 Task: Search one way flight ticket for 4 adults, 2 children, 2 infants in seat and 1 infant on lap in premium economy from Arcata/eureka: California Redwood Coast-humboldt County Airport to Rockford: Chicago Rockford International Airport(was Northwest Chicagoland Regional Airport At Rockford) on 5-1-2023. Choice of flights is United. Number of bags: 2 checked bags. Price is upto 74000. Outbound departure time preference is 20:30.
Action: Mouse moved to (228, 182)
Screenshot: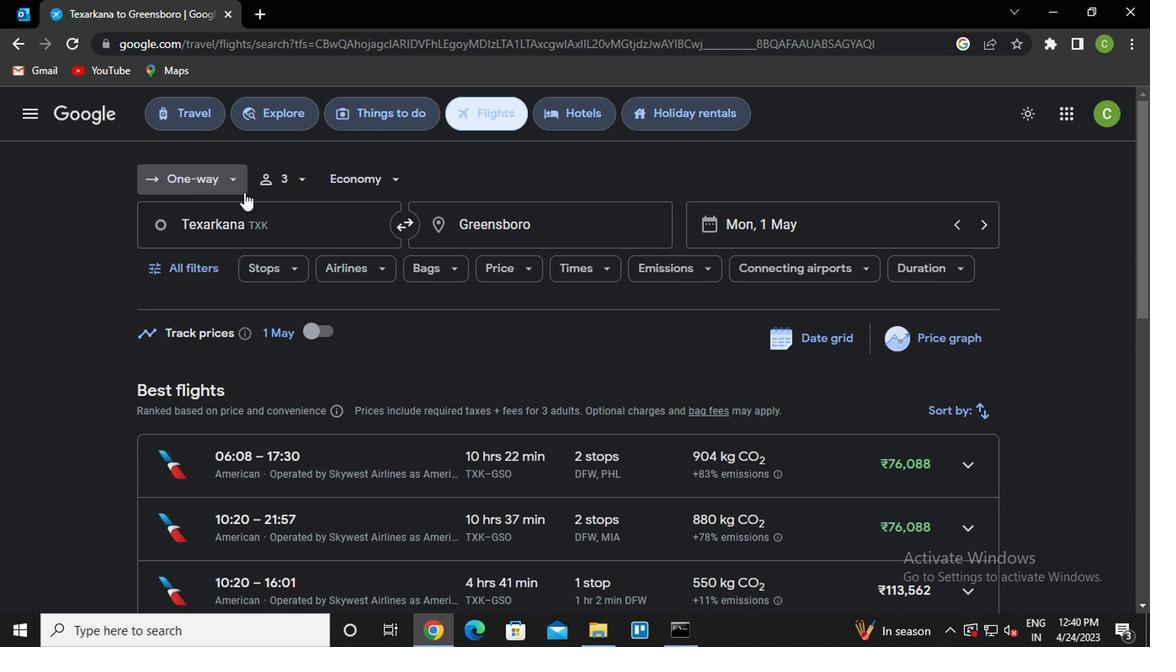 
Action: Mouse pressed left at (228, 182)
Screenshot: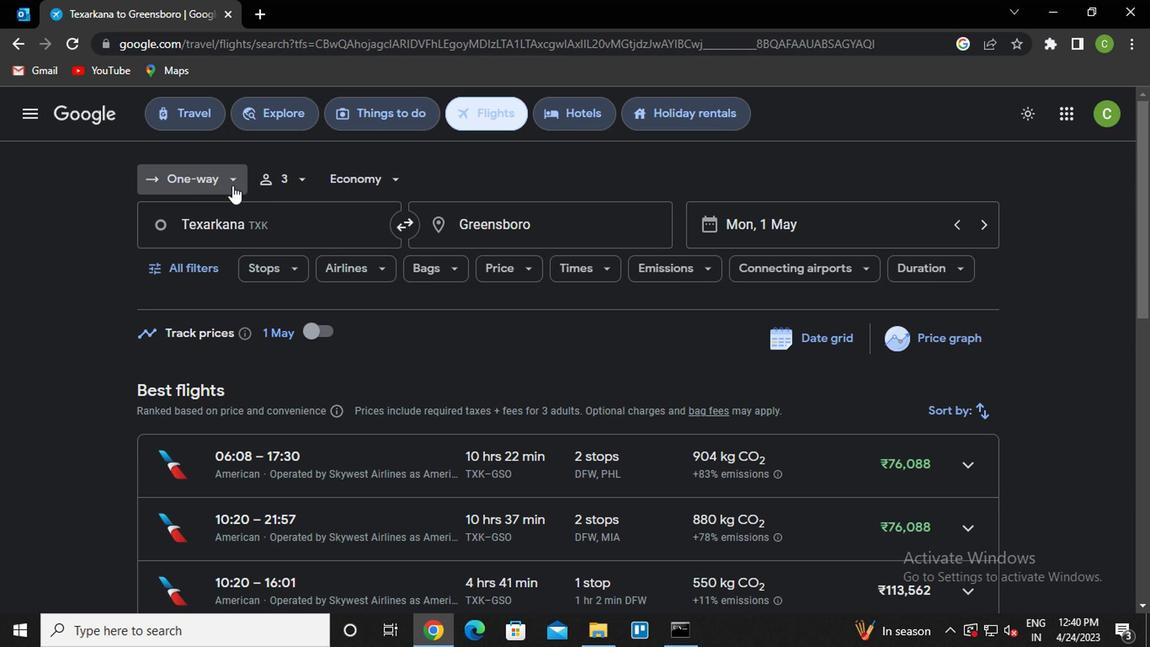 
Action: Mouse moved to (224, 249)
Screenshot: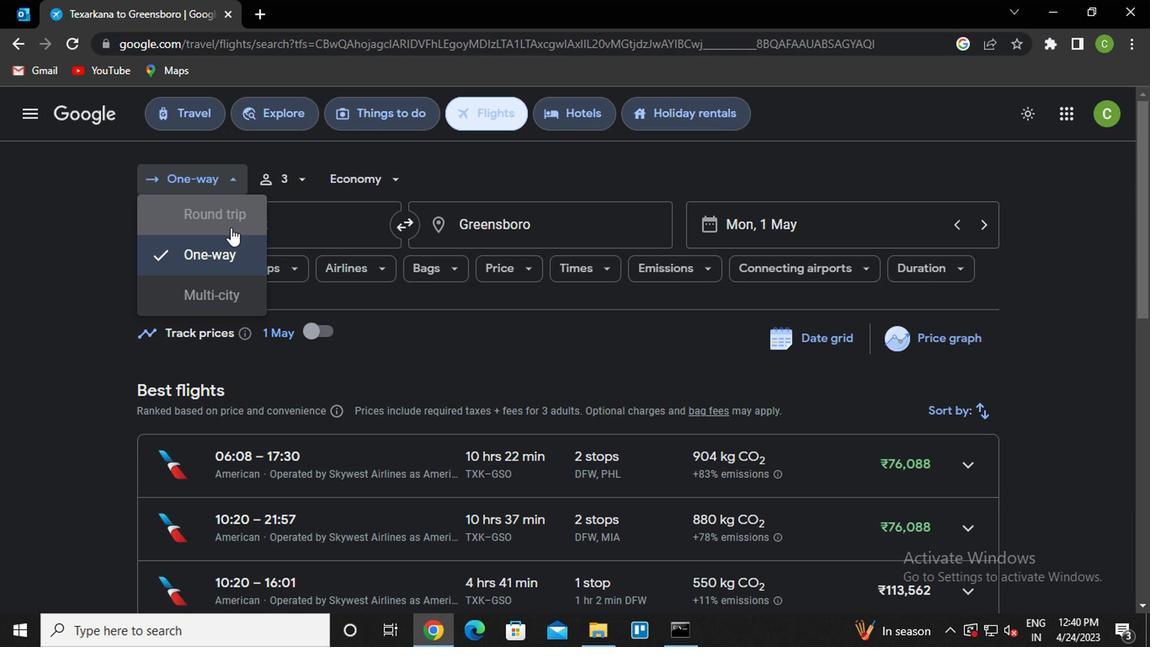 
Action: Mouse pressed left at (224, 249)
Screenshot: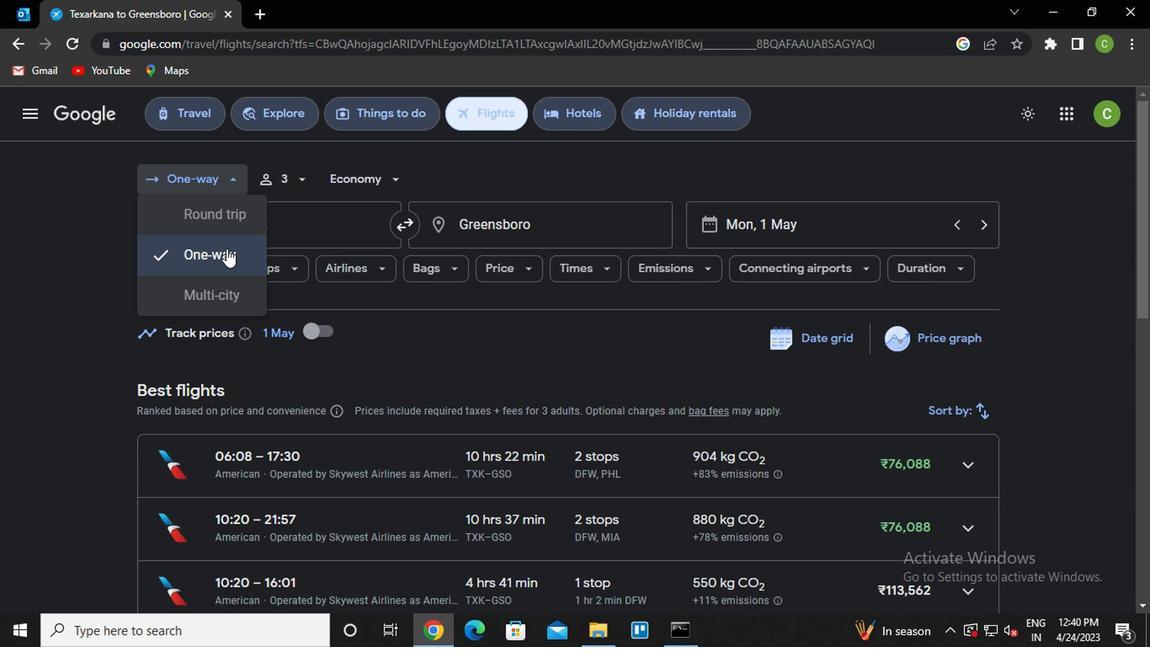 
Action: Mouse moved to (297, 186)
Screenshot: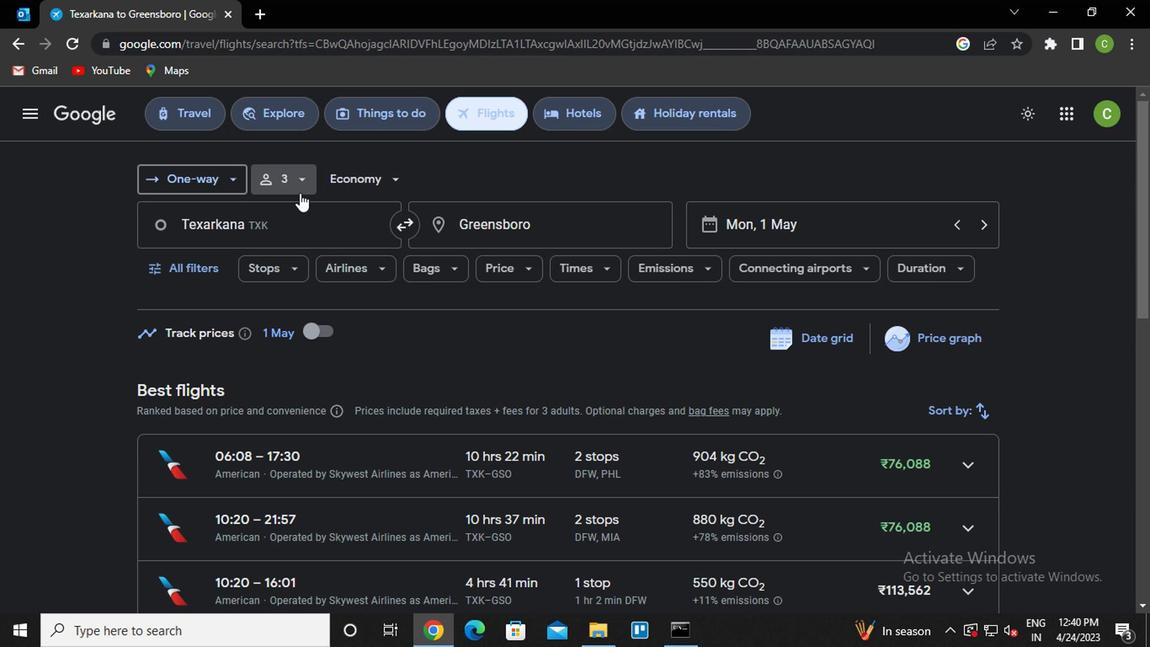 
Action: Mouse pressed left at (297, 186)
Screenshot: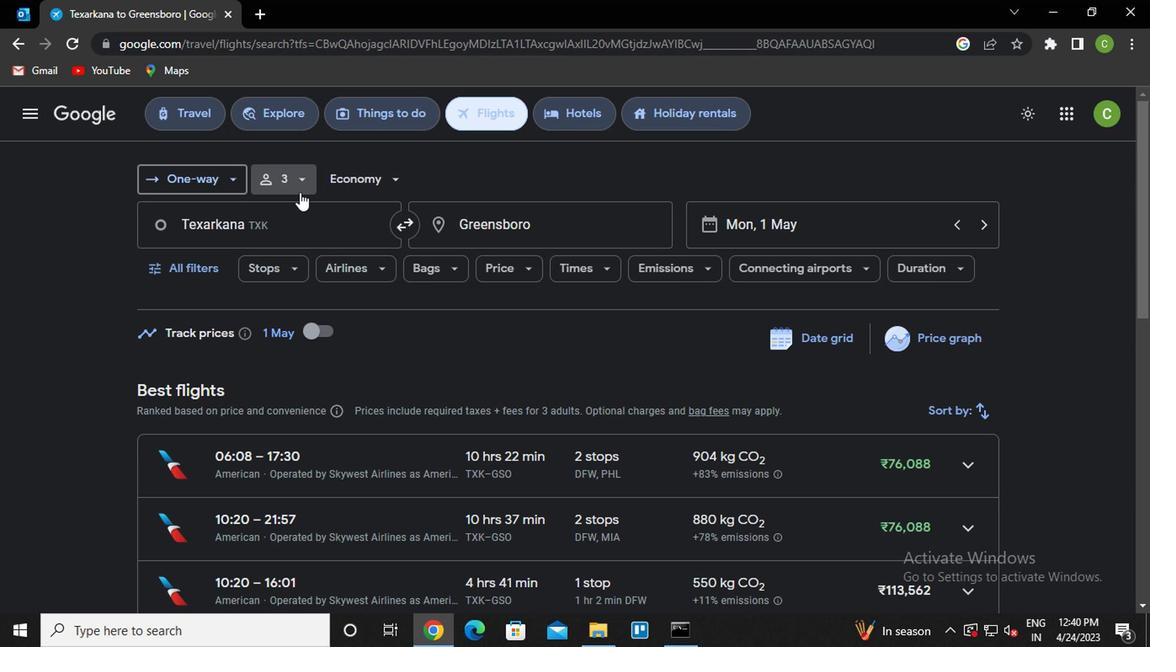 
Action: Mouse moved to (419, 229)
Screenshot: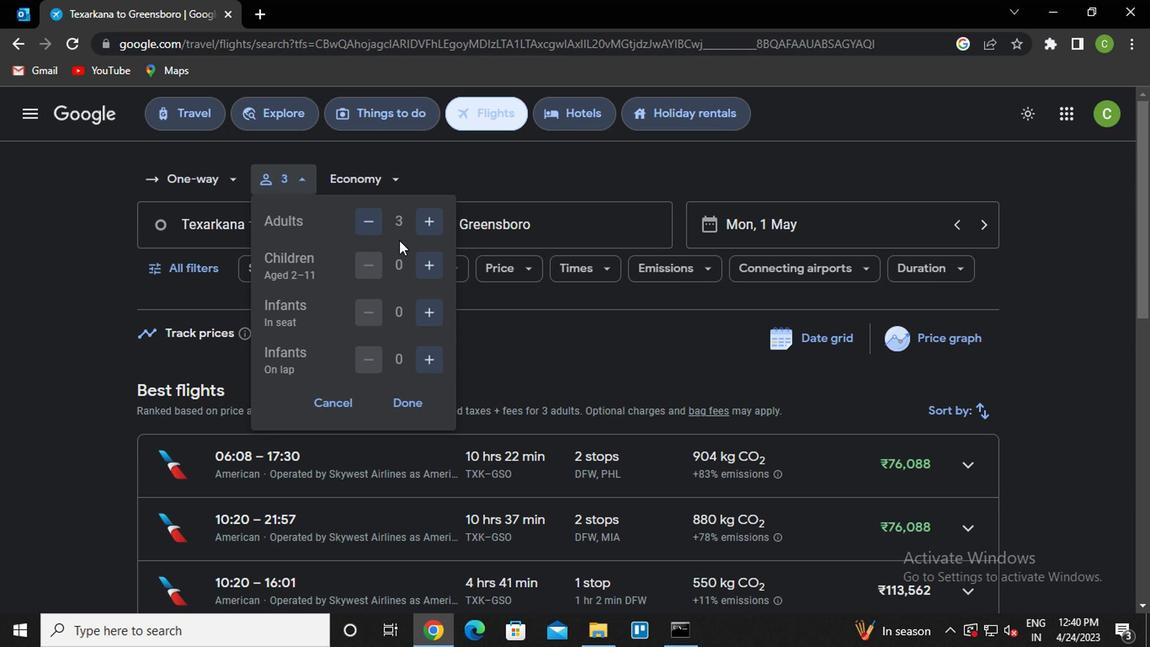 
Action: Mouse pressed left at (419, 229)
Screenshot: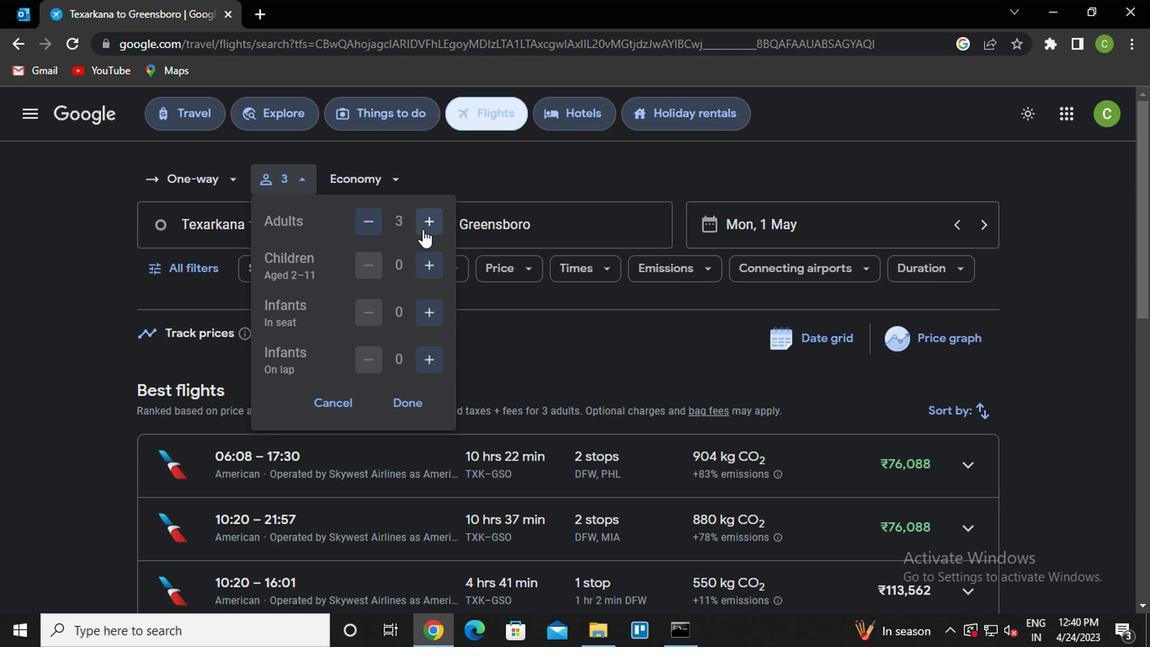 
Action: Mouse moved to (430, 265)
Screenshot: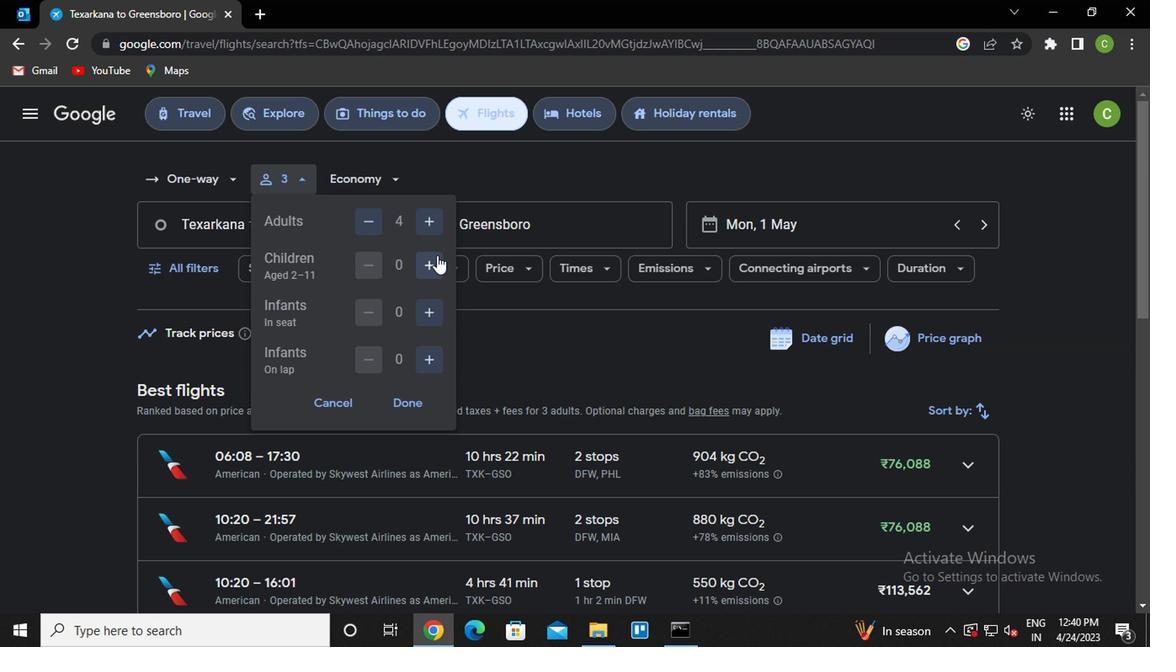 
Action: Mouse pressed left at (430, 265)
Screenshot: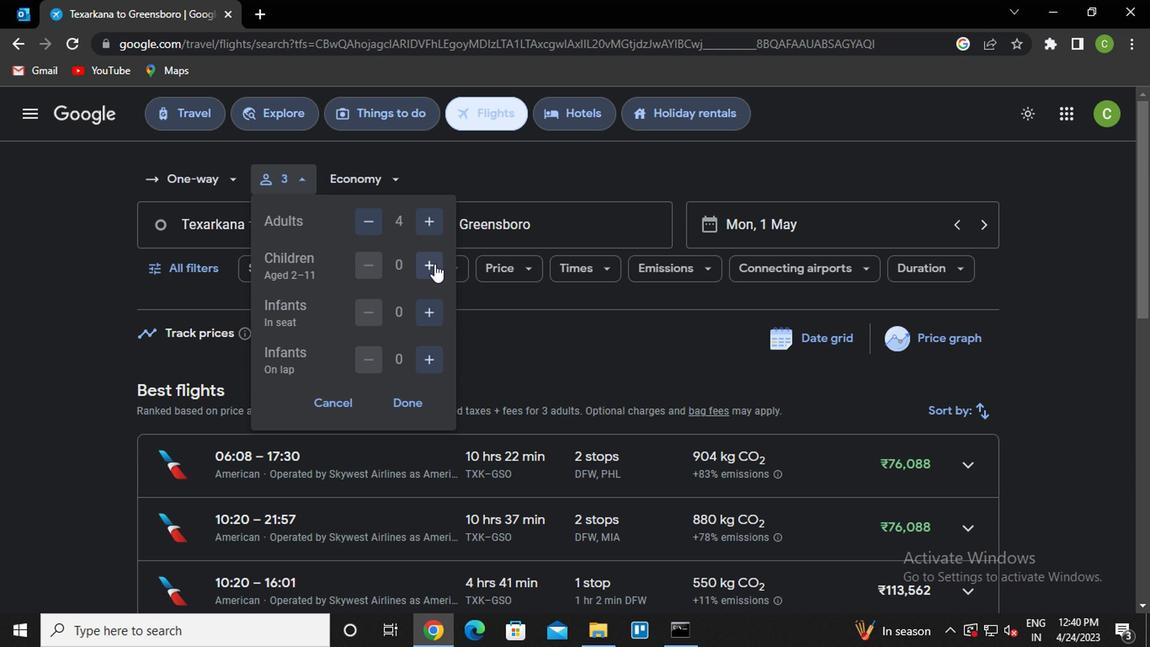 
Action: Mouse pressed left at (430, 265)
Screenshot: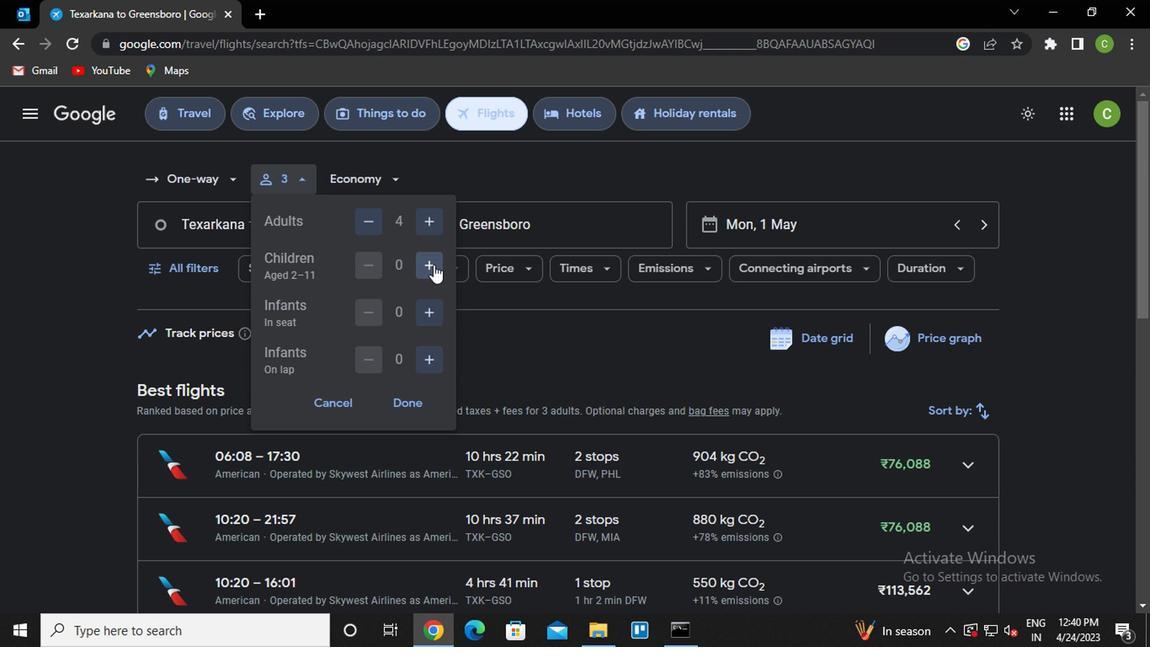 
Action: Mouse moved to (427, 311)
Screenshot: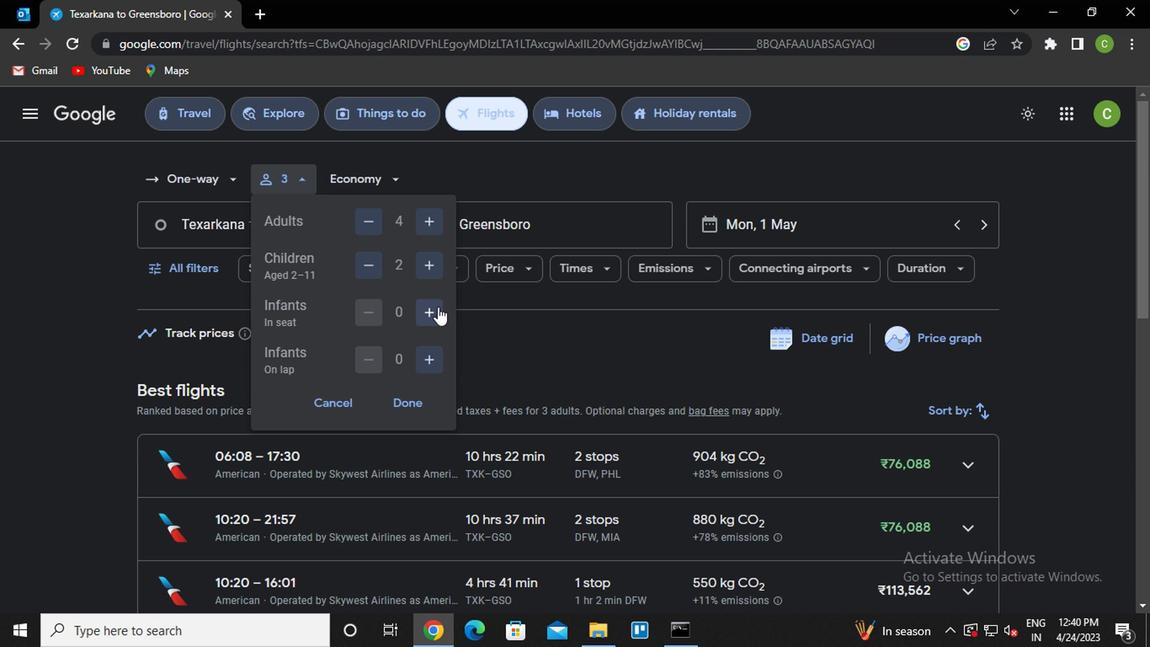 
Action: Mouse pressed left at (427, 311)
Screenshot: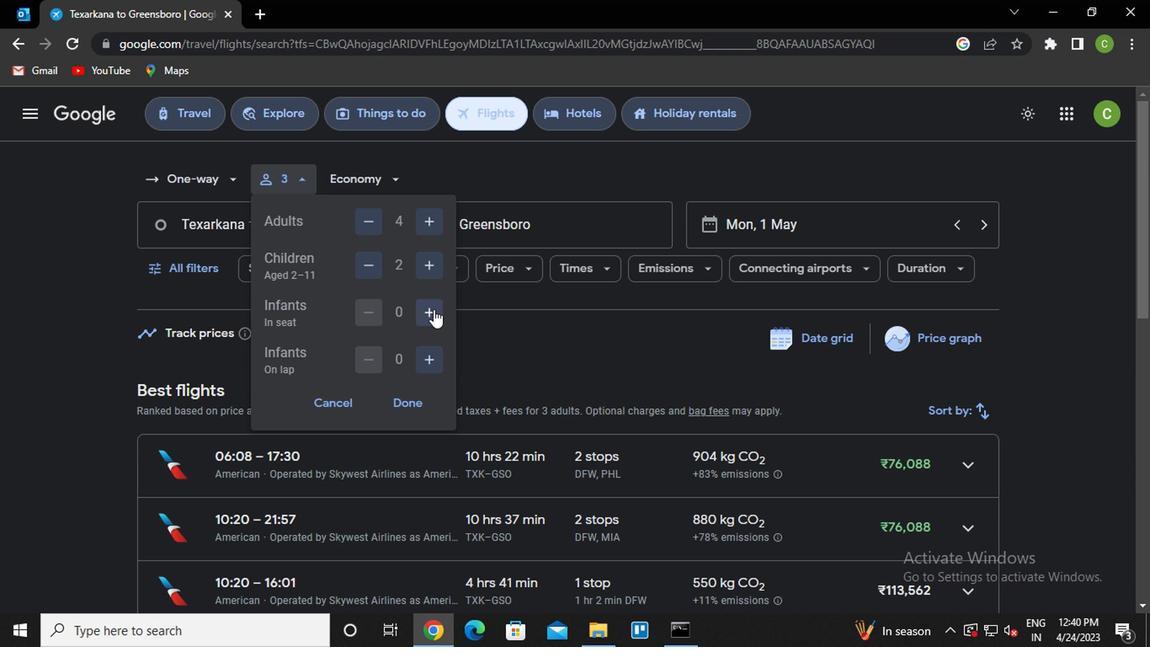 
Action: Mouse pressed left at (427, 311)
Screenshot: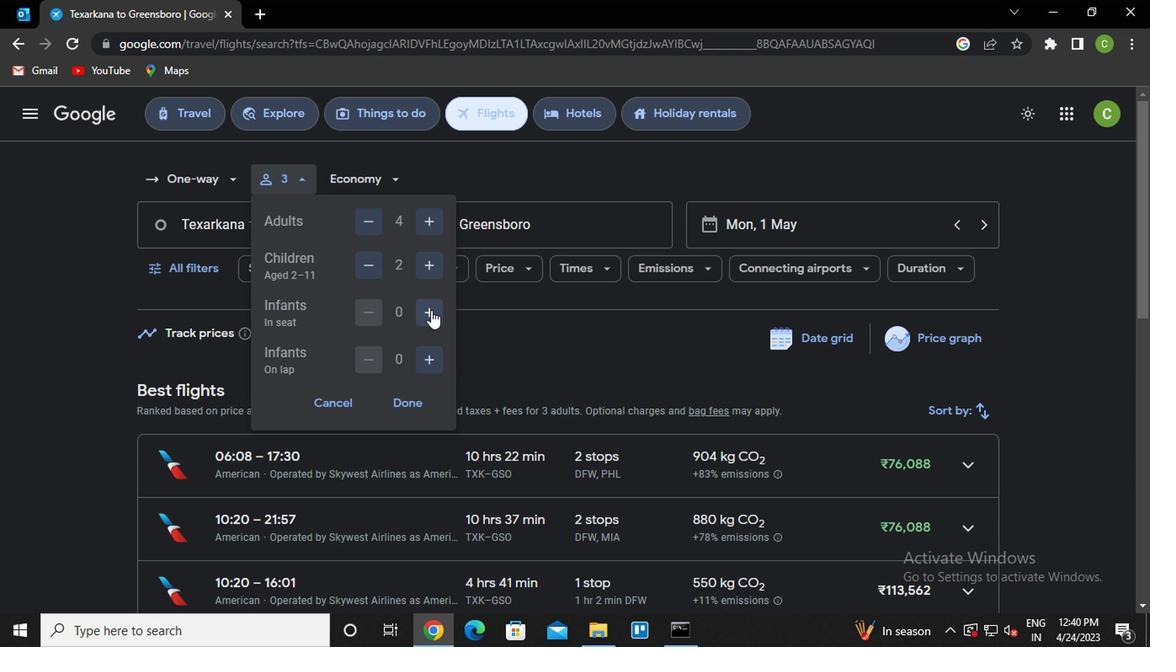 
Action: Mouse moved to (423, 355)
Screenshot: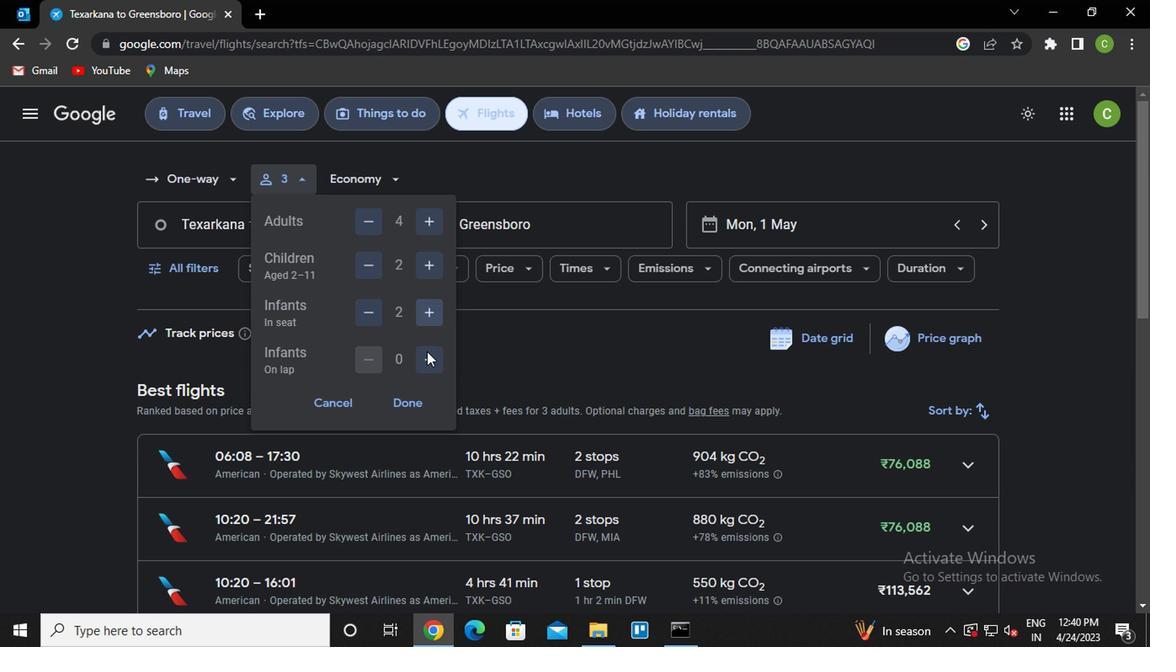 
Action: Mouse pressed left at (423, 355)
Screenshot: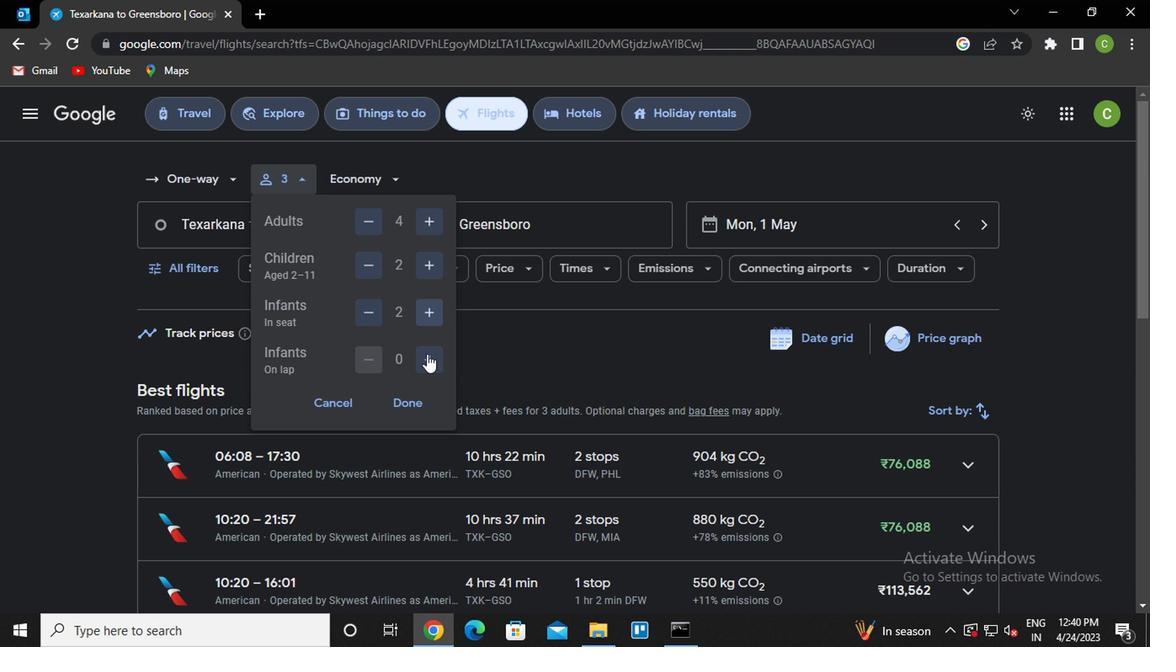 
Action: Mouse moved to (411, 405)
Screenshot: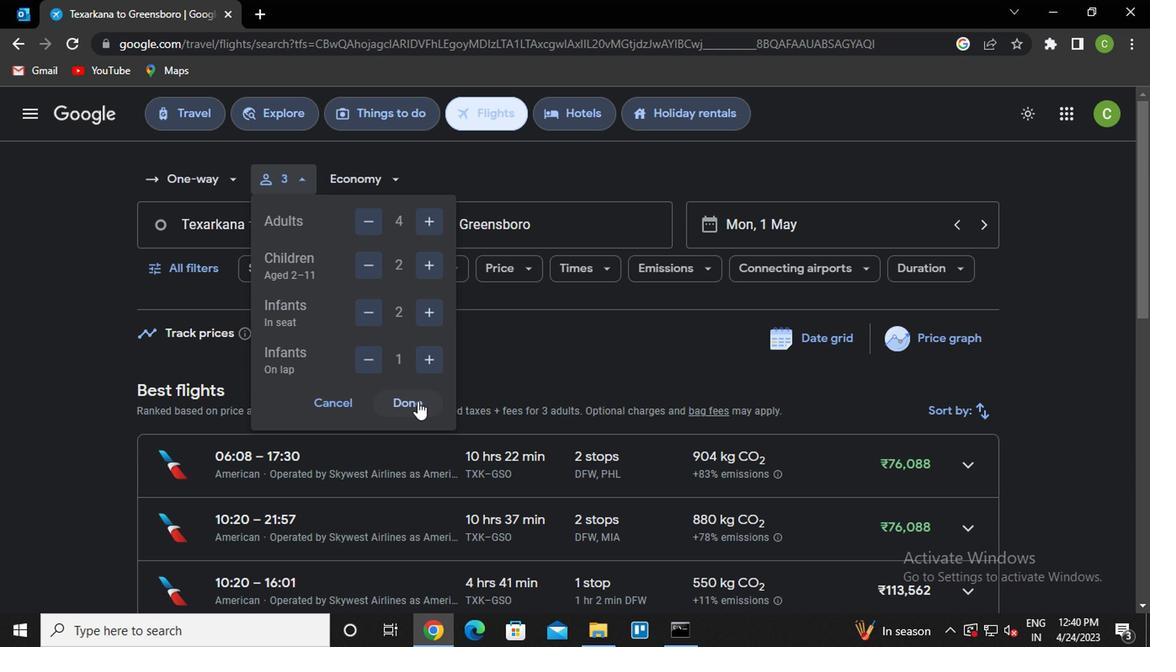 
Action: Mouse pressed left at (411, 405)
Screenshot: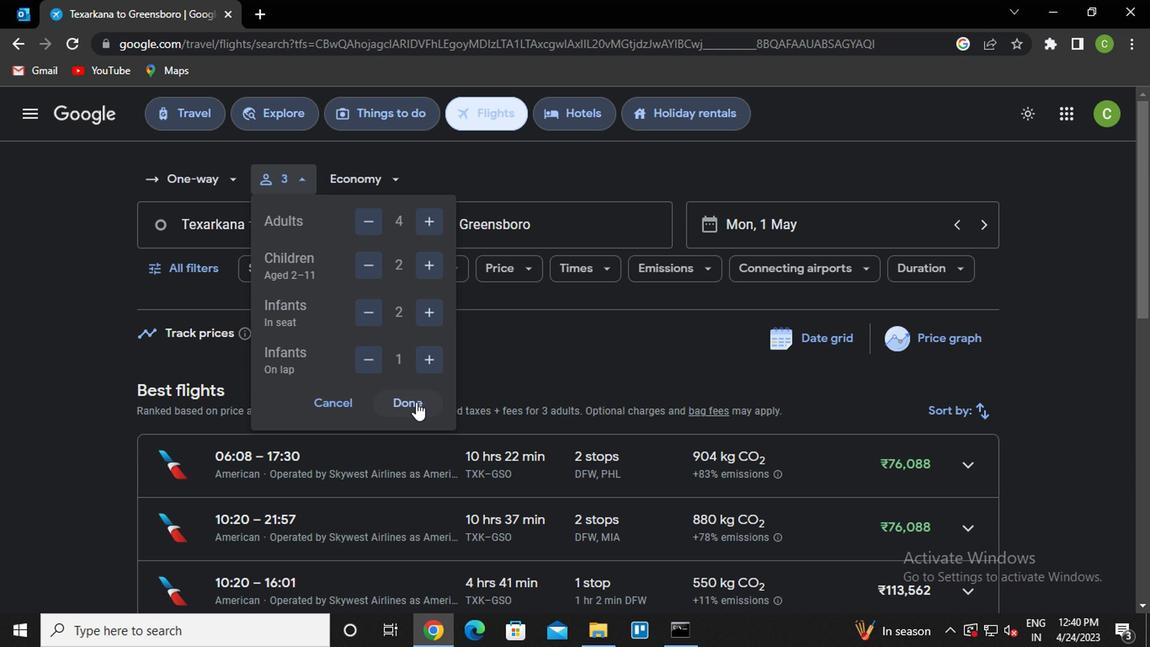
Action: Mouse moved to (379, 192)
Screenshot: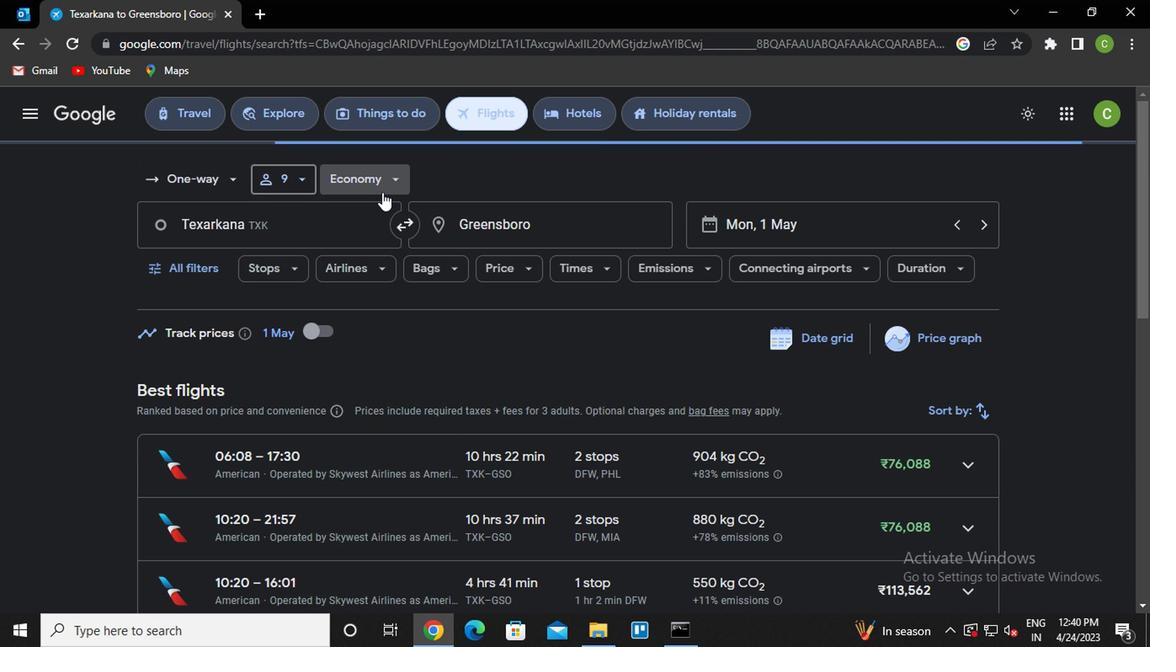
Action: Mouse pressed left at (379, 192)
Screenshot: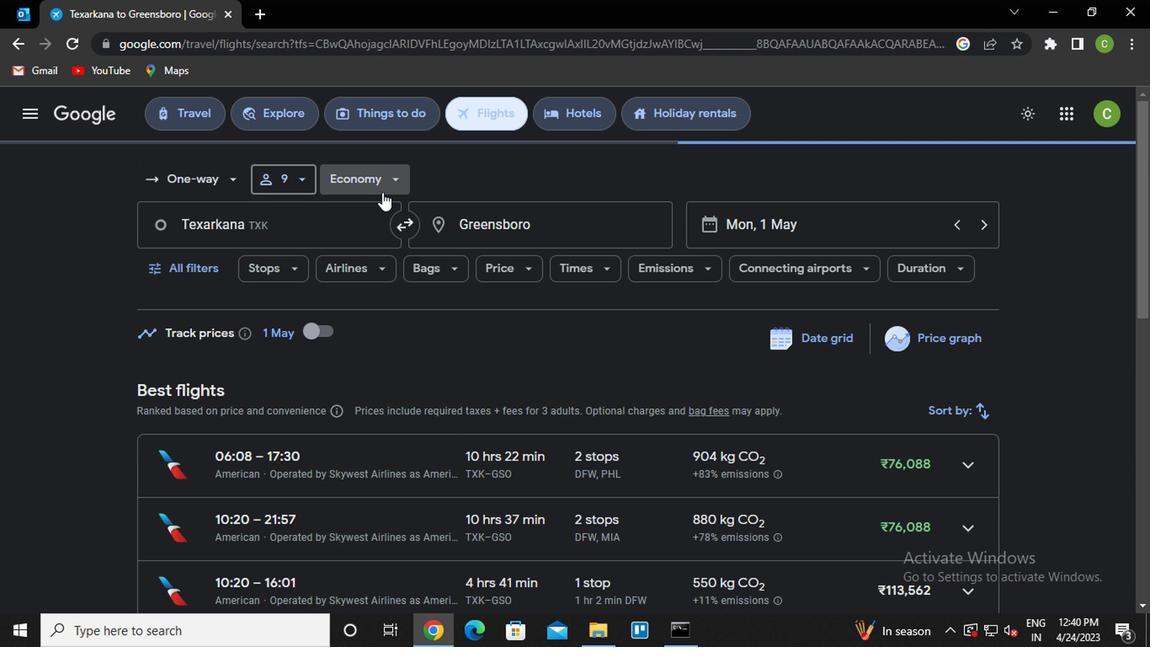 
Action: Mouse moved to (415, 257)
Screenshot: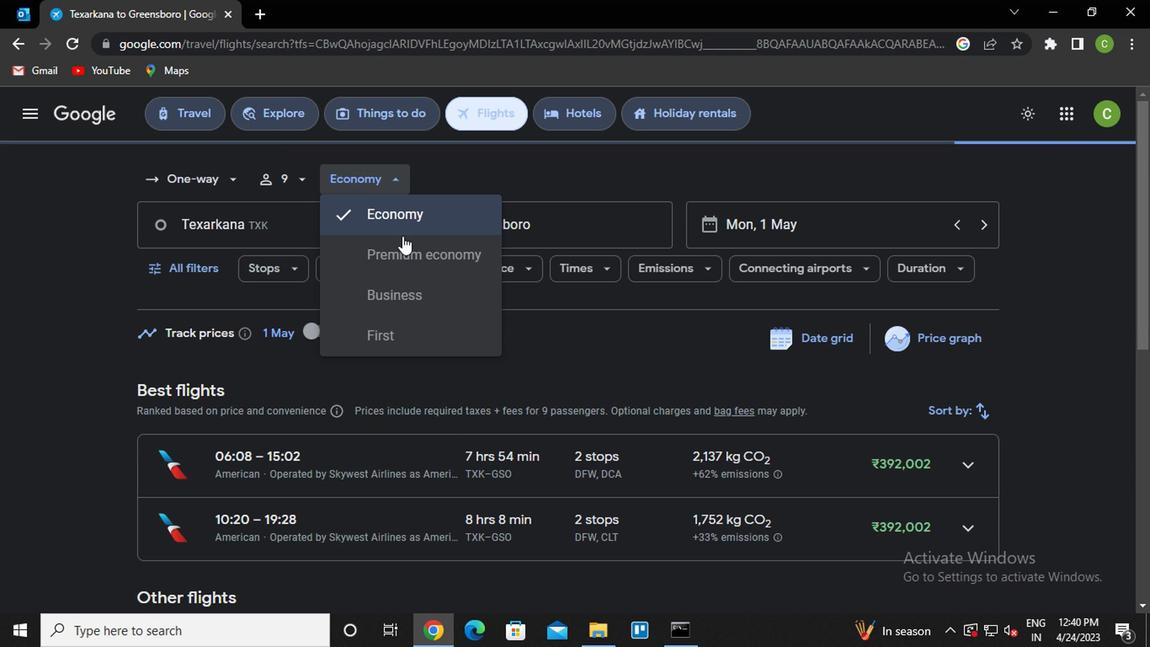 
Action: Mouse pressed left at (415, 257)
Screenshot: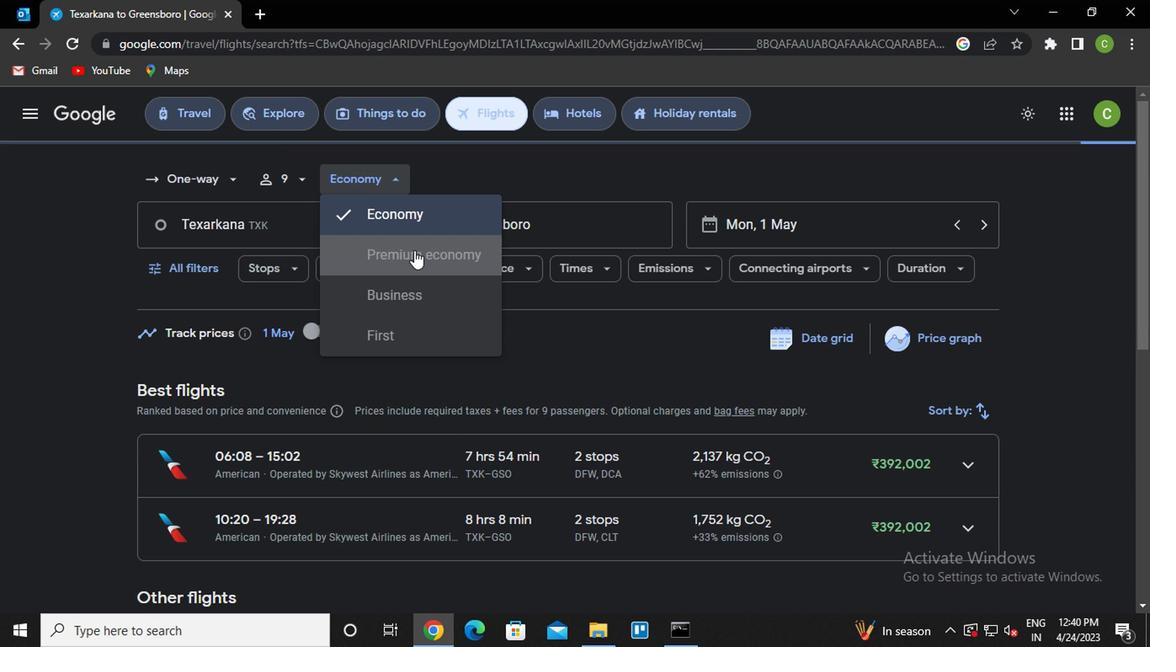 
Action: Mouse moved to (296, 220)
Screenshot: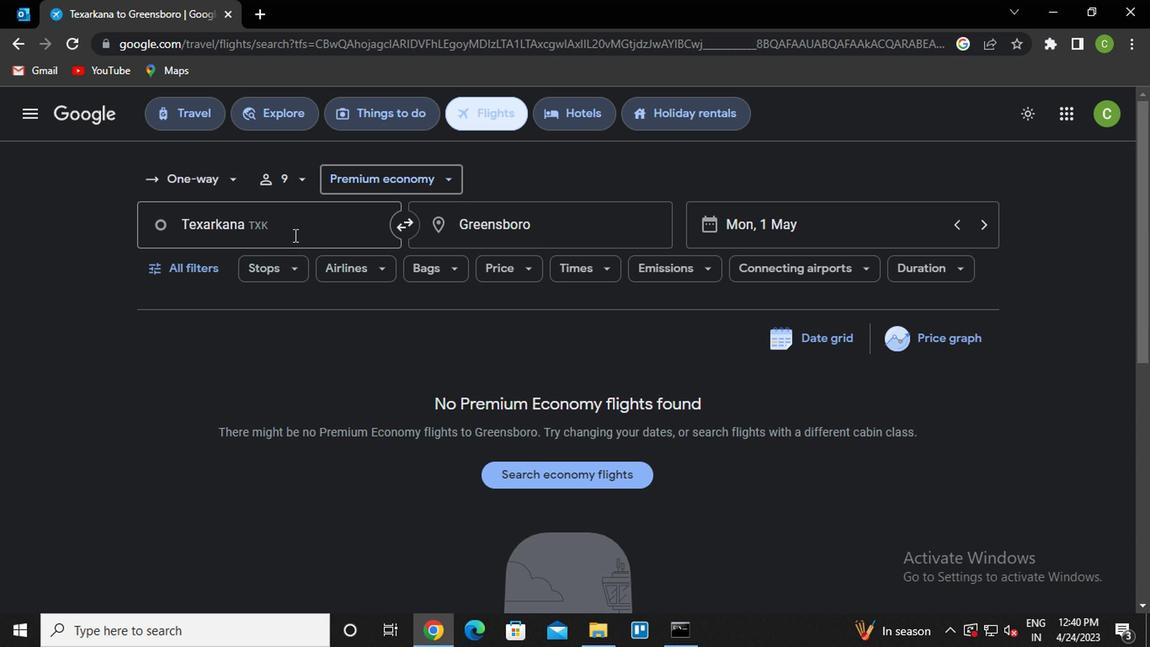 
Action: Mouse pressed left at (296, 220)
Screenshot: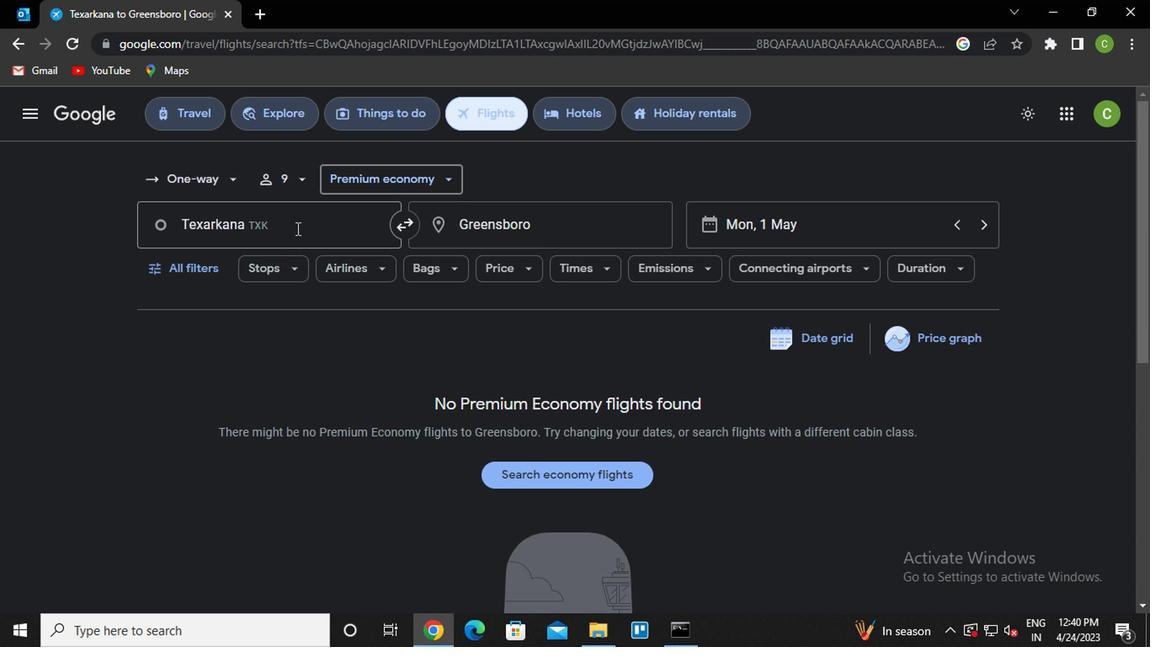 
Action: Mouse moved to (294, 219)
Screenshot: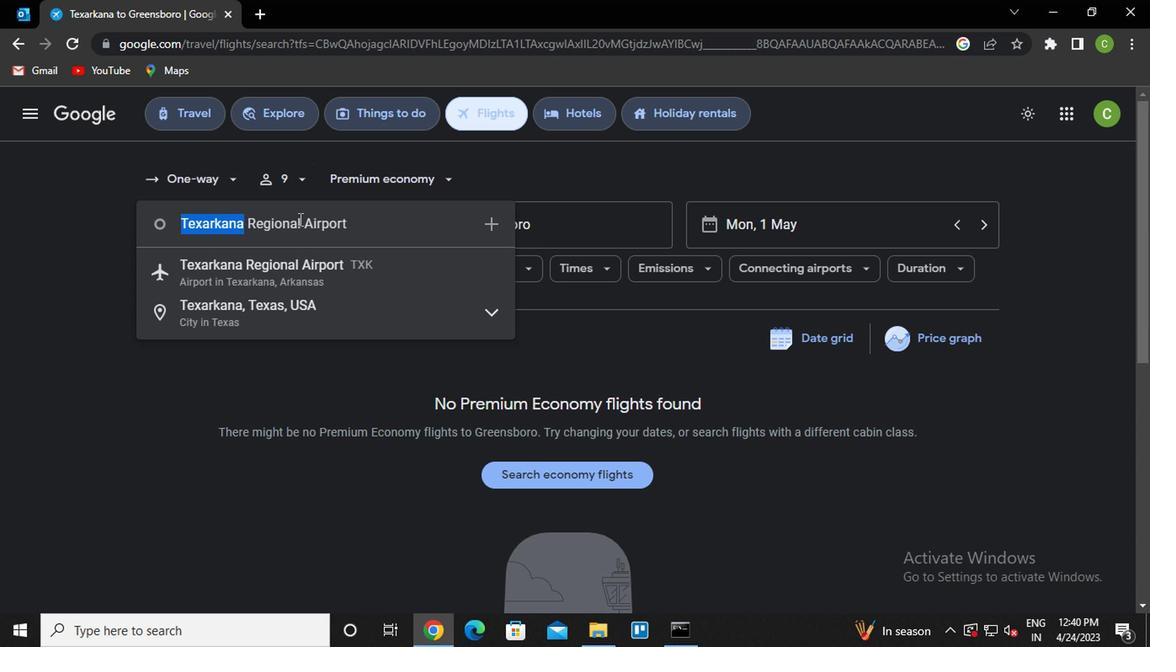 
Action: Key pressed a<Key.caps_lock>rcata<Key.down><Key.down><Key.enter>
Screenshot: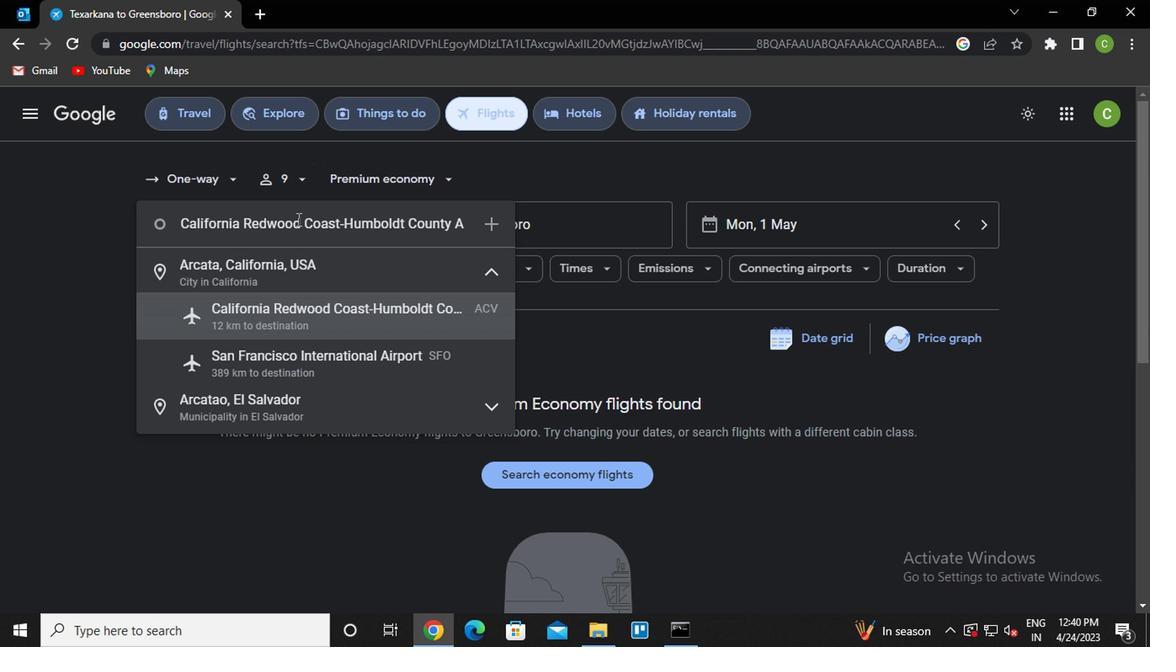 
Action: Mouse moved to (577, 222)
Screenshot: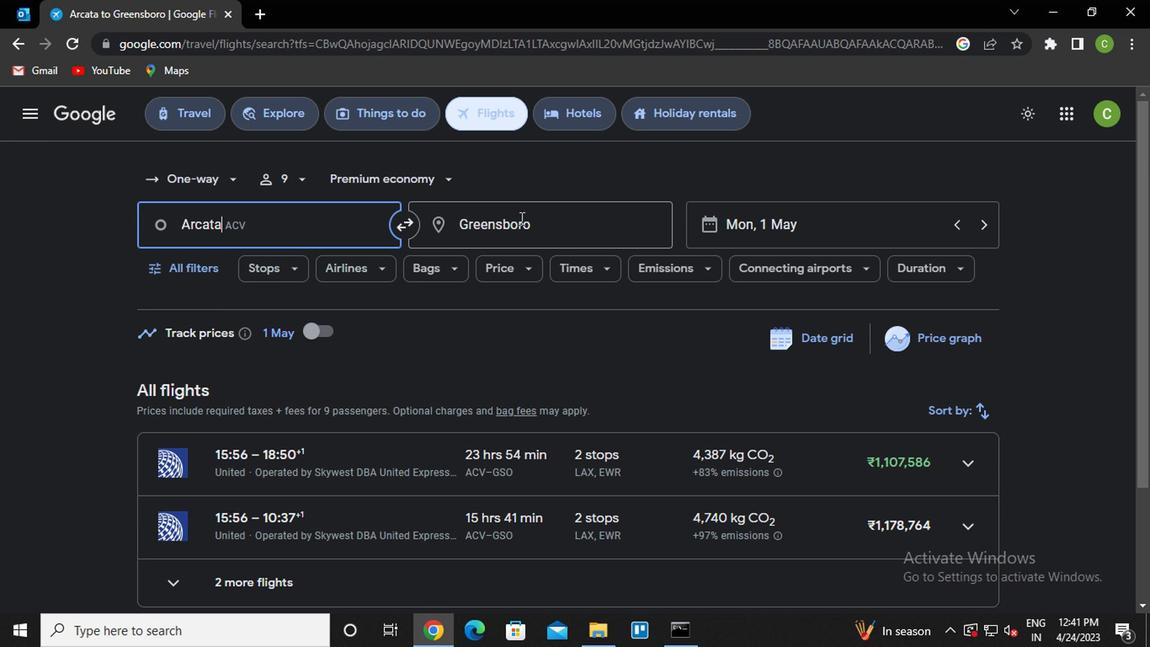 
Action: Mouse pressed left at (577, 222)
Screenshot: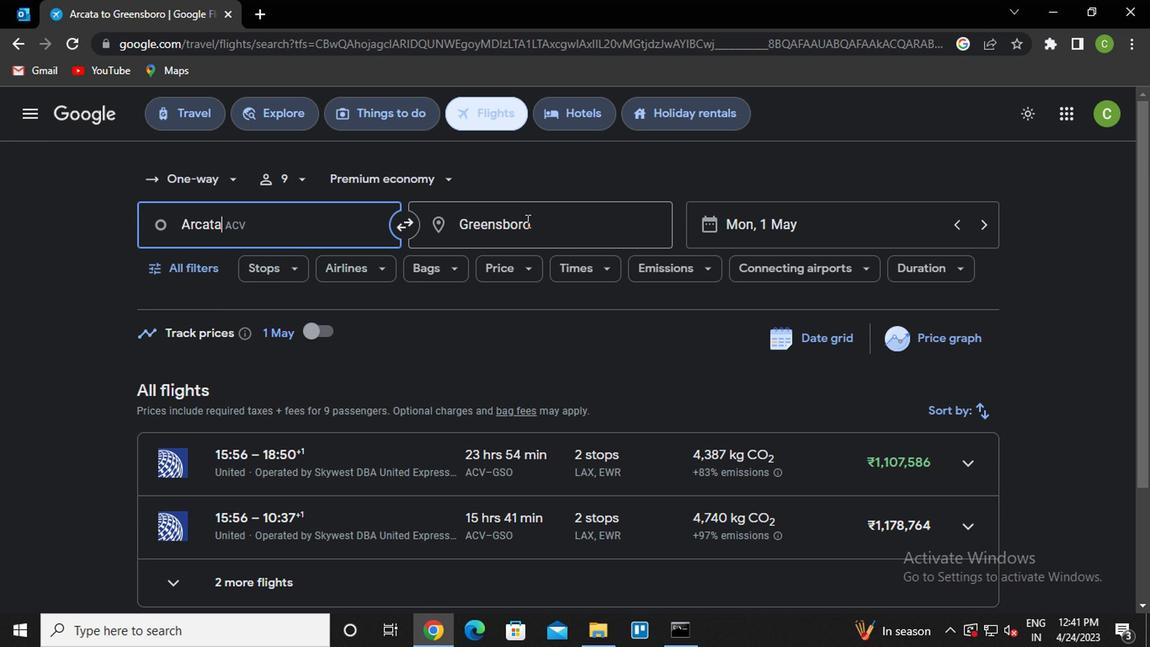 
Action: Key pressed <Key.caps_lock>r<Key.caps_lock>ockford
Screenshot: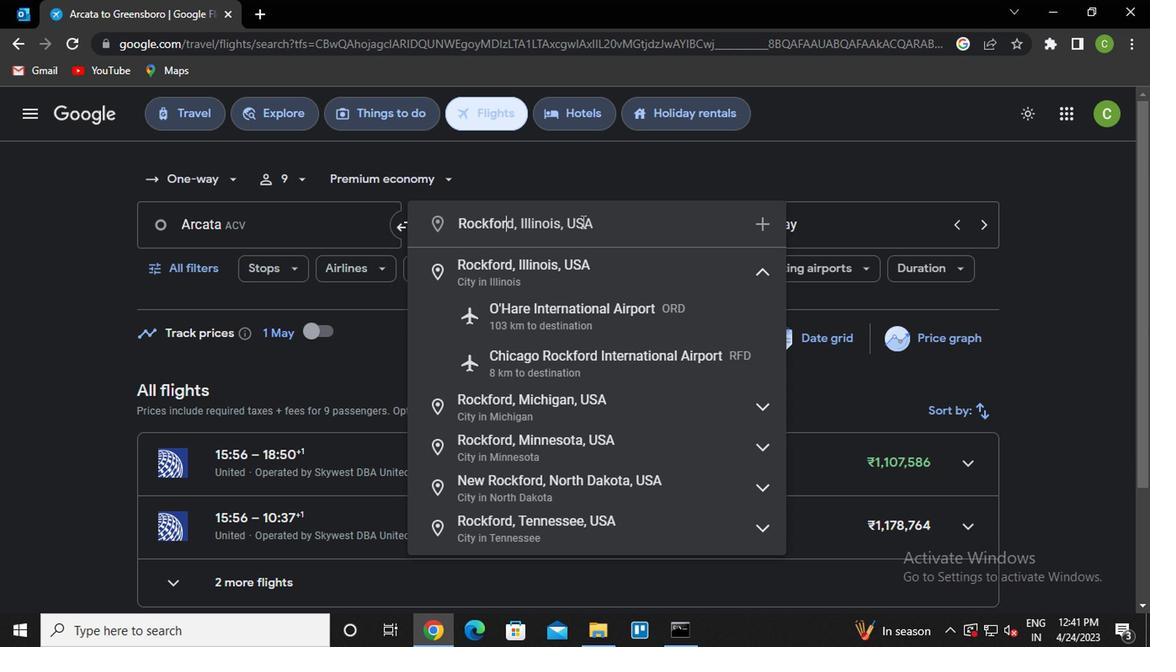 
Action: Mouse moved to (595, 377)
Screenshot: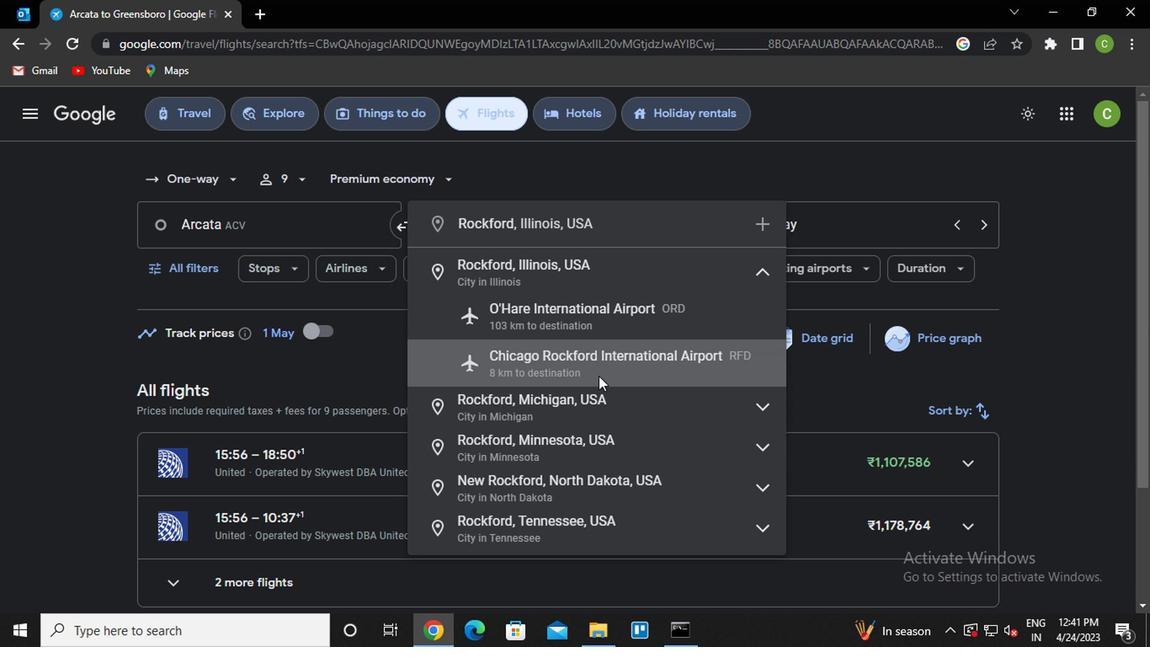 
Action: Mouse pressed left at (595, 377)
Screenshot: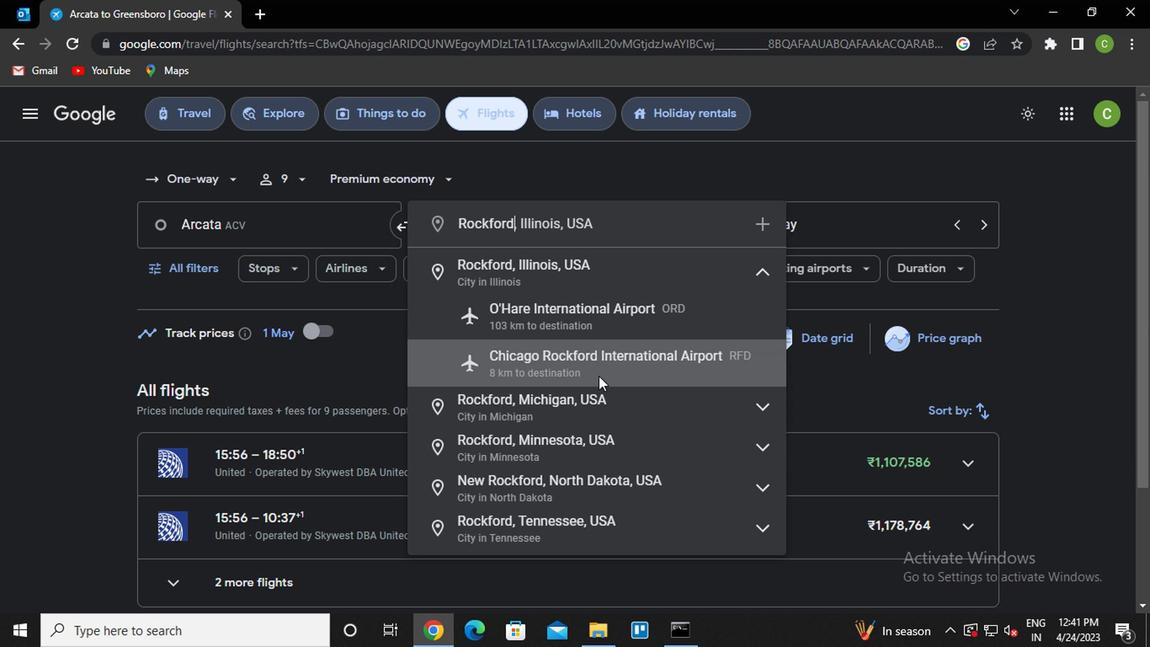 
Action: Mouse moved to (814, 216)
Screenshot: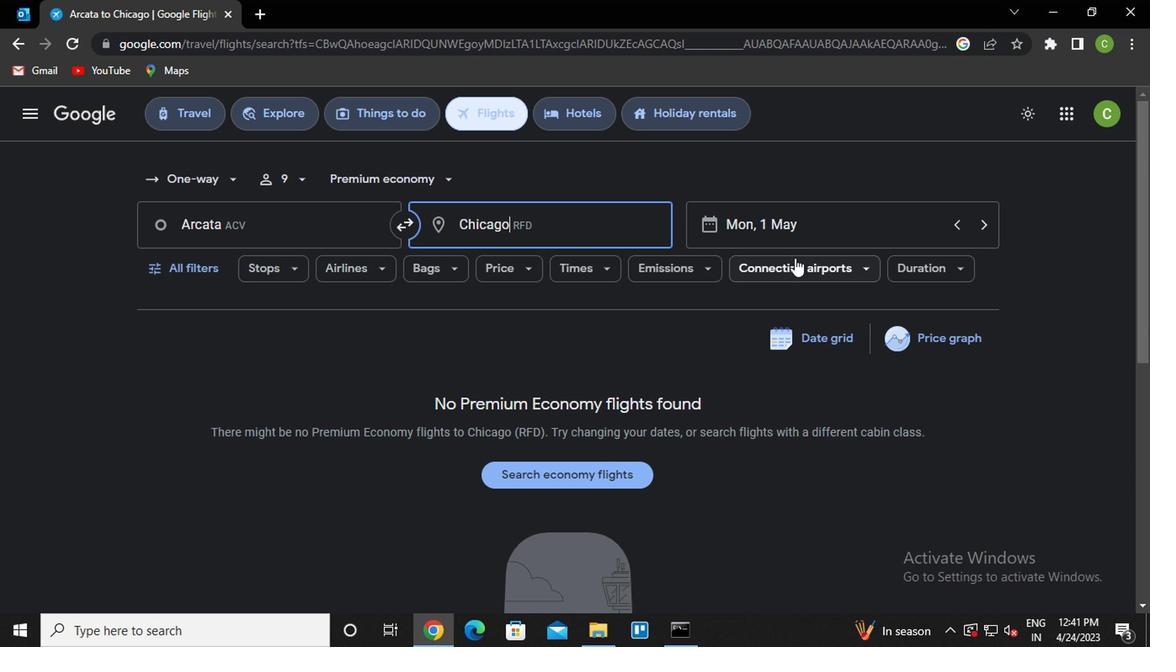 
Action: Mouse pressed left at (814, 216)
Screenshot: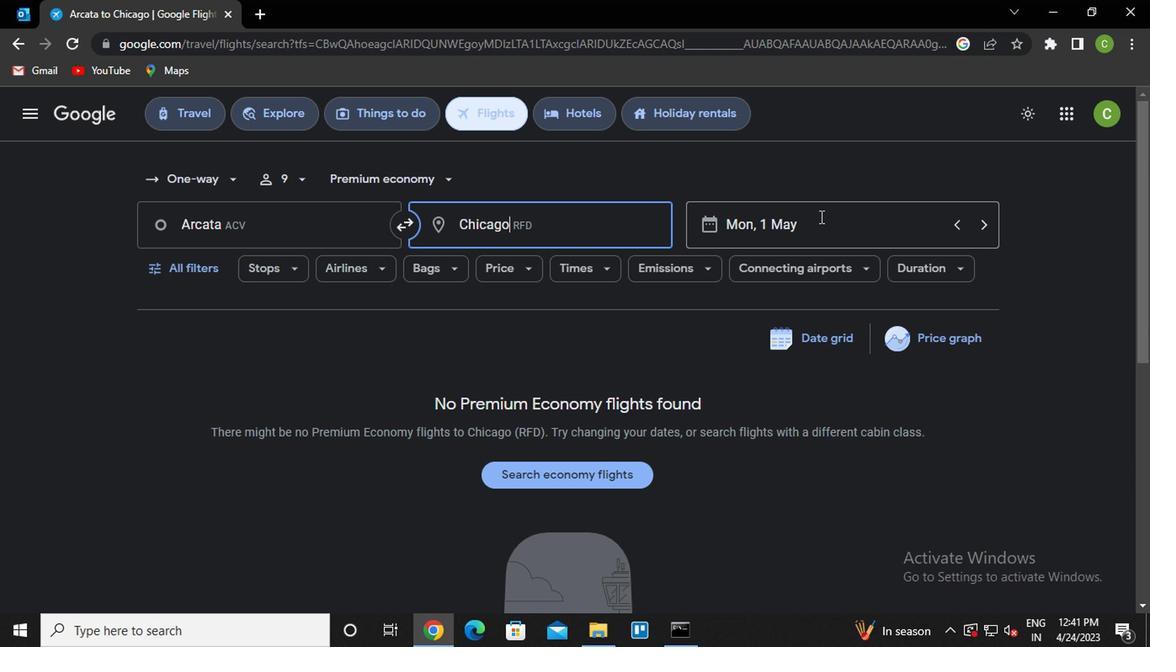 
Action: Mouse moved to (753, 292)
Screenshot: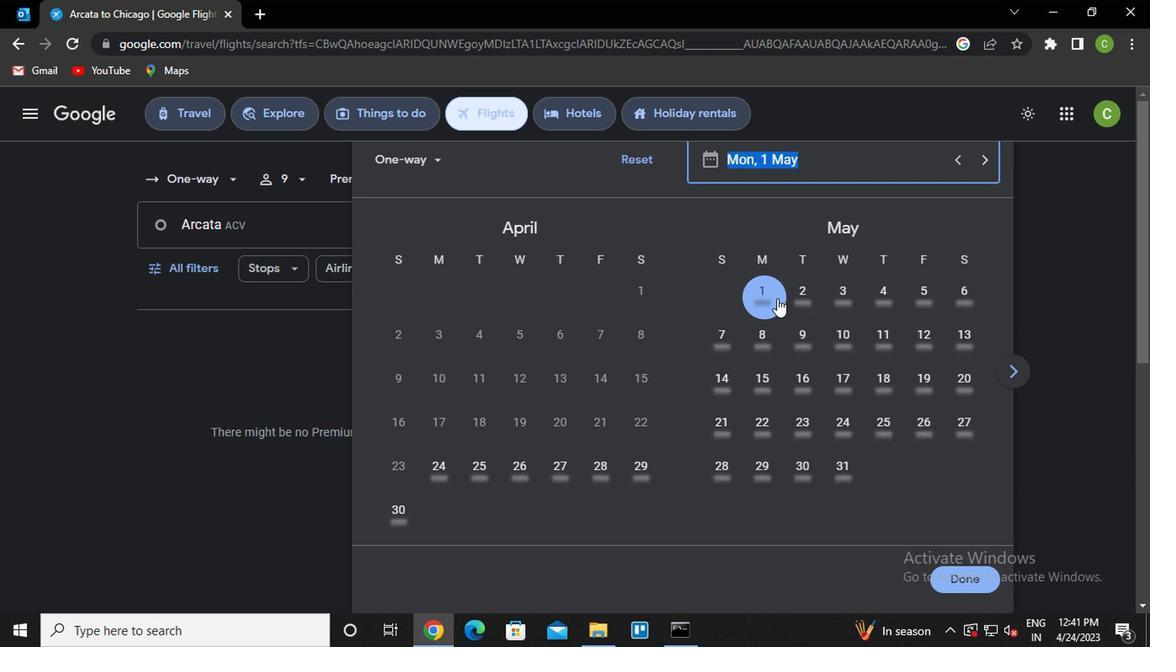
Action: Mouse pressed left at (753, 292)
Screenshot: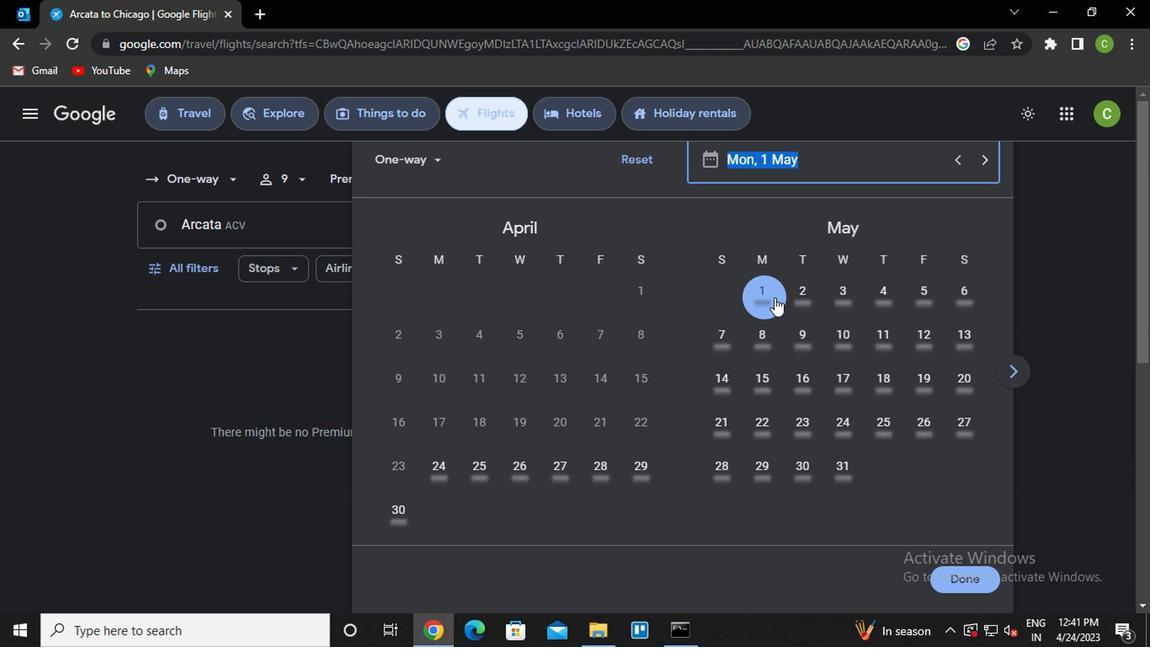 
Action: Mouse moved to (950, 585)
Screenshot: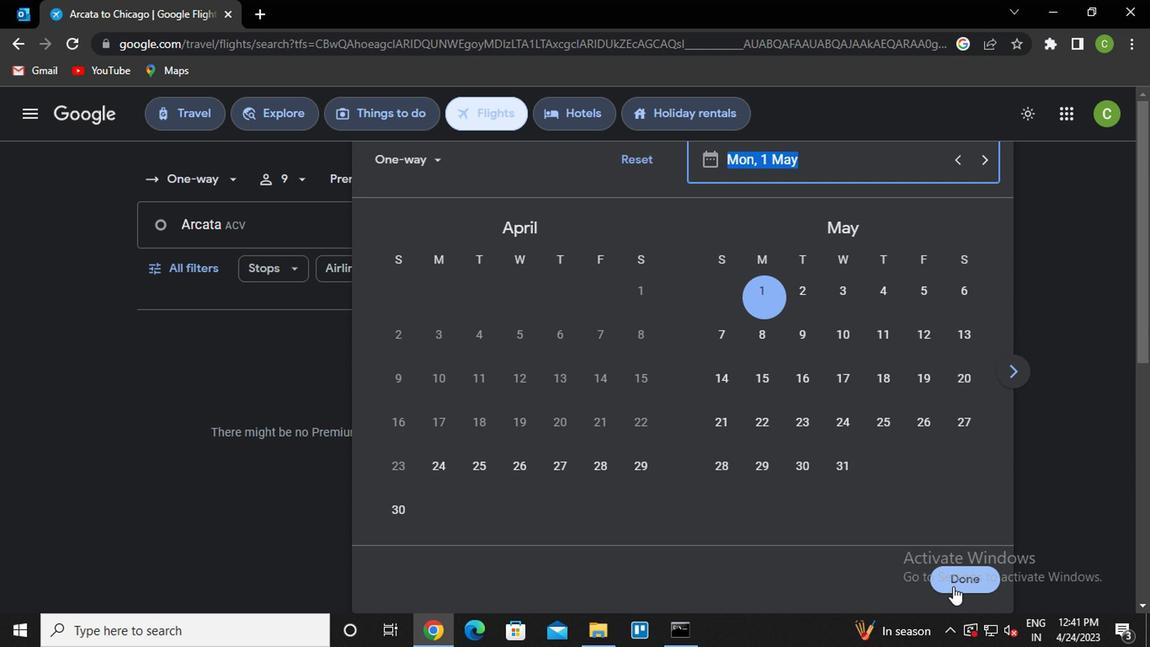 
Action: Mouse pressed left at (950, 585)
Screenshot: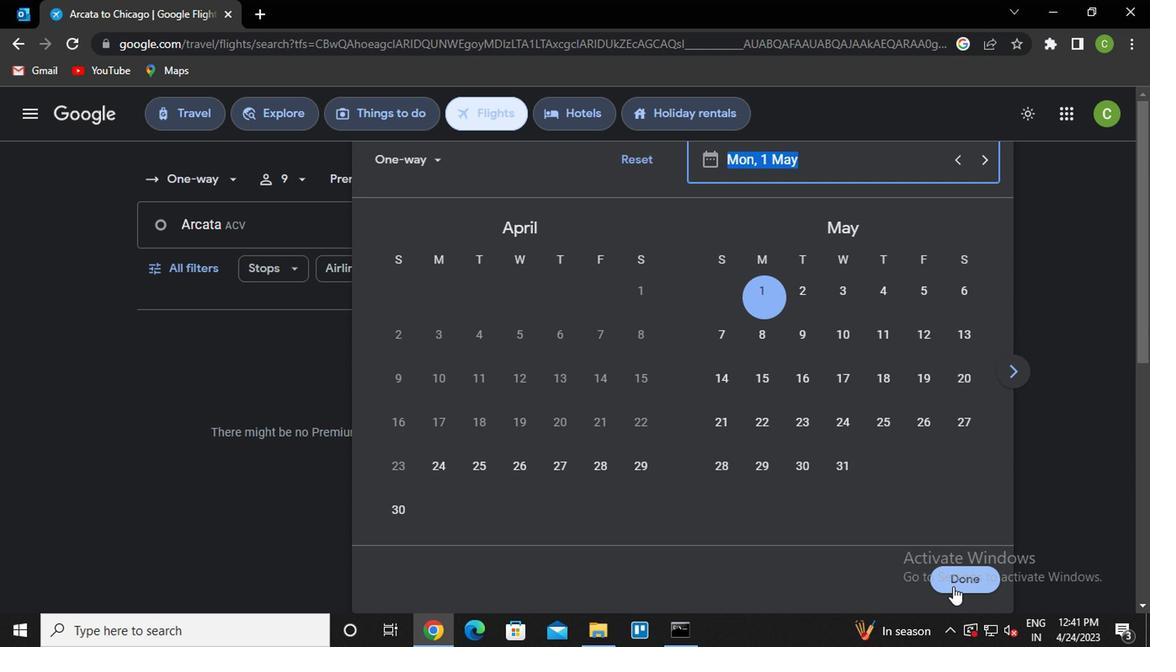 
Action: Mouse moved to (191, 265)
Screenshot: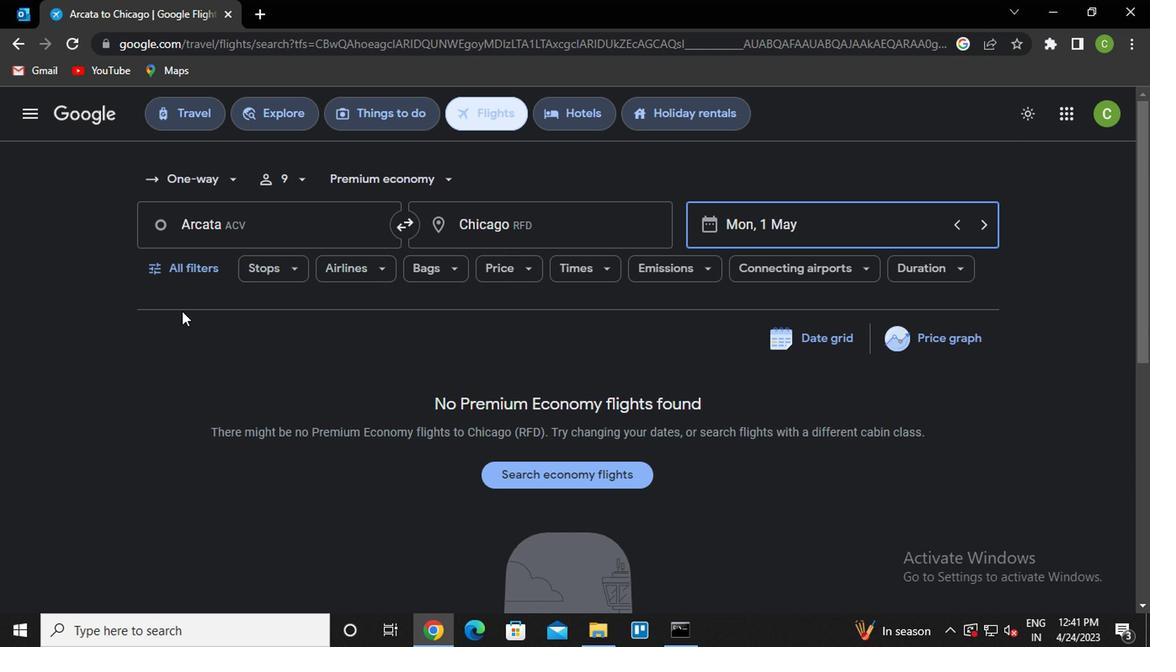 
Action: Mouse pressed left at (191, 265)
Screenshot: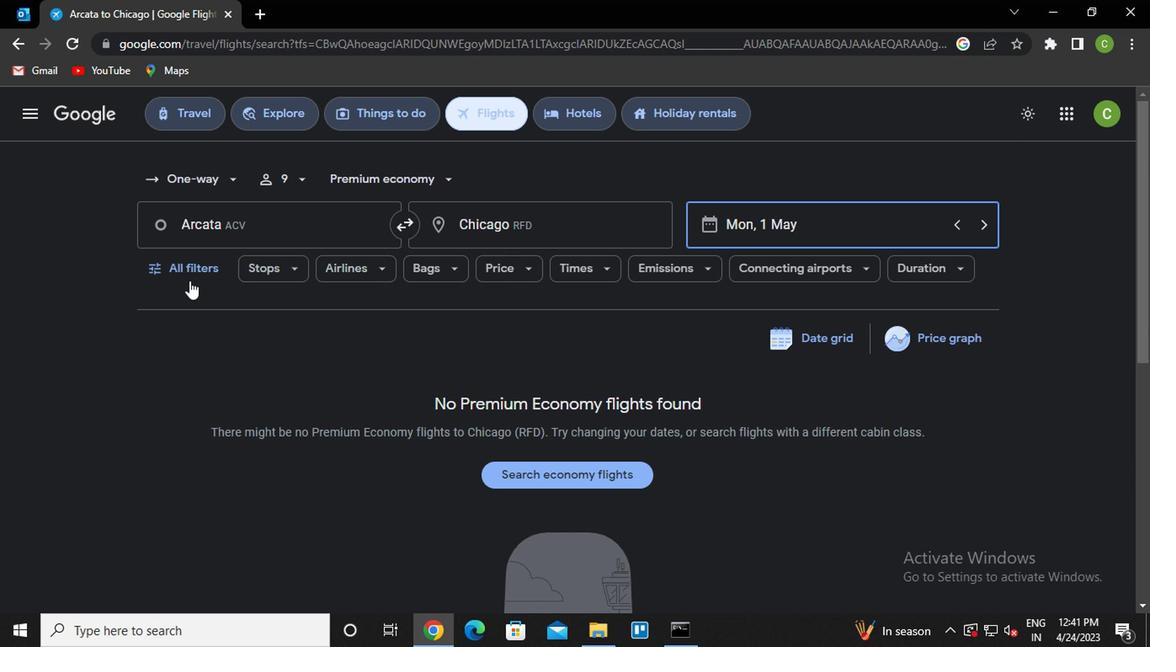 
Action: Mouse moved to (288, 450)
Screenshot: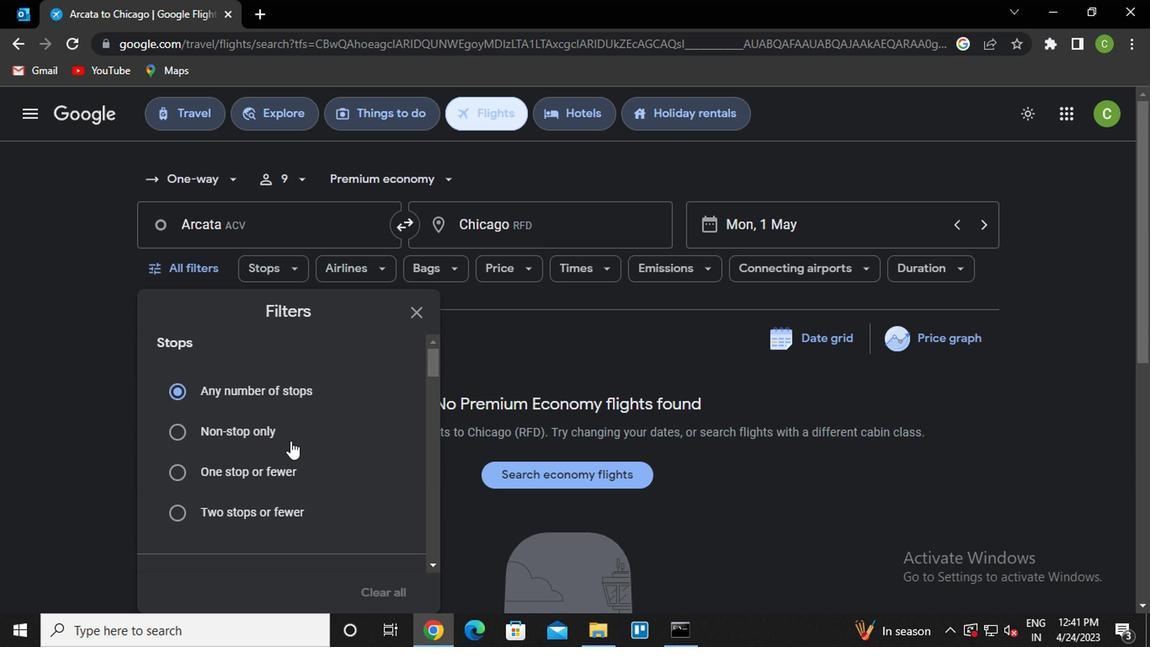 
Action: Mouse scrolled (288, 449) with delta (0, -1)
Screenshot: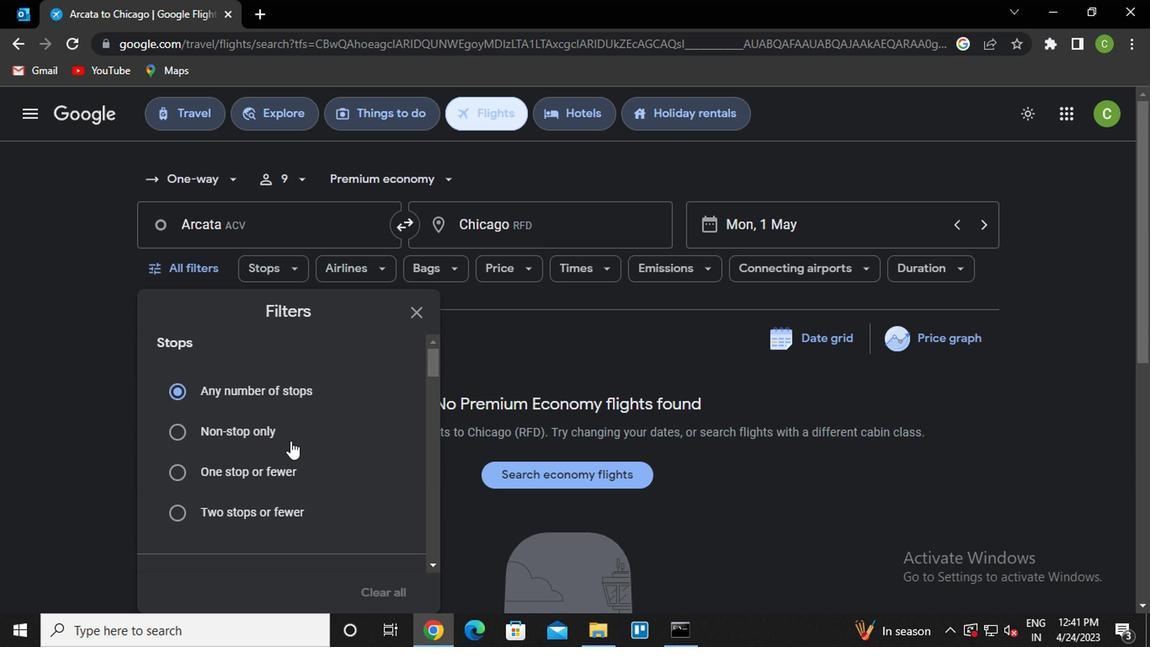 
Action: Mouse moved to (288, 455)
Screenshot: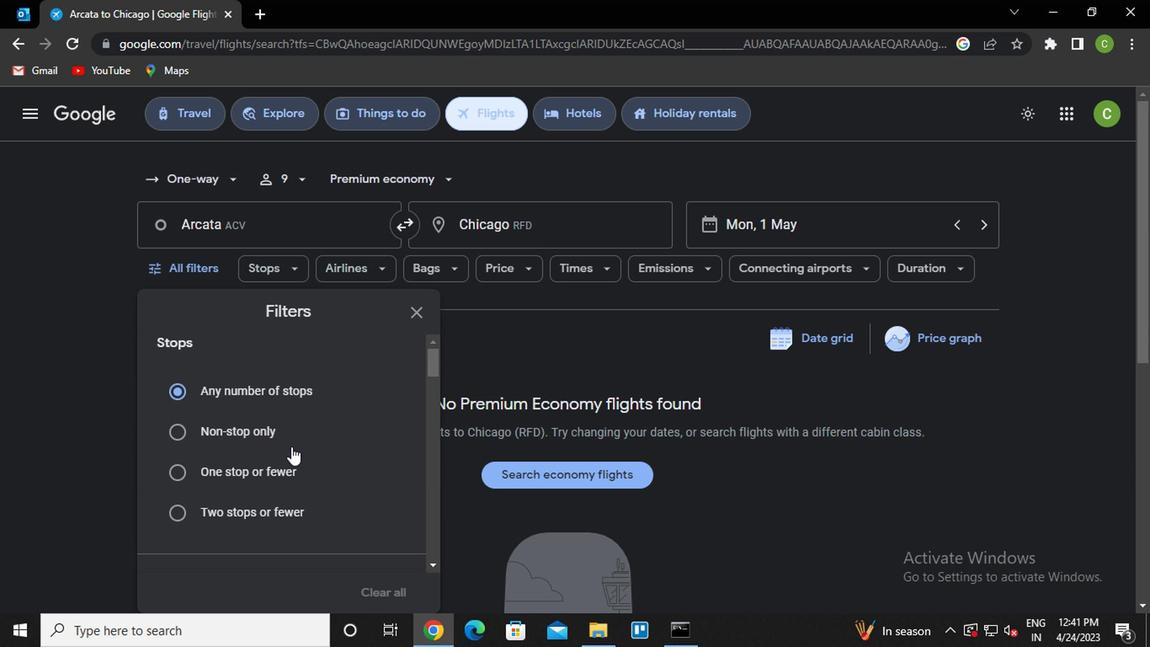 
Action: Mouse scrolled (288, 454) with delta (0, 0)
Screenshot: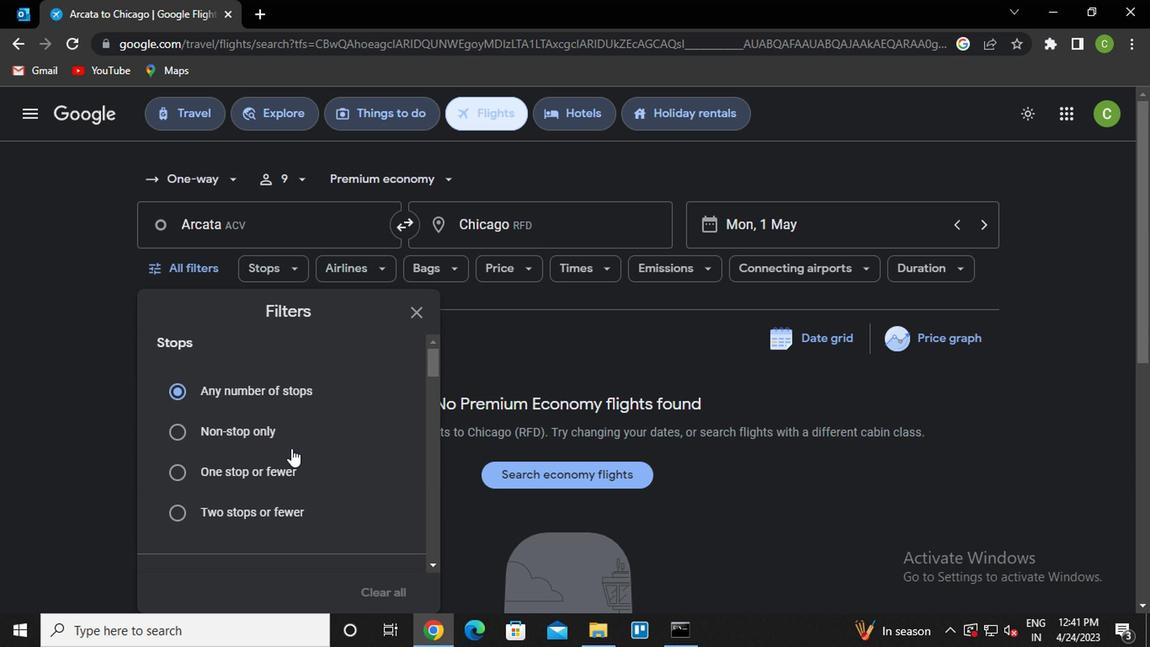 
Action: Mouse moved to (288, 459)
Screenshot: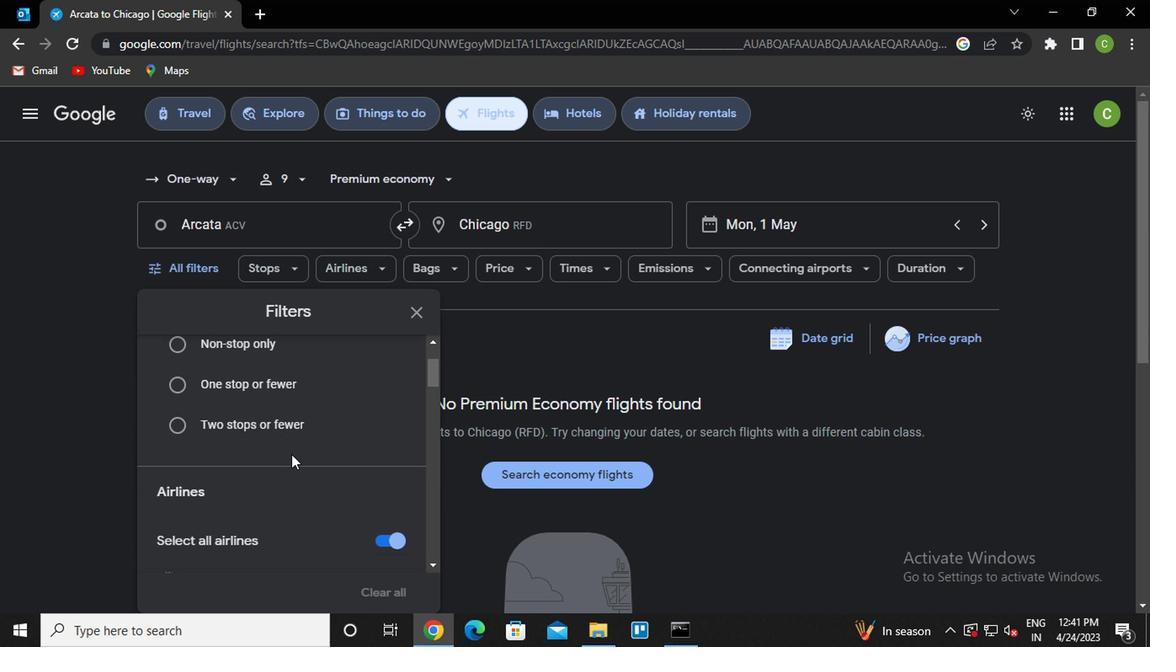 
Action: Mouse scrolled (288, 459) with delta (0, 0)
Screenshot: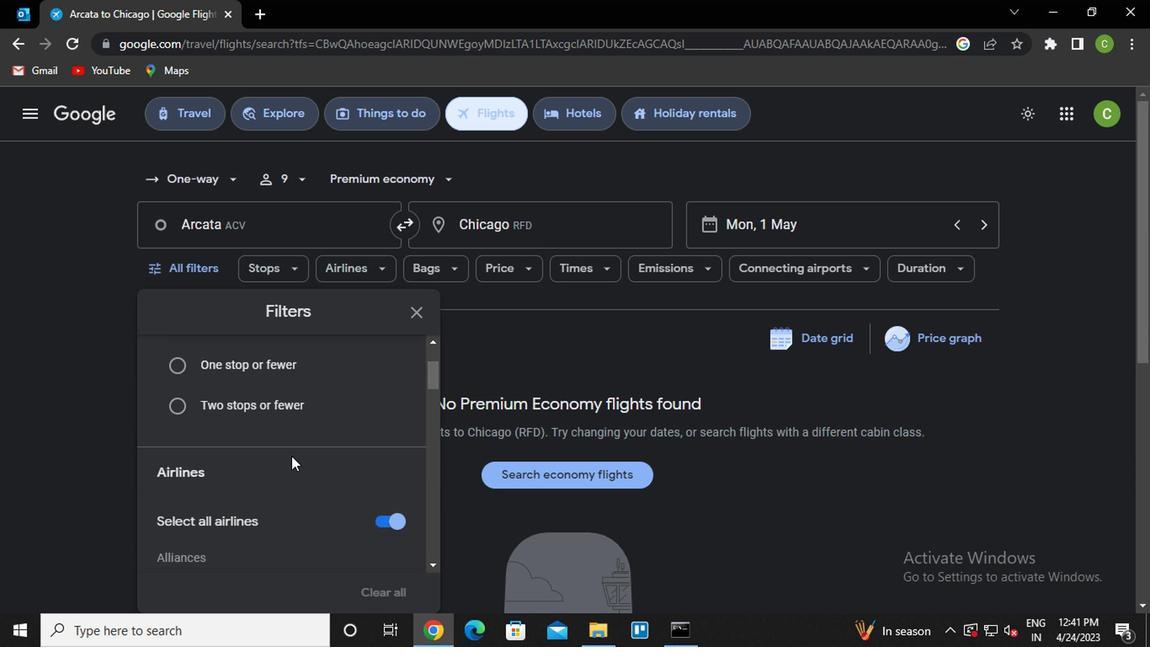 
Action: Mouse scrolled (288, 459) with delta (0, 0)
Screenshot: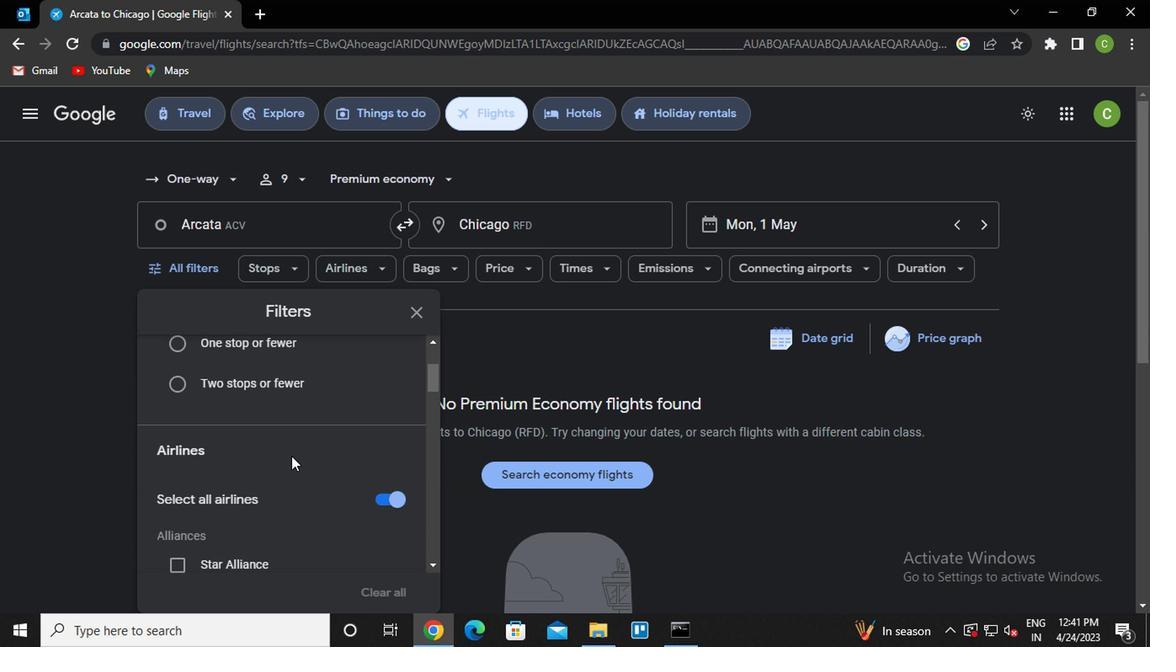
Action: Mouse scrolled (288, 459) with delta (0, 0)
Screenshot: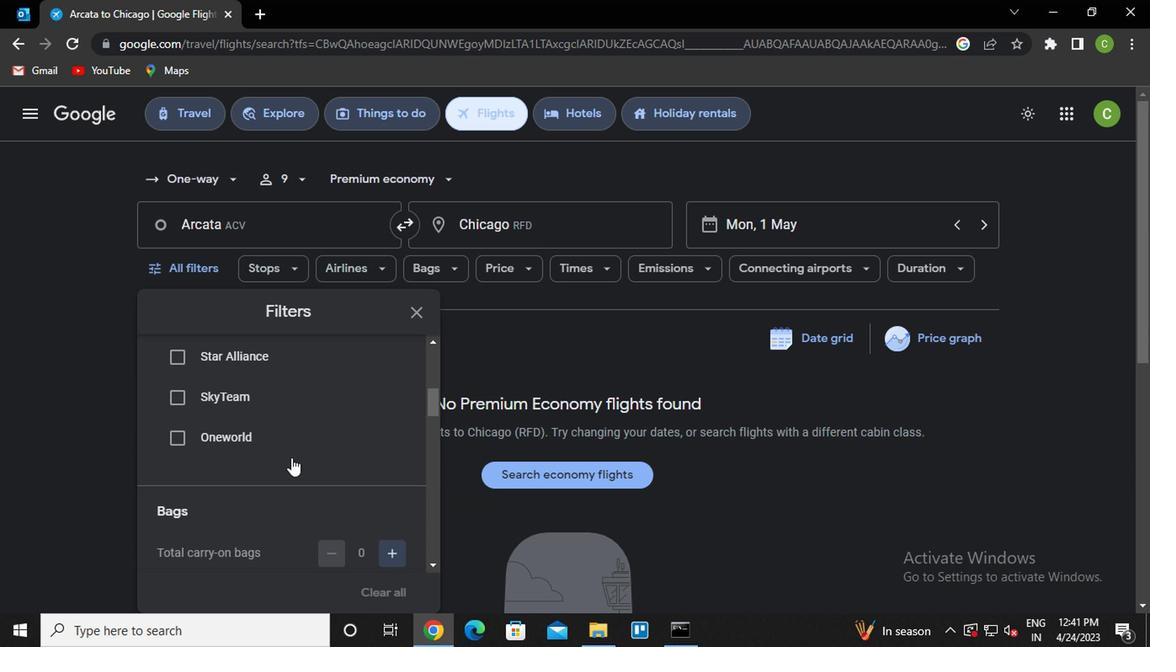 
Action: Mouse scrolled (288, 459) with delta (0, 0)
Screenshot: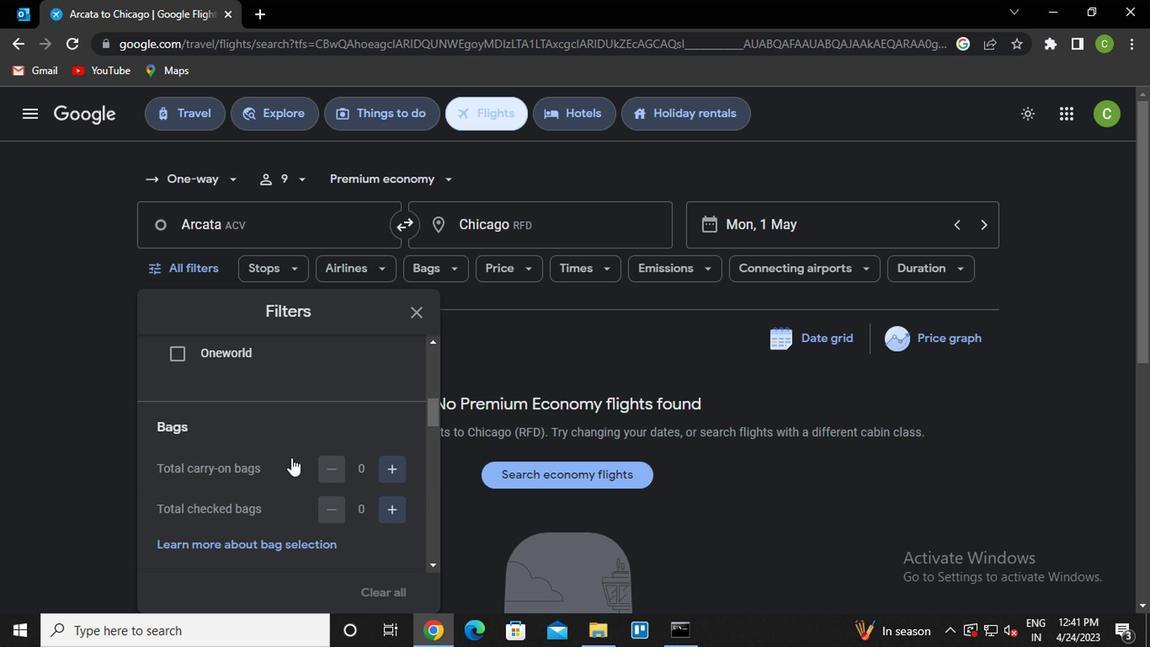 
Action: Mouse scrolled (288, 459) with delta (0, 0)
Screenshot: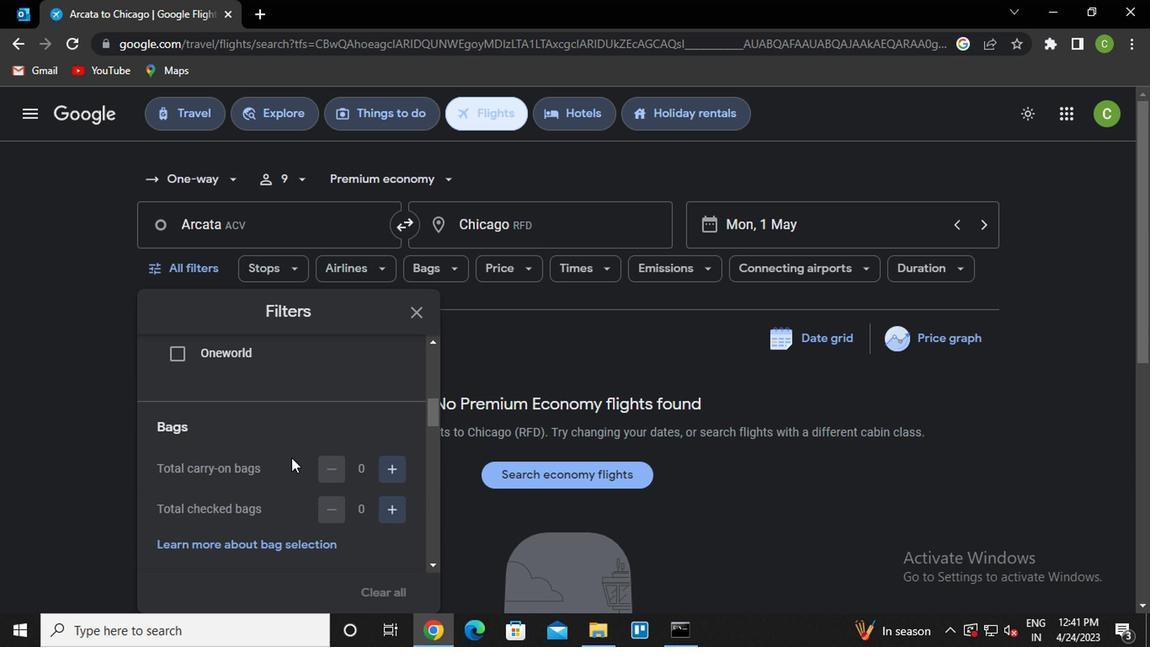 
Action: Mouse scrolled (288, 459) with delta (0, 0)
Screenshot: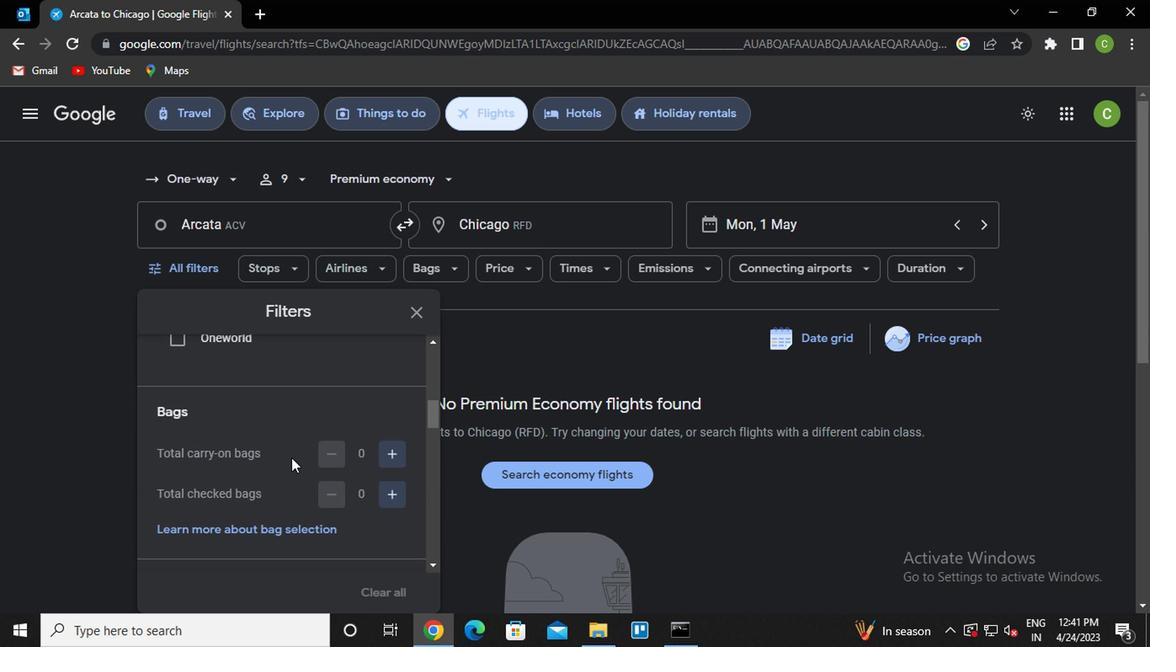 
Action: Mouse scrolled (288, 460) with delta (0, 1)
Screenshot: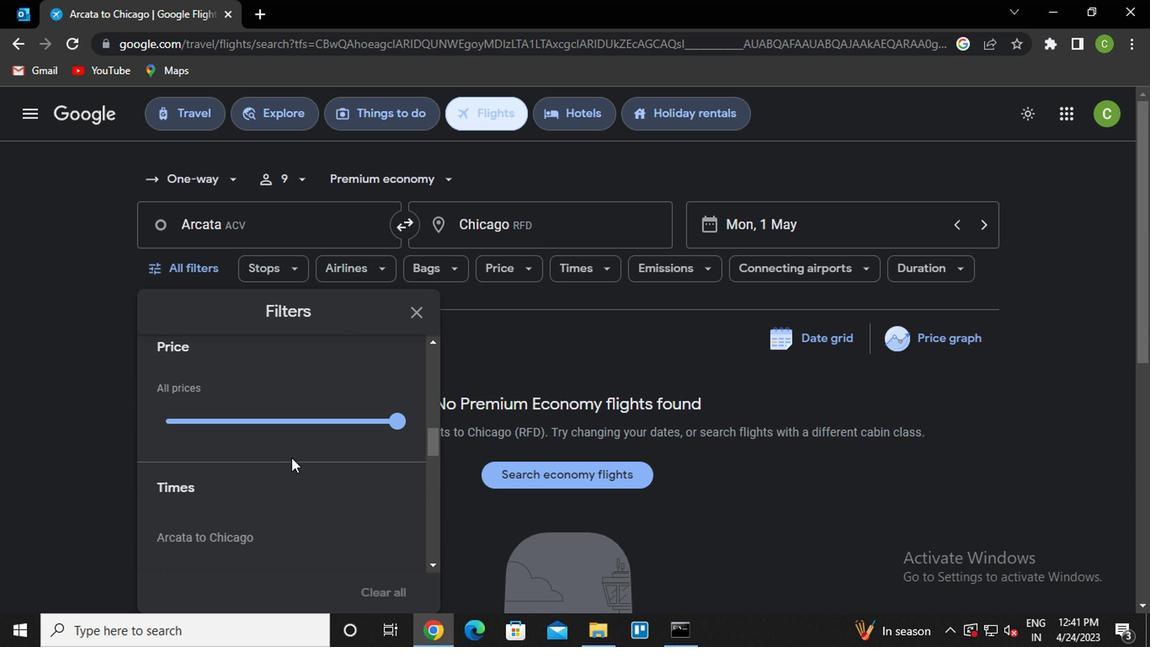 
Action: Mouse scrolled (288, 460) with delta (0, 1)
Screenshot: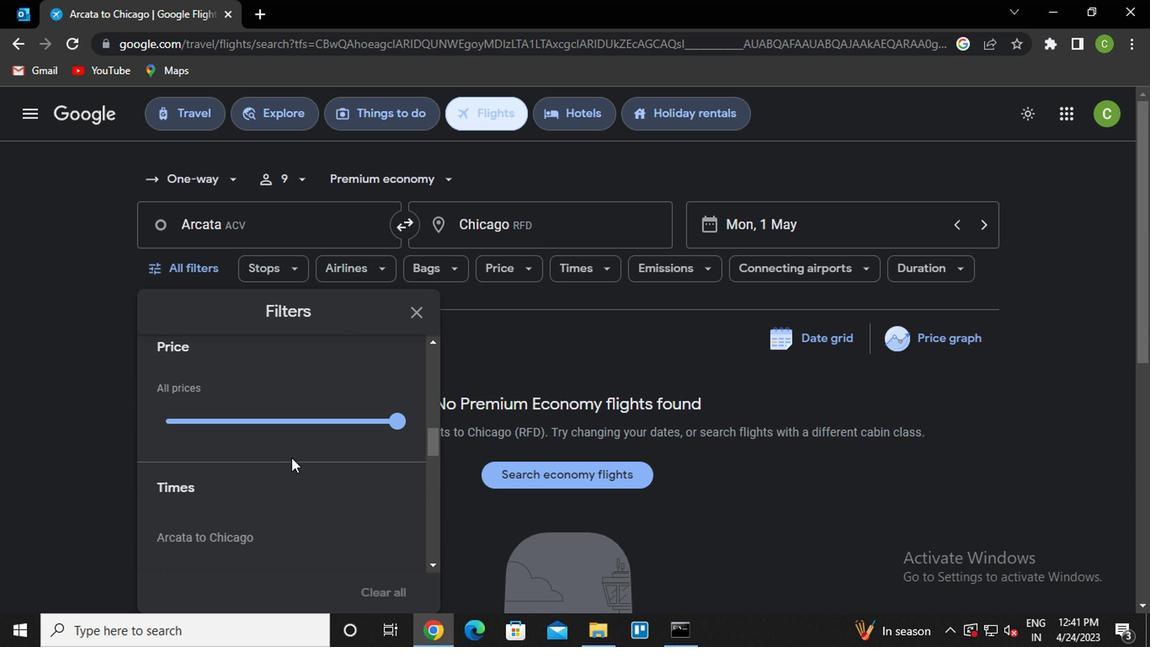
Action: Mouse scrolled (288, 460) with delta (0, 1)
Screenshot: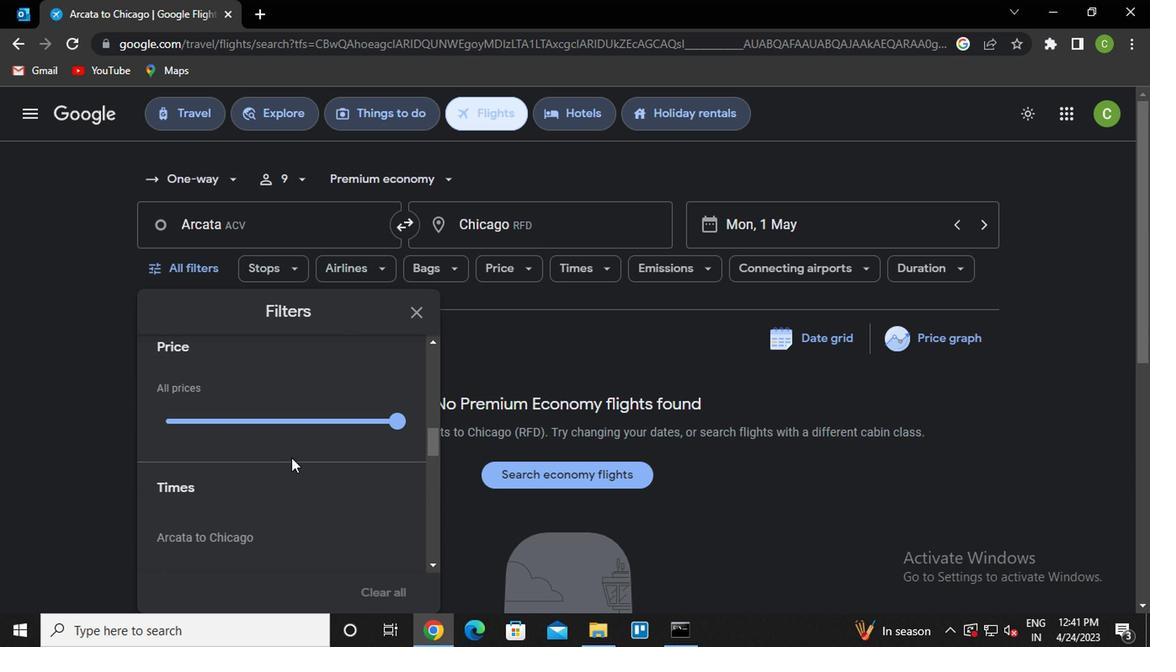 
Action: Mouse scrolled (288, 460) with delta (0, 1)
Screenshot: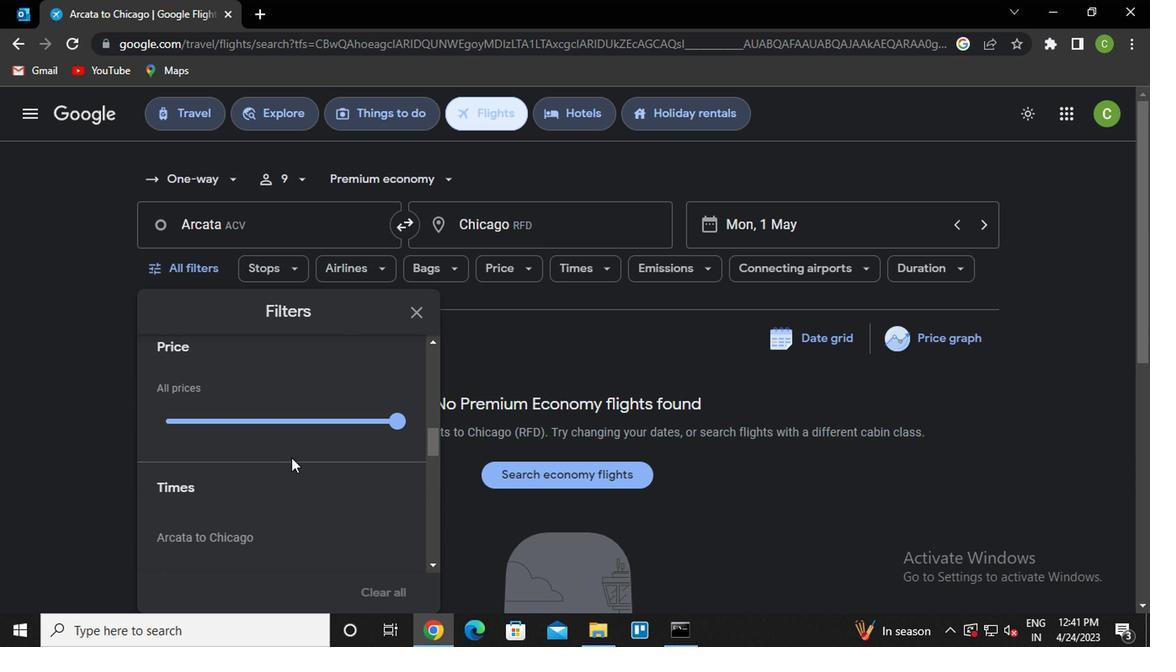
Action: Mouse scrolled (288, 460) with delta (0, 1)
Screenshot: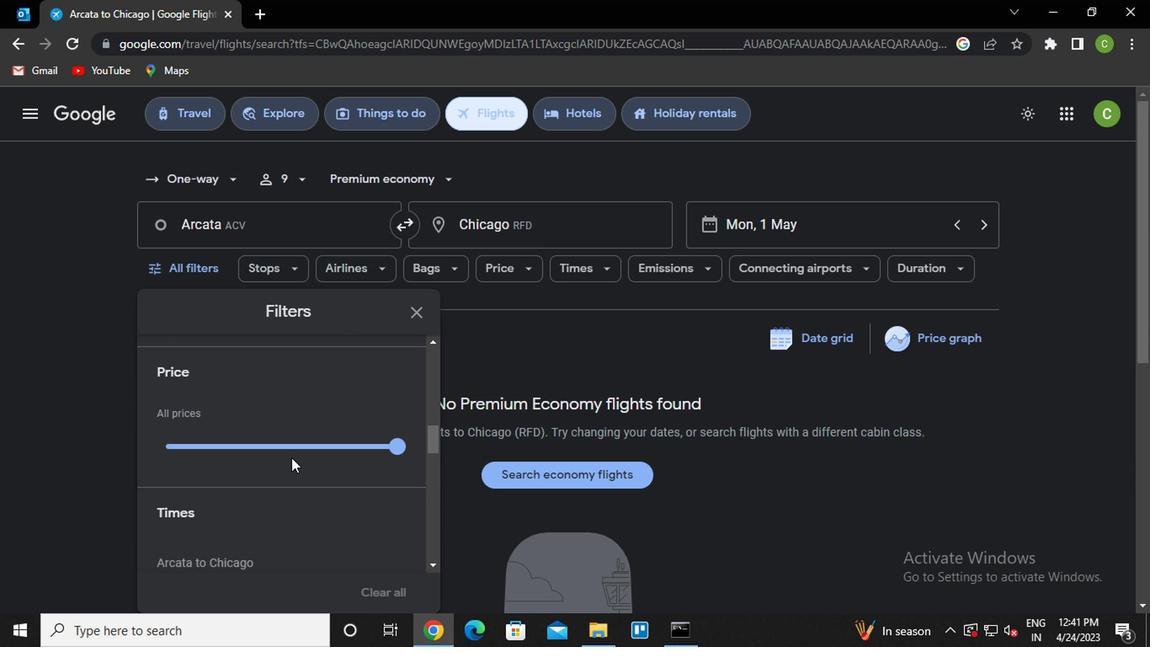 
Action: Mouse scrolled (288, 460) with delta (0, 1)
Screenshot: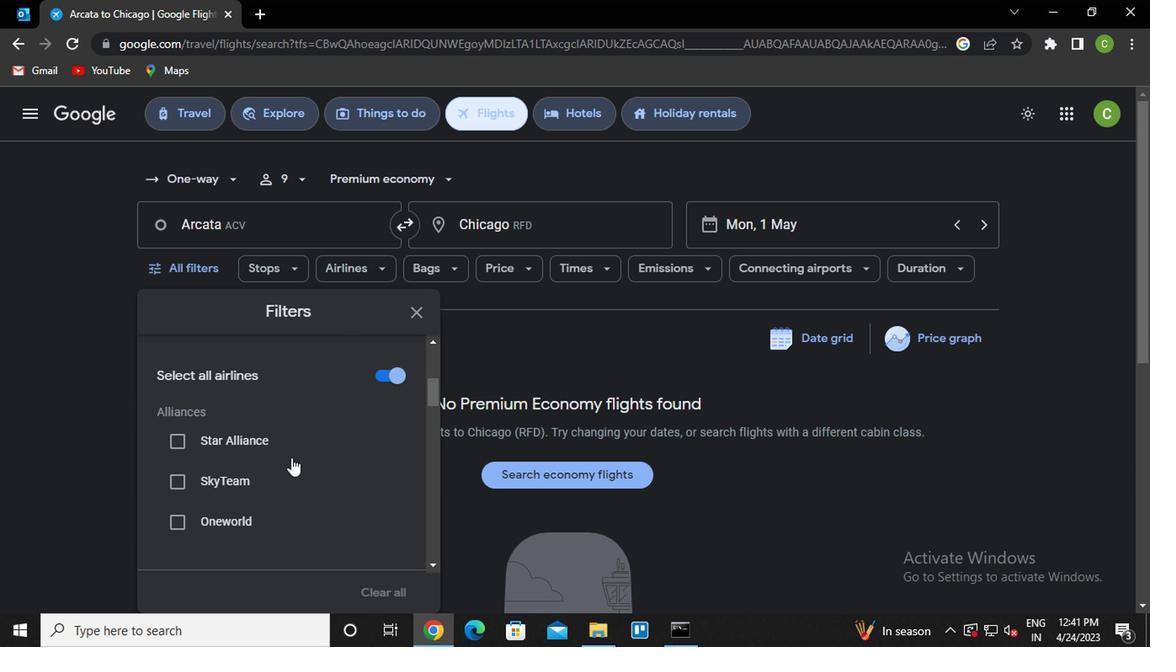 
Action: Mouse scrolled (288, 460) with delta (0, 1)
Screenshot: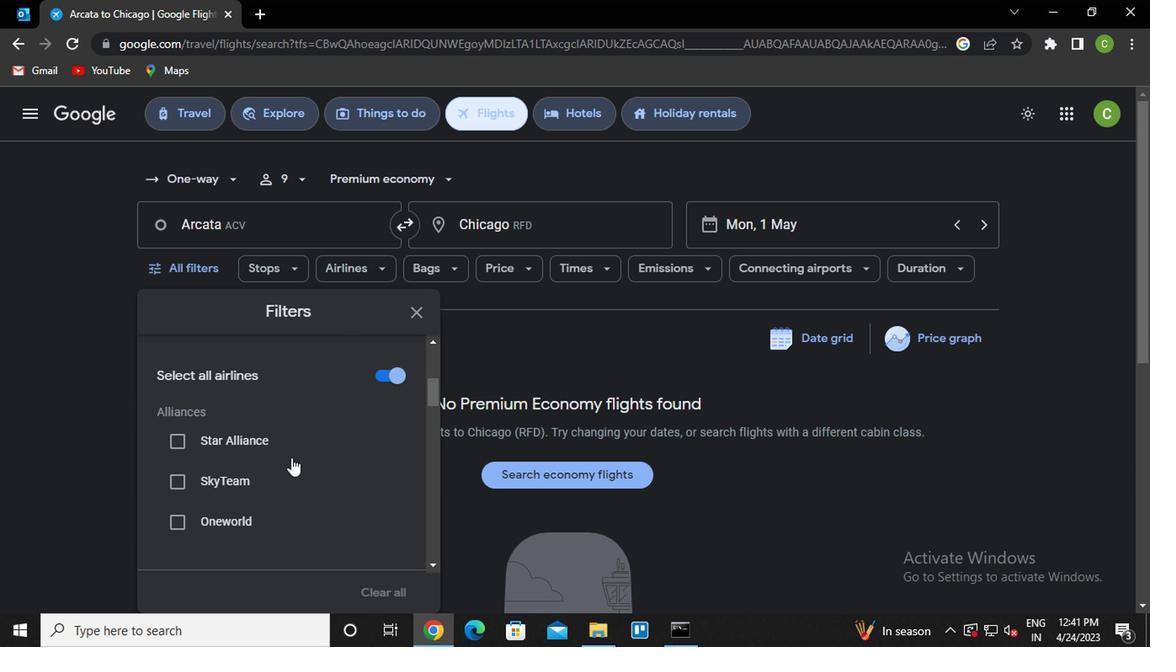 
Action: Mouse scrolled (288, 460) with delta (0, 1)
Screenshot: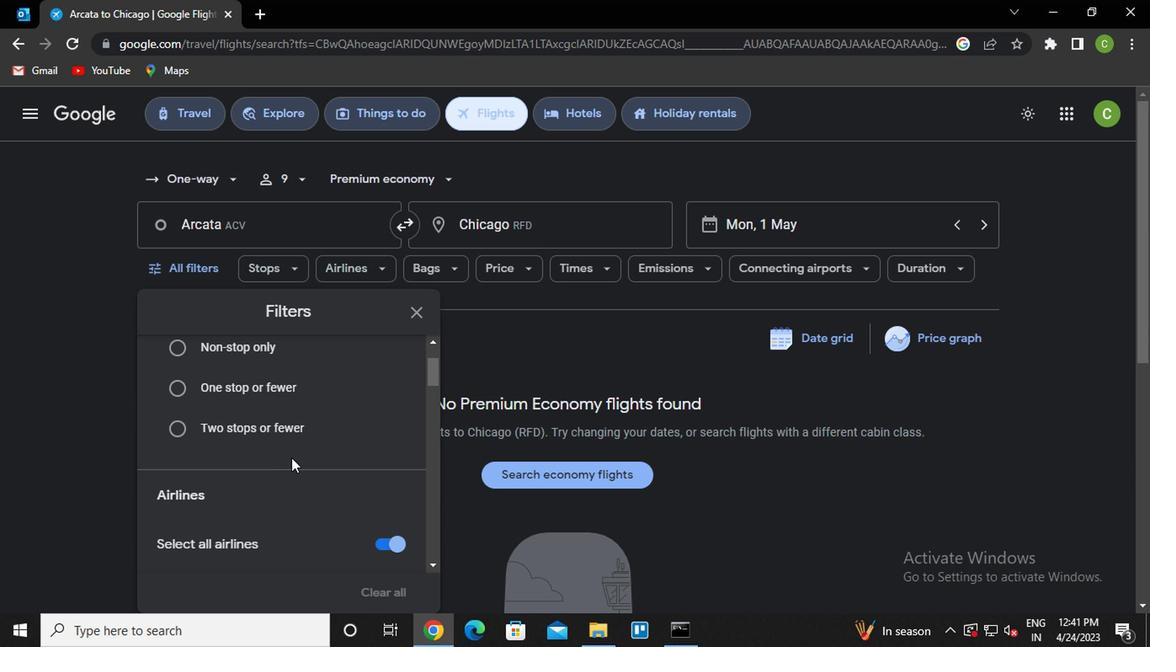 
Action: Mouse moved to (291, 471)
Screenshot: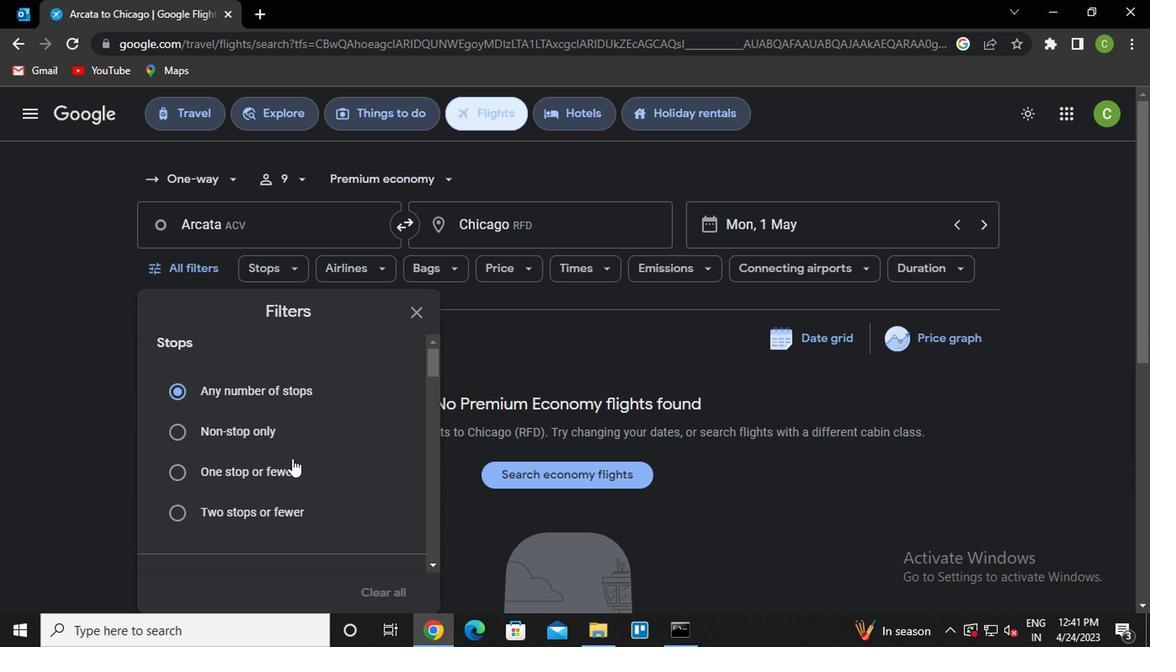 
Action: Mouse scrolled (291, 471) with delta (0, 0)
Screenshot: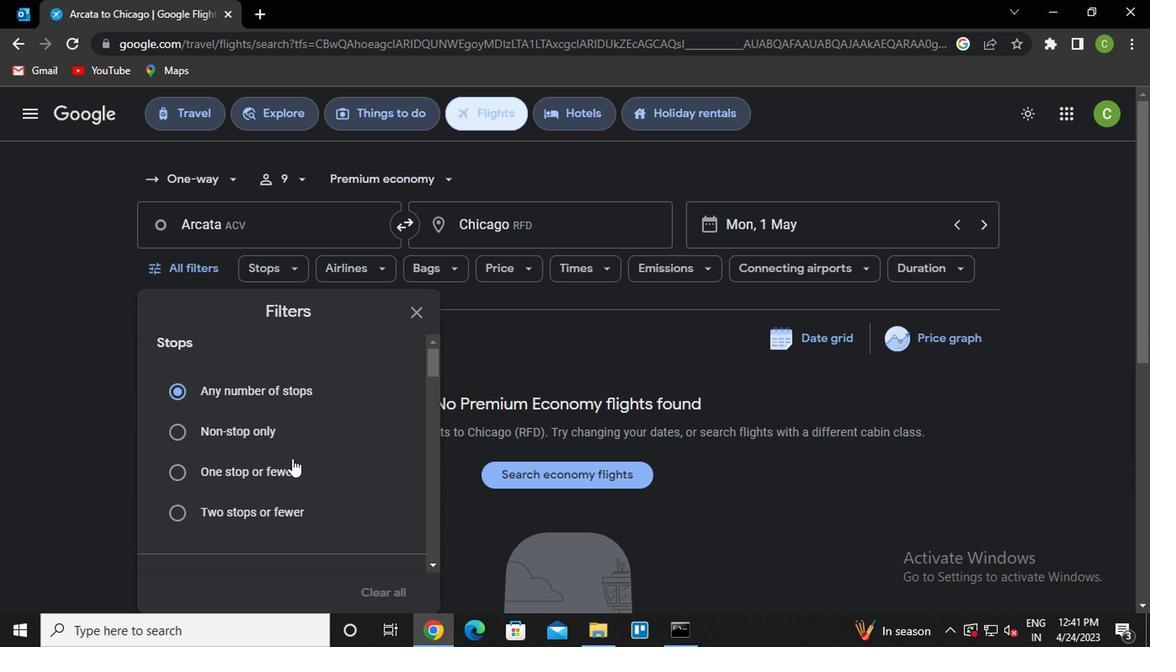 
Action: Mouse moved to (291, 484)
Screenshot: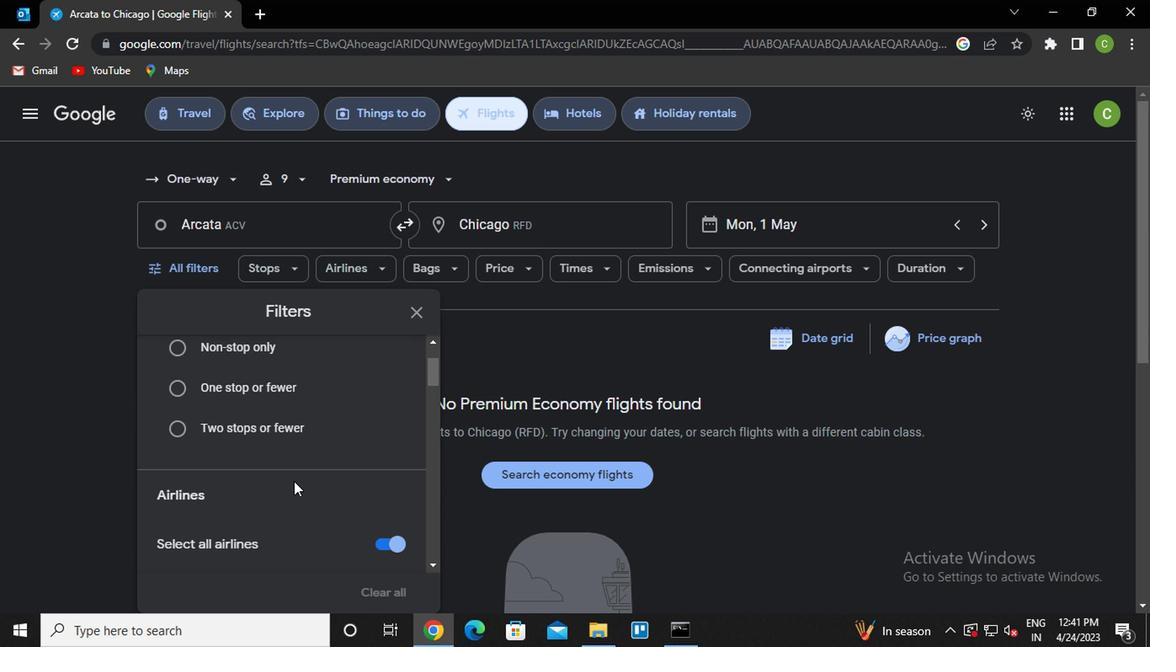 
Action: Mouse scrolled (291, 483) with delta (0, 0)
Screenshot: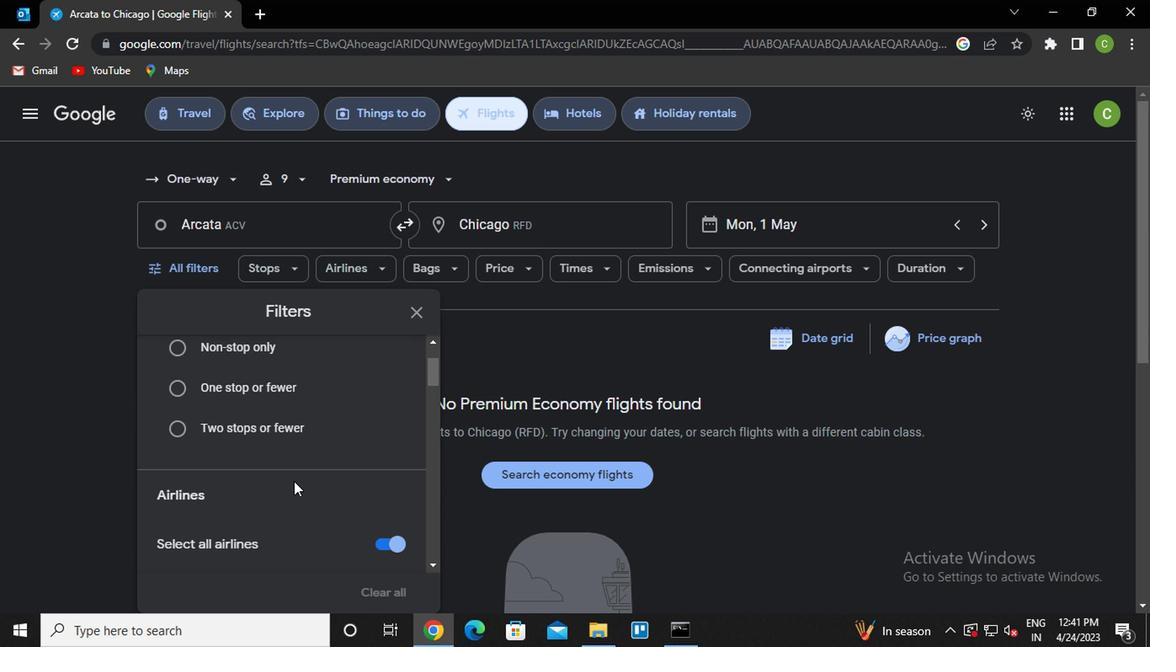 
Action: Mouse moved to (291, 484)
Screenshot: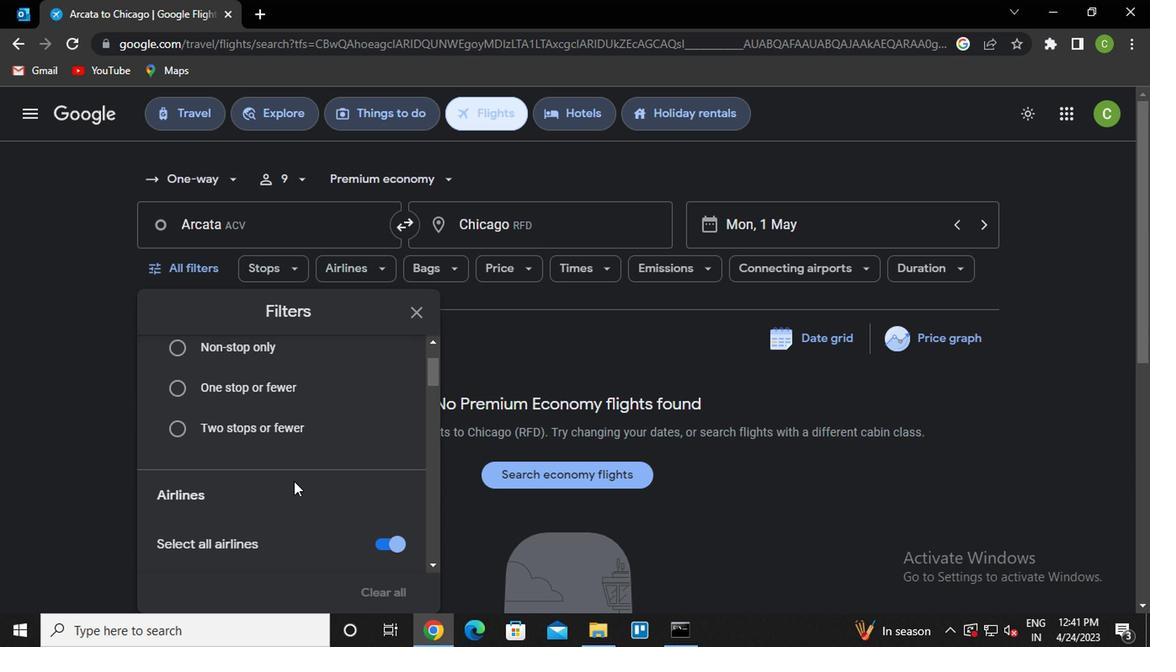 
Action: Mouse scrolled (291, 483) with delta (0, 0)
Screenshot: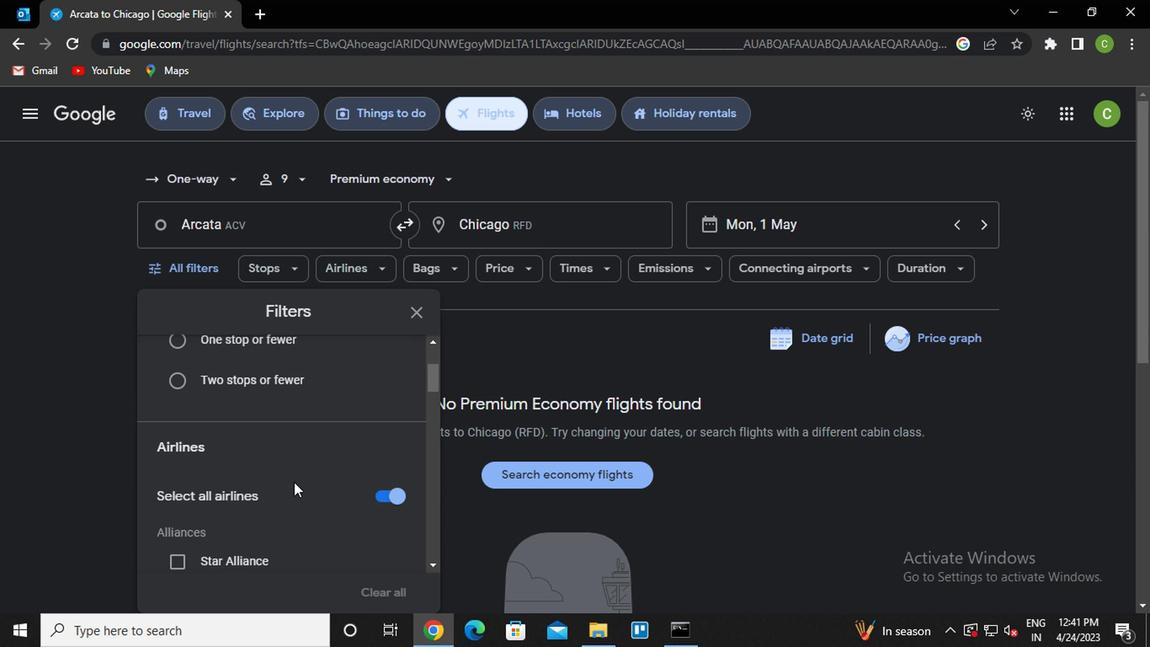 
Action: Mouse moved to (292, 493)
Screenshot: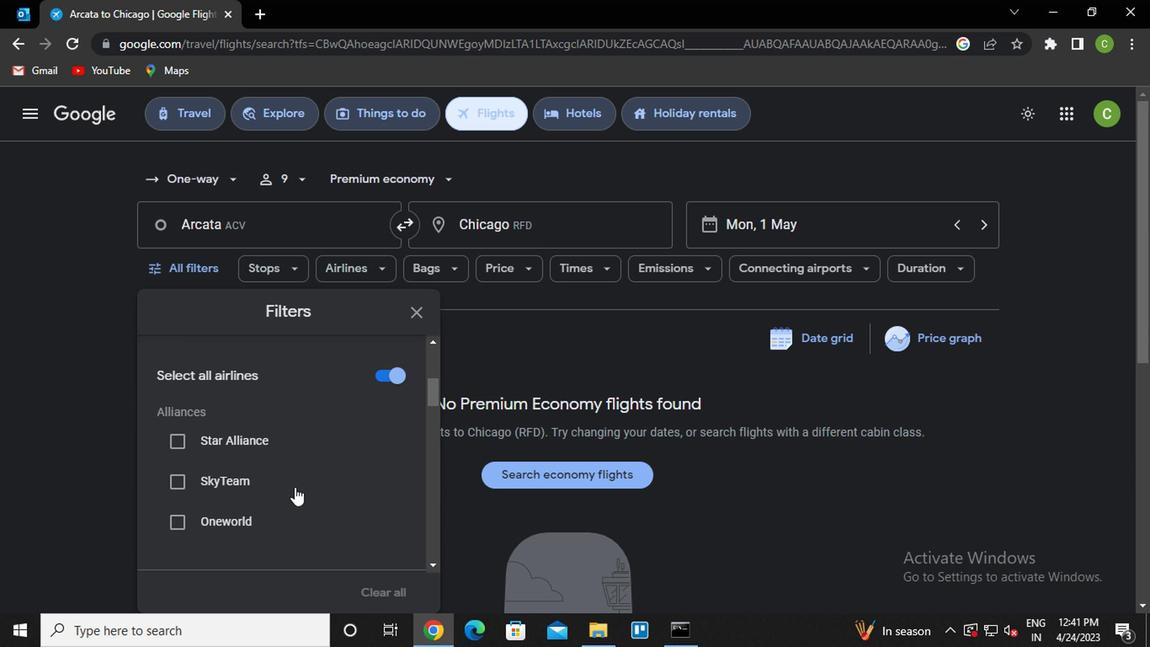 
Action: Mouse scrolled (292, 493) with delta (0, 0)
Screenshot: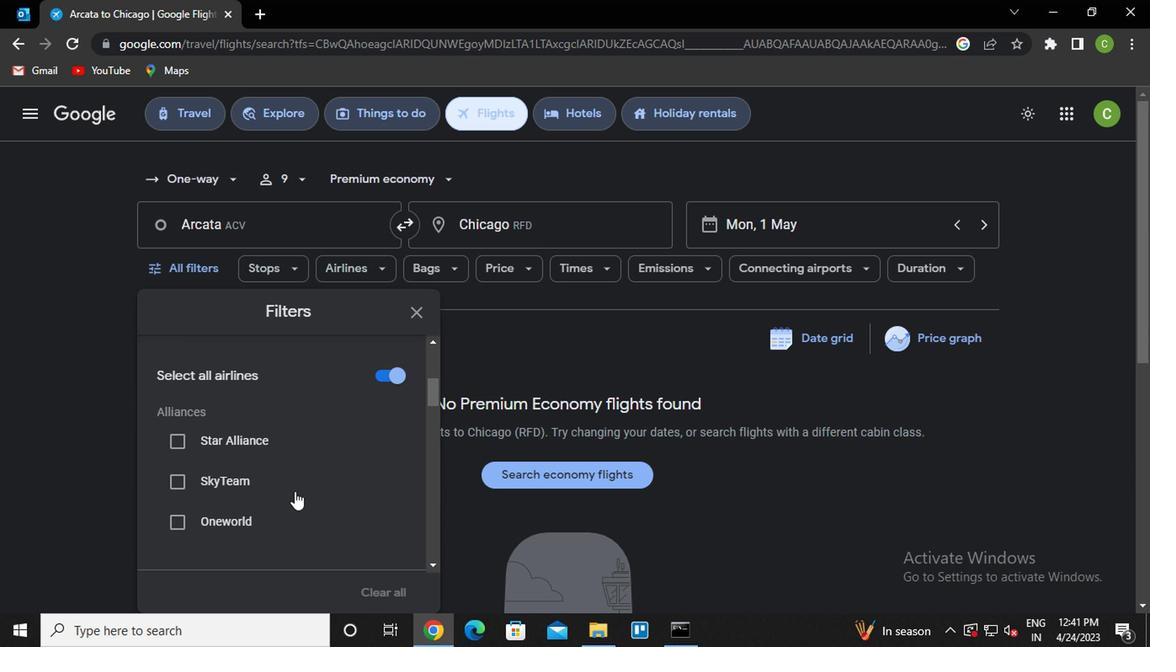 
Action: Mouse scrolled (292, 493) with delta (0, 0)
Screenshot: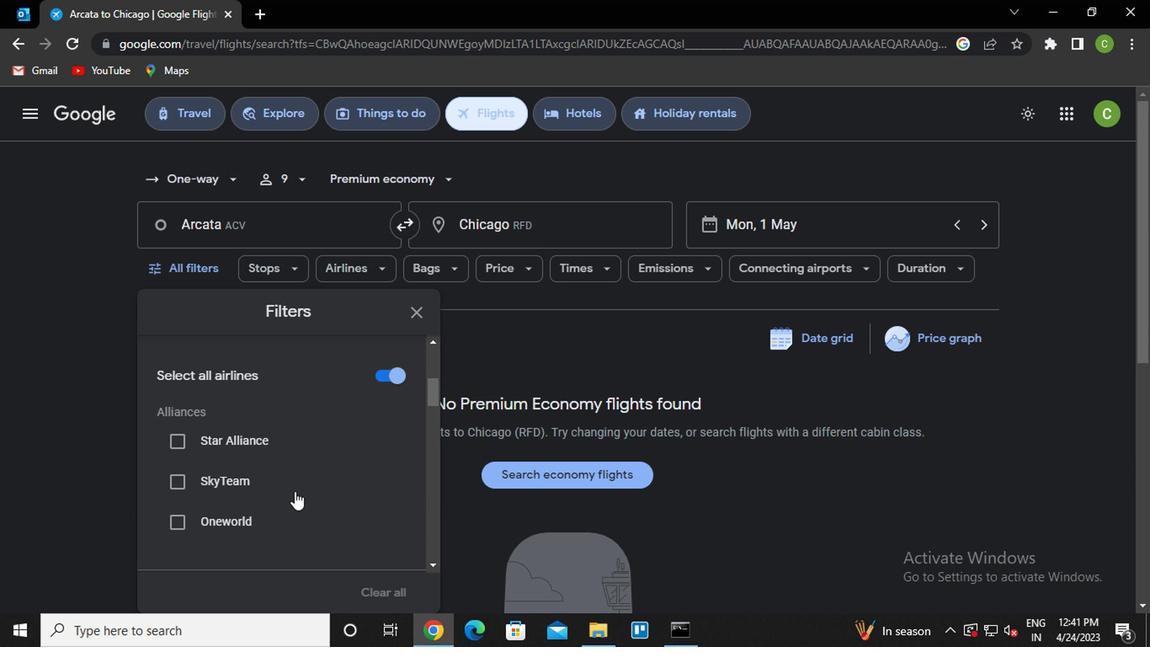 
Action: Mouse moved to (292, 494)
Screenshot: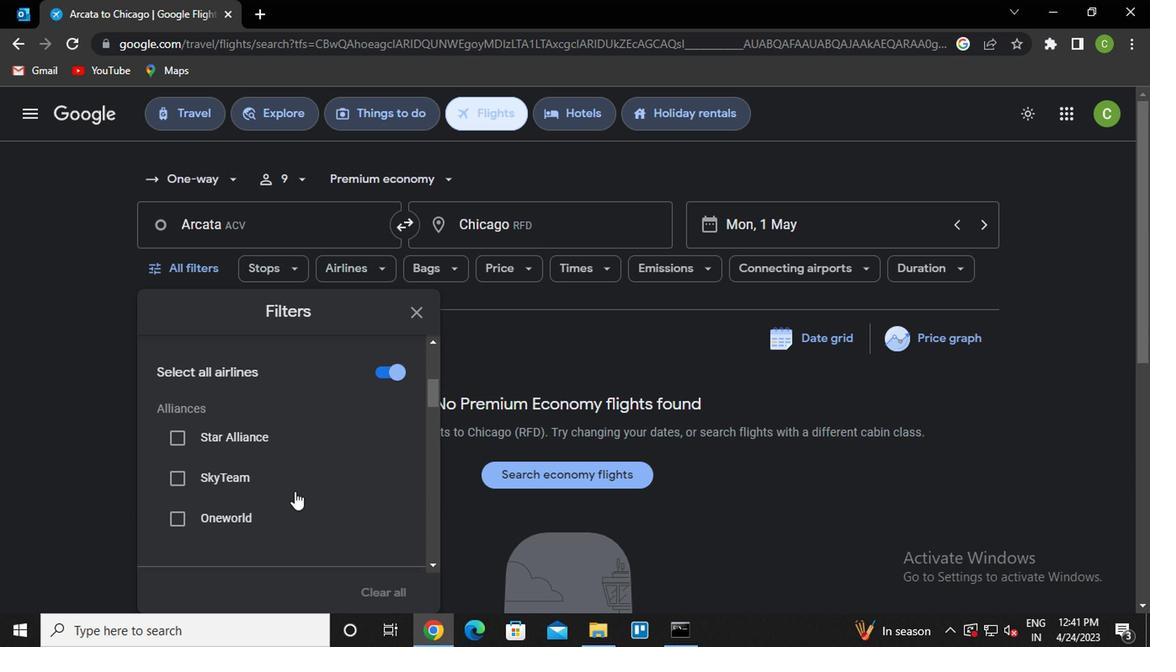 
Action: Mouse scrolled (292, 493) with delta (0, 0)
Screenshot: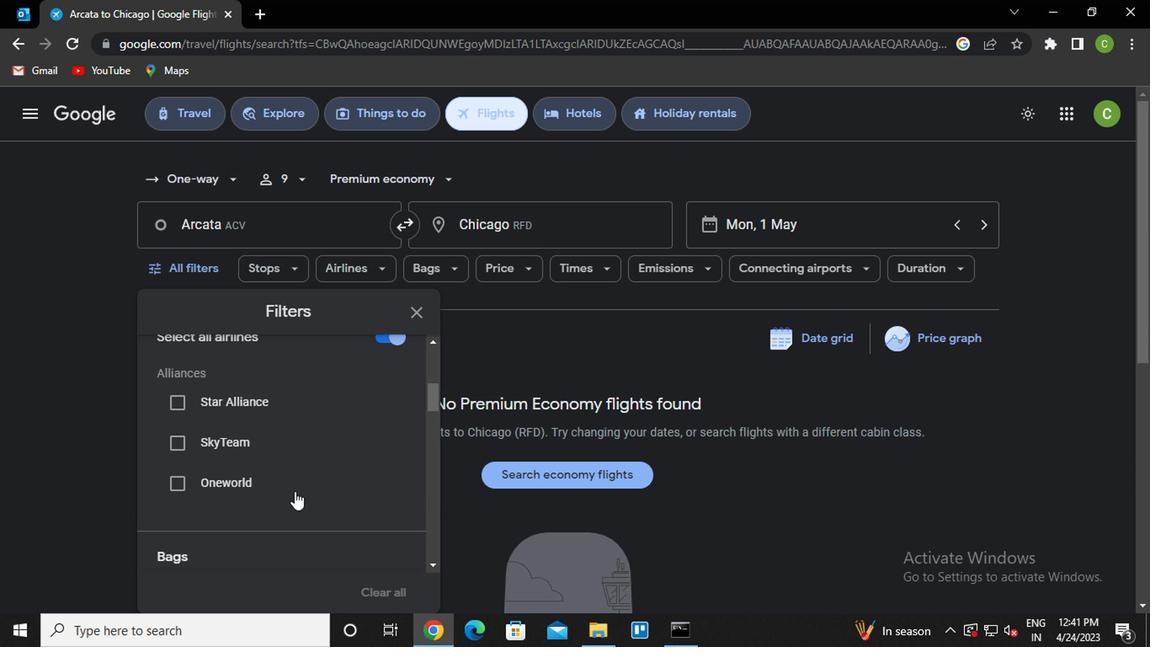 
Action: Mouse scrolled (292, 493) with delta (0, 0)
Screenshot: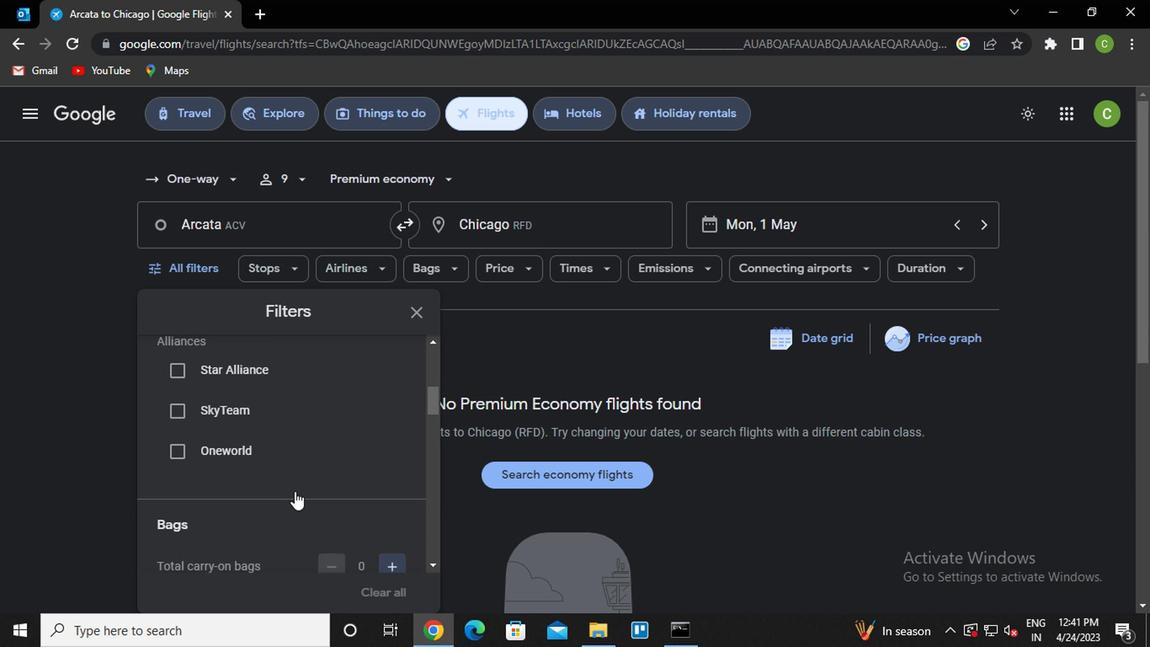 
Action: Mouse moved to (307, 487)
Screenshot: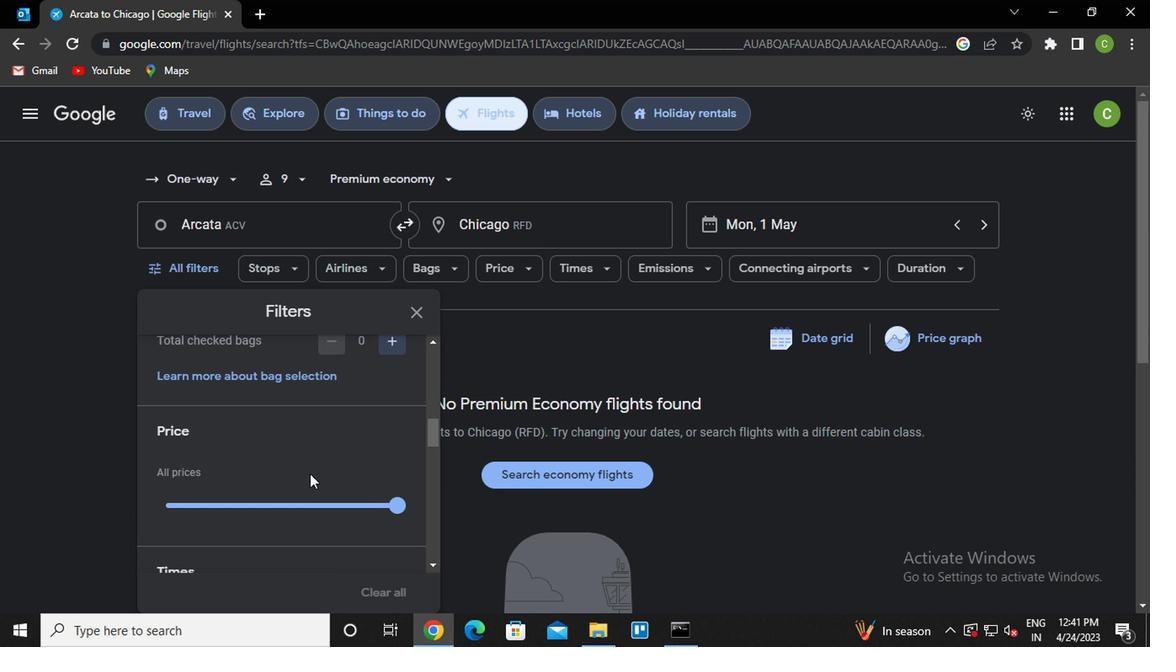 
Action: Mouse scrolled (307, 488) with delta (0, 1)
Screenshot: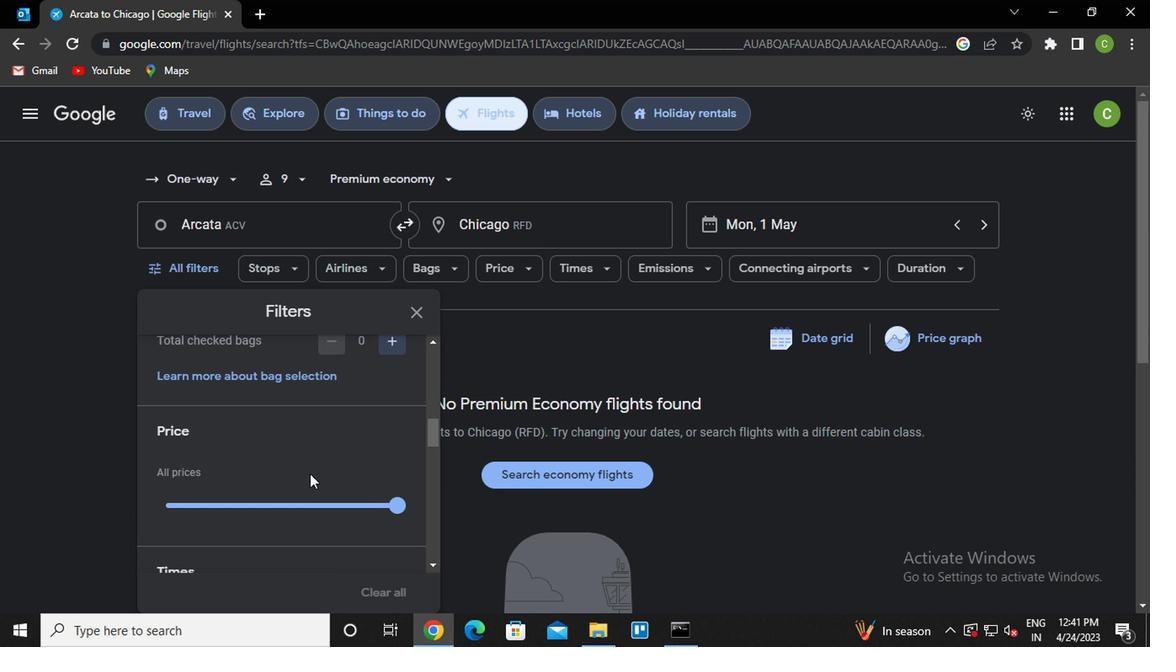 
Action: Mouse moved to (398, 424)
Screenshot: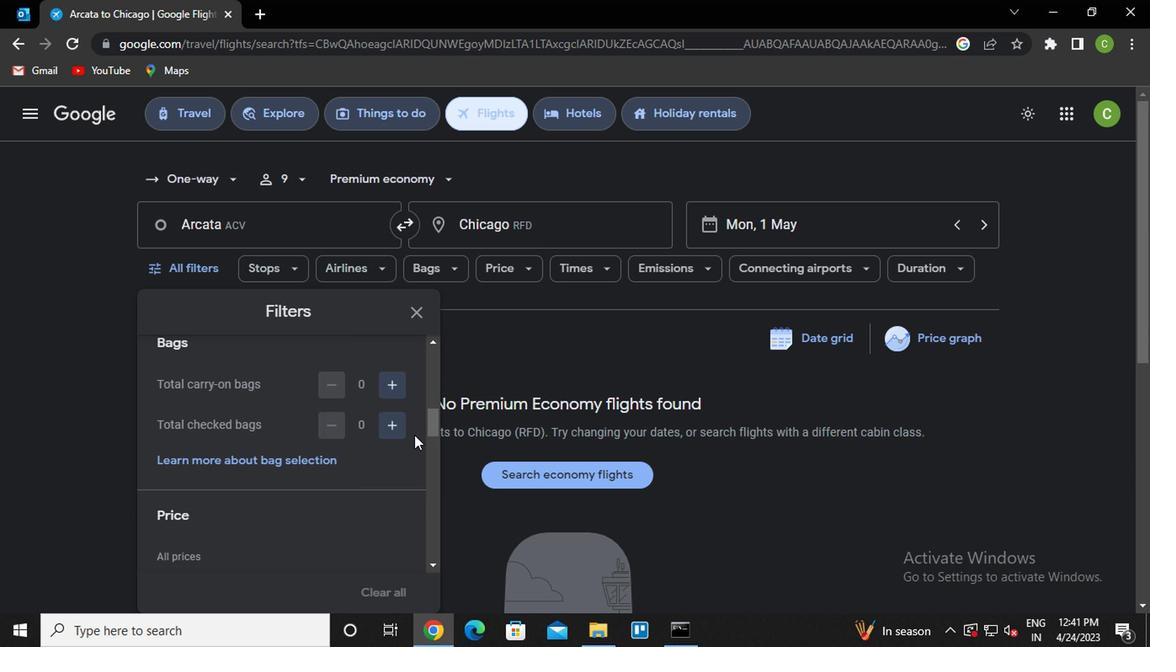 
Action: Mouse pressed left at (398, 424)
Screenshot: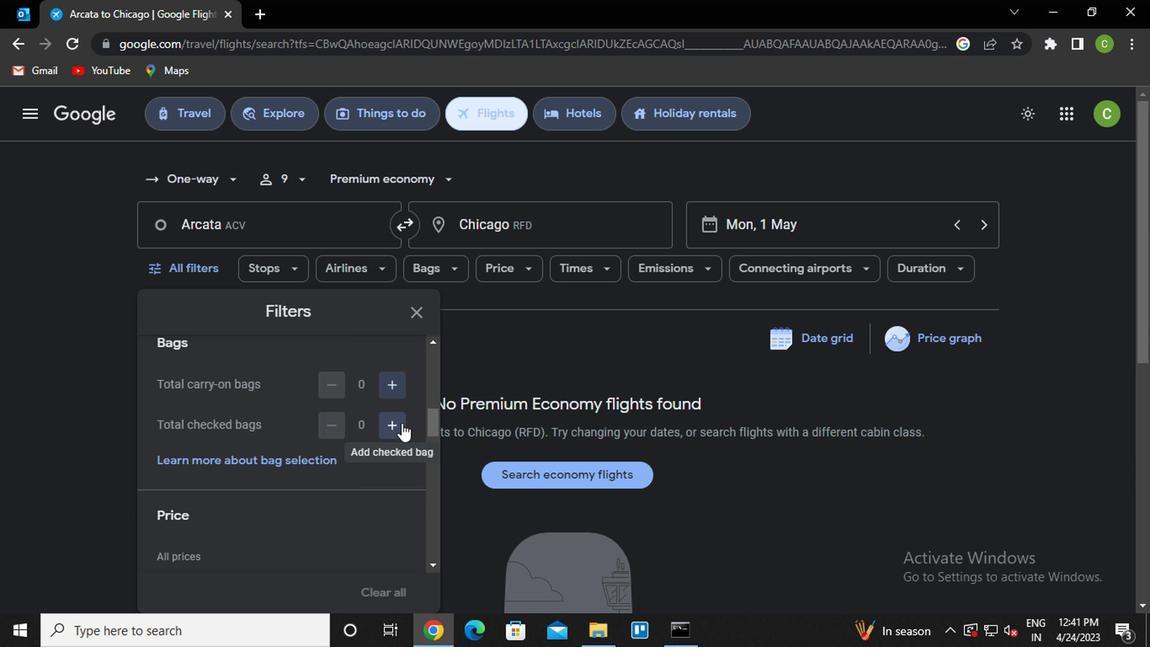 
Action: Mouse pressed left at (398, 424)
Screenshot: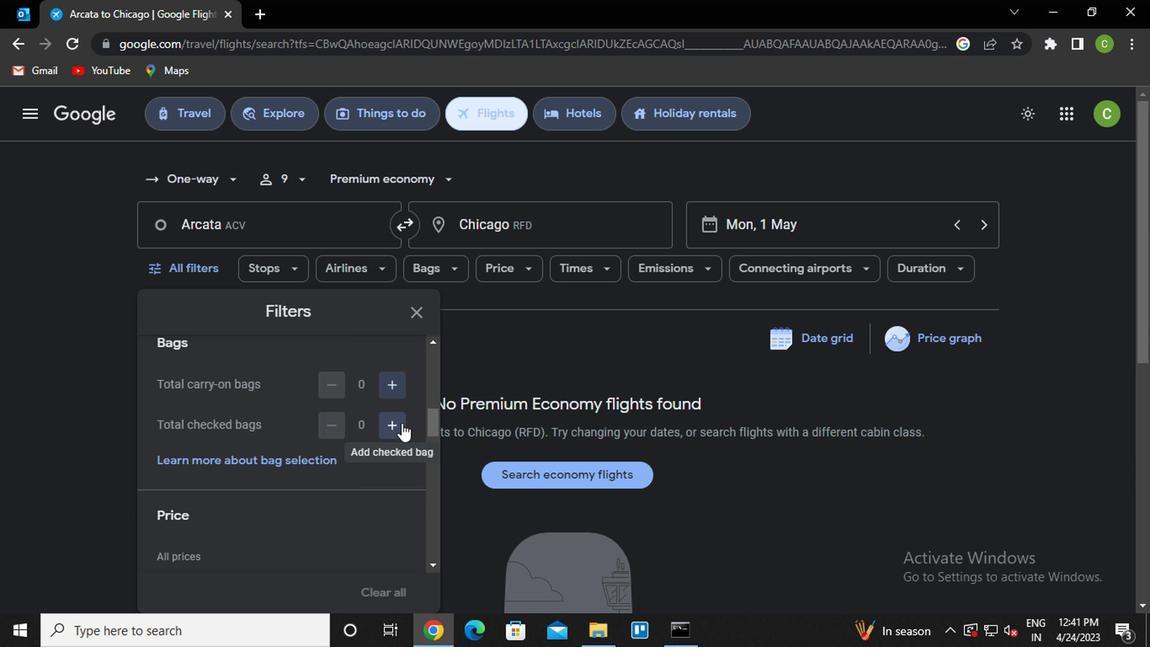 
Action: Mouse moved to (341, 475)
Screenshot: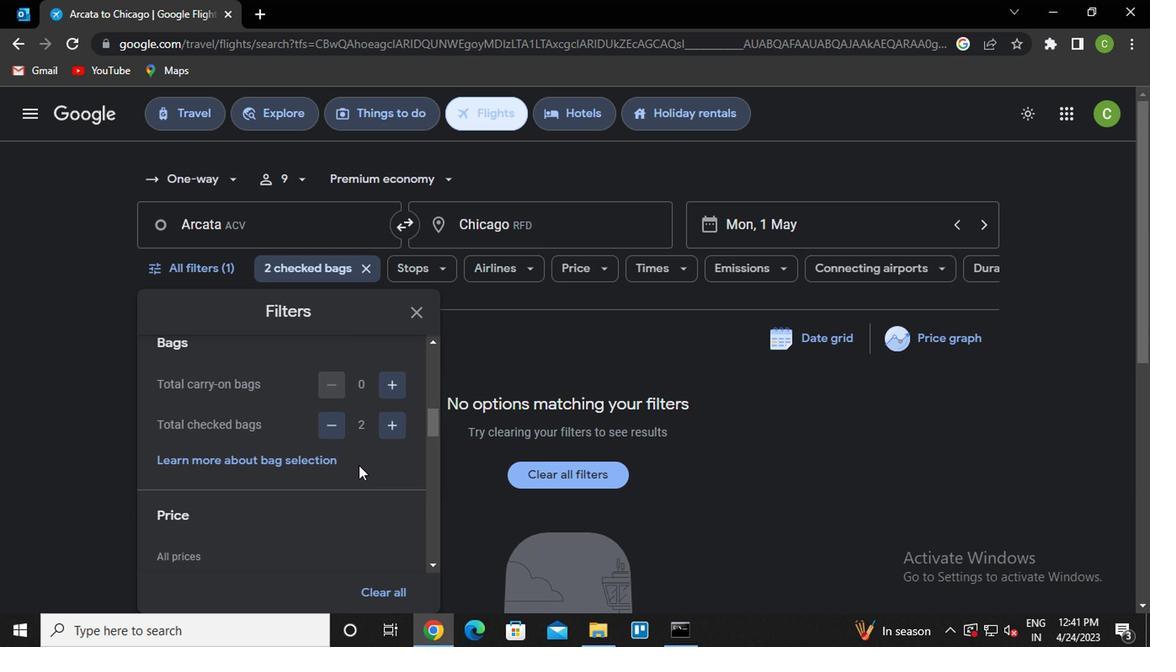 
Action: Mouse scrolled (341, 475) with delta (0, 0)
Screenshot: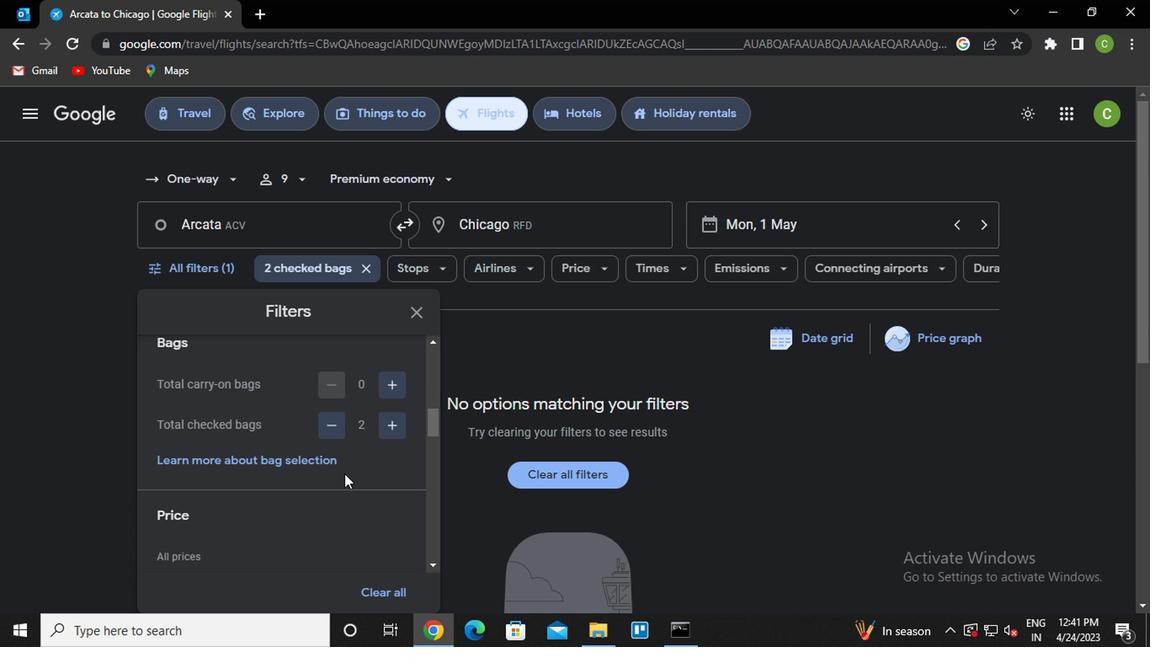 
Action: Mouse scrolled (341, 475) with delta (0, 0)
Screenshot: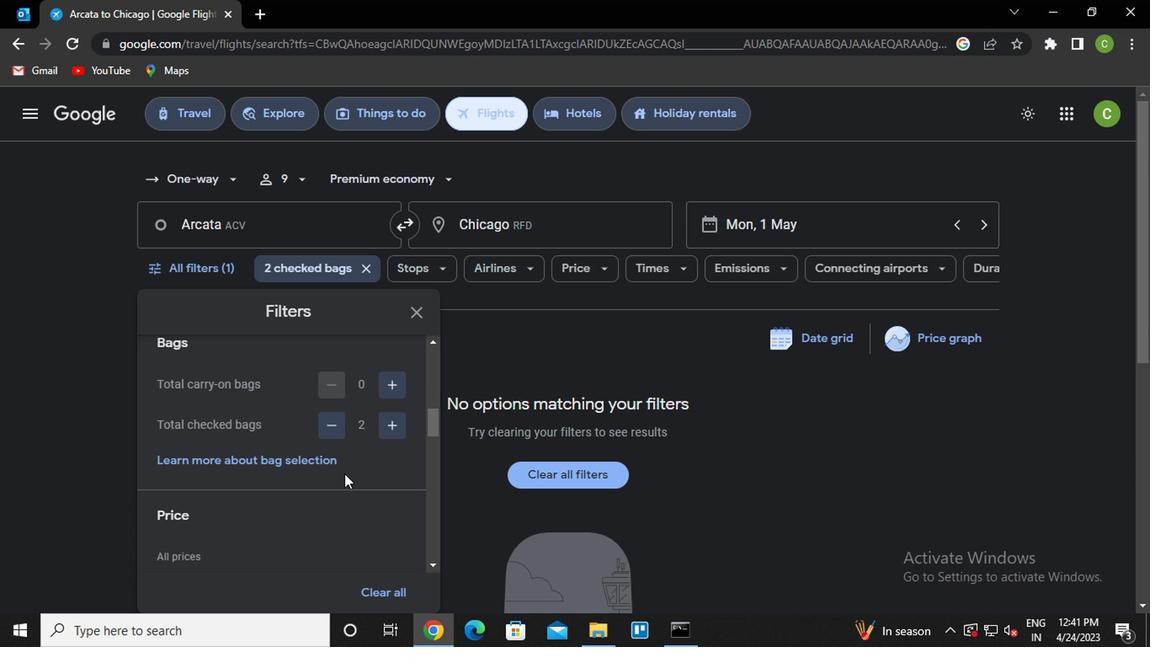 
Action: Mouse moved to (404, 435)
Screenshot: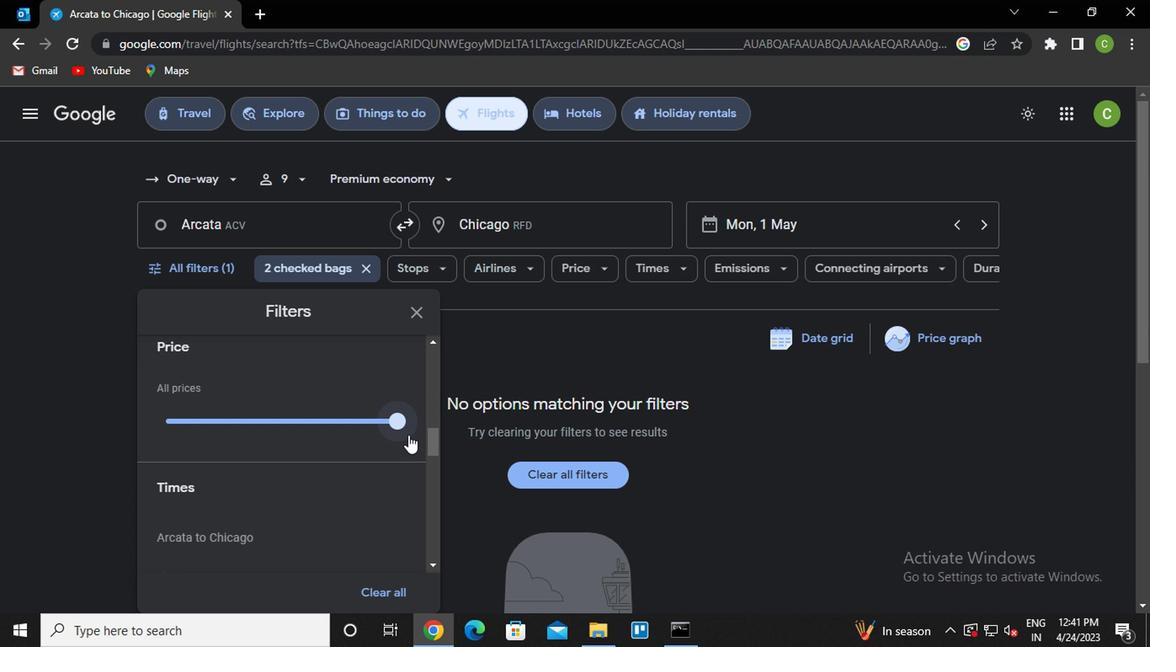 
Action: Mouse pressed left at (404, 435)
Screenshot: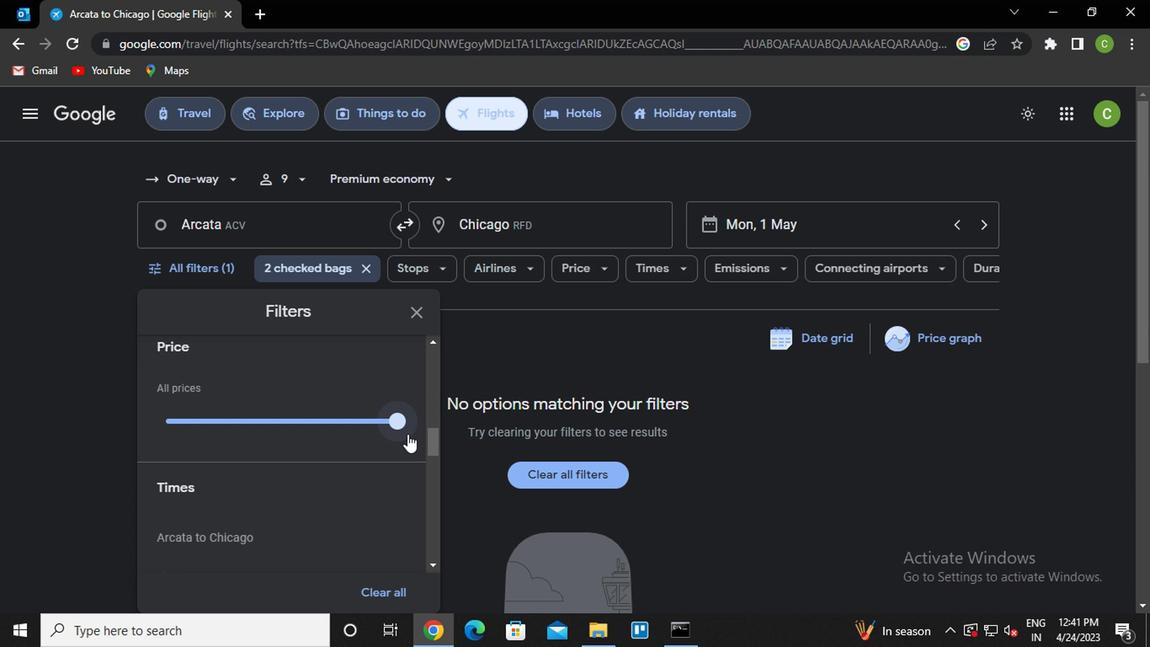 
Action: Mouse moved to (317, 471)
Screenshot: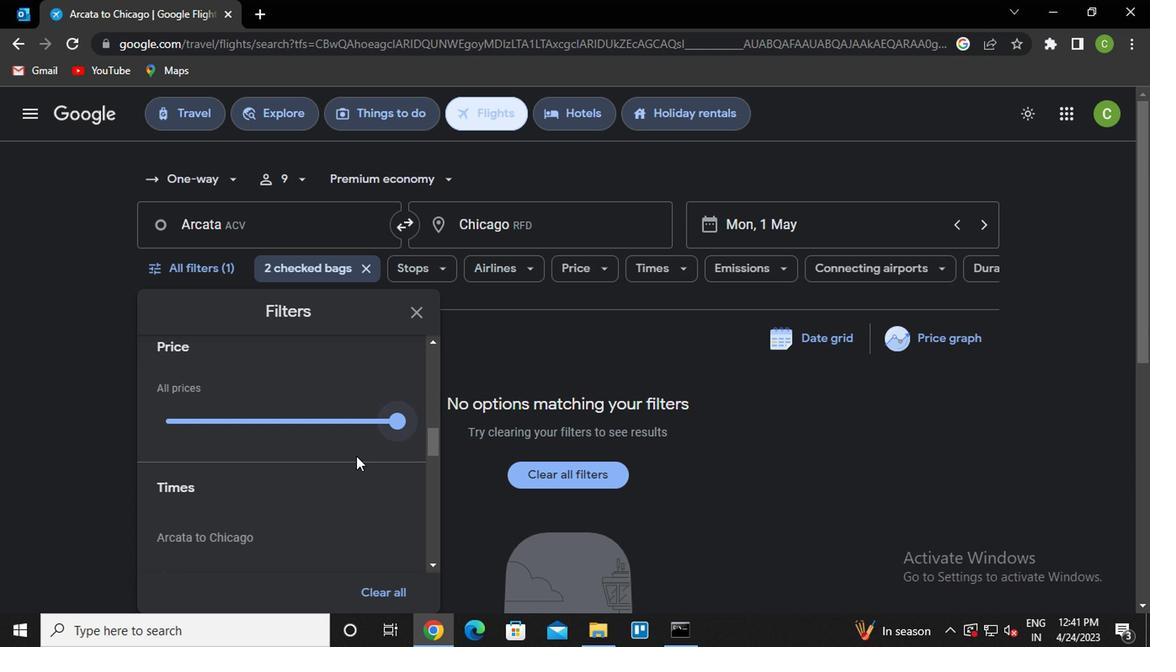 
Action: Mouse scrolled (317, 469) with delta (0, -1)
Screenshot: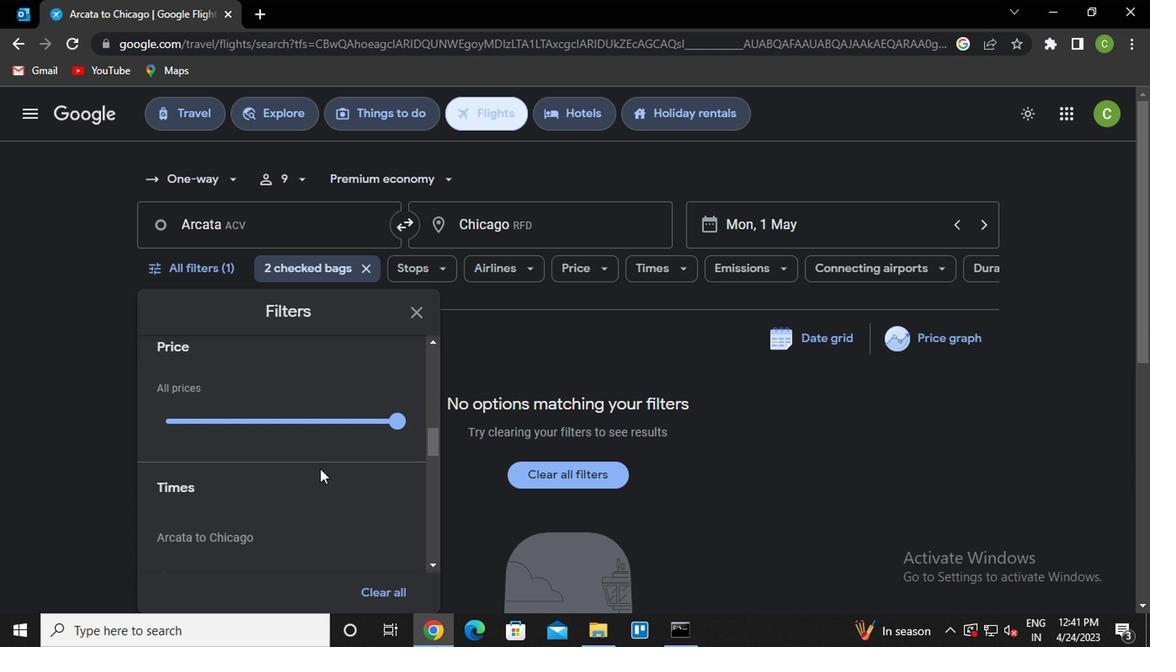 
Action: Mouse scrolled (317, 469) with delta (0, -1)
Screenshot: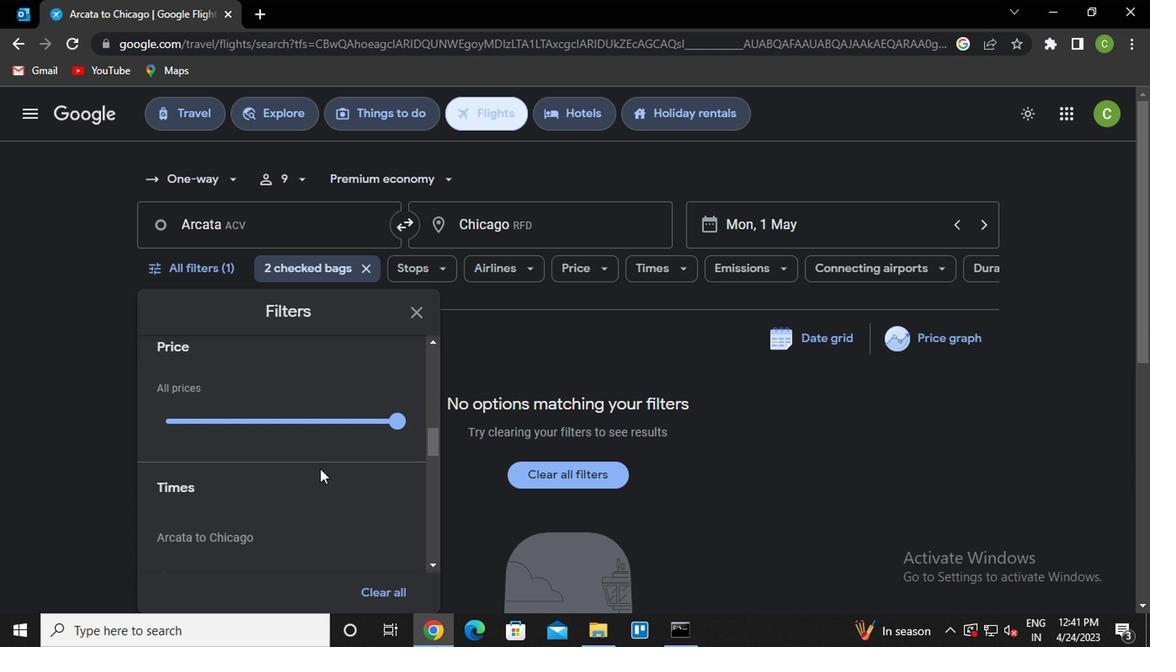 
Action: Mouse moved to (316, 471)
Screenshot: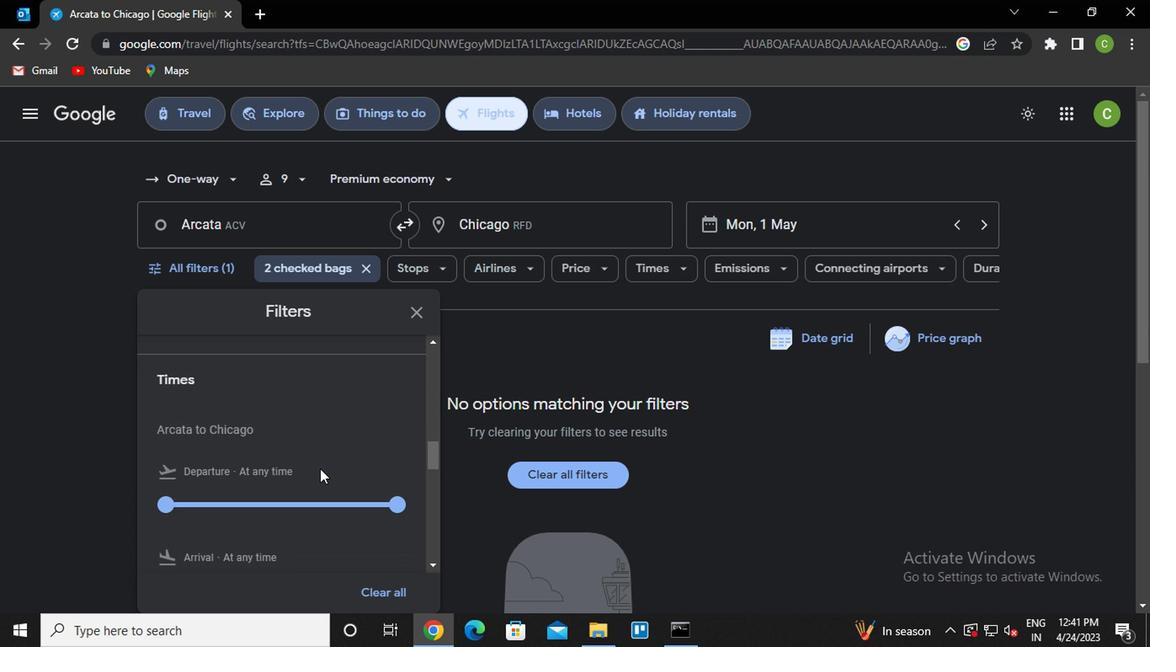 
Action: Mouse scrolled (316, 471) with delta (0, 0)
Screenshot: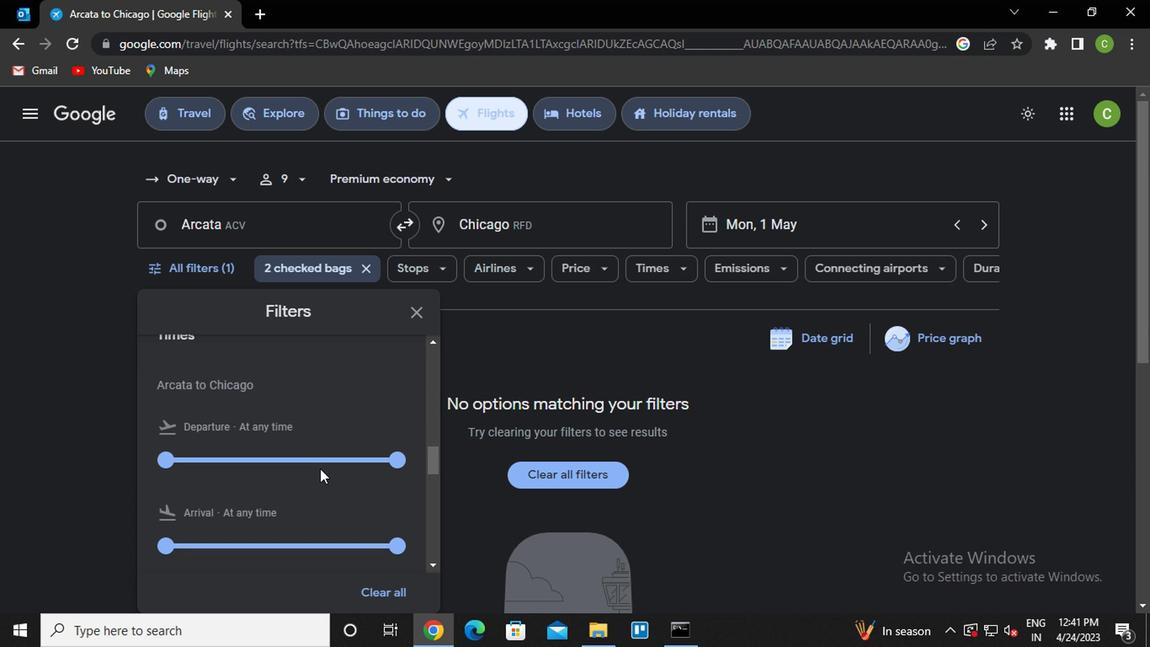 
Action: Mouse moved to (163, 367)
Screenshot: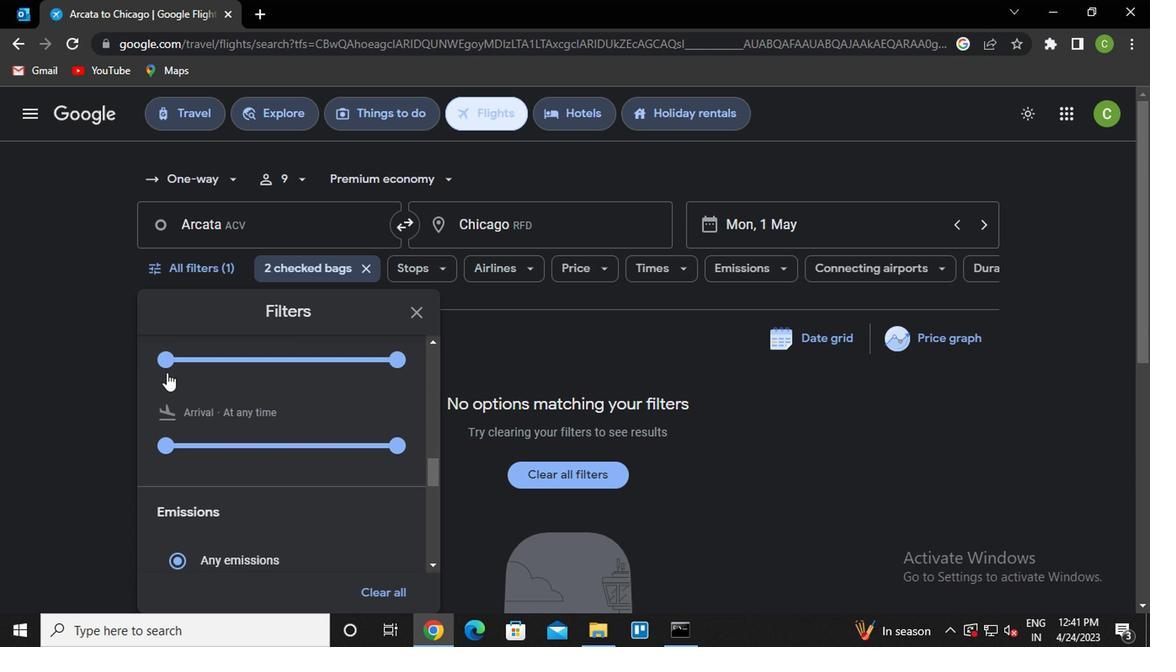 
Action: Mouse pressed left at (163, 367)
Screenshot: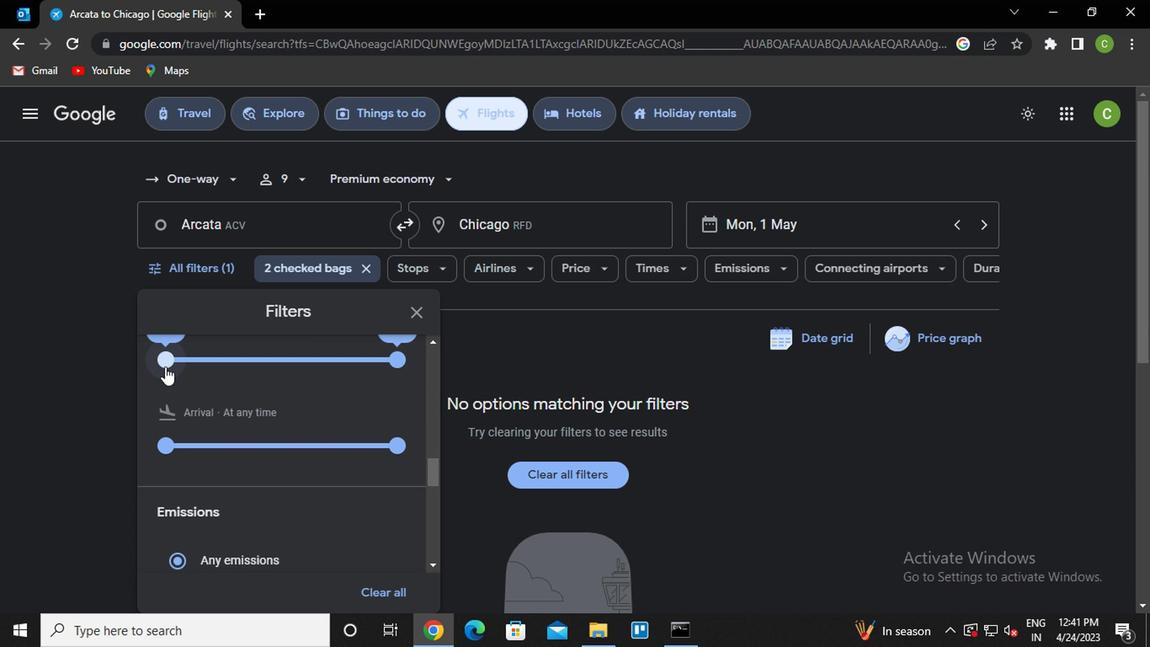 
Action: Mouse moved to (343, 379)
Screenshot: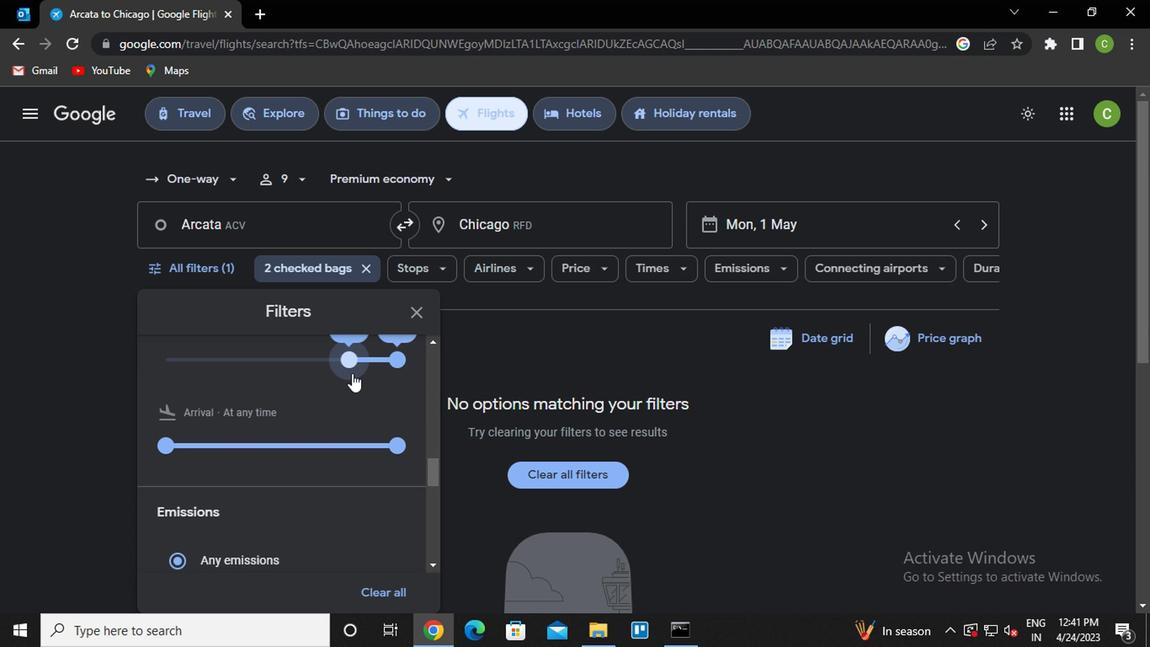 
Action: Mouse scrolled (343, 379) with delta (0, 0)
Screenshot: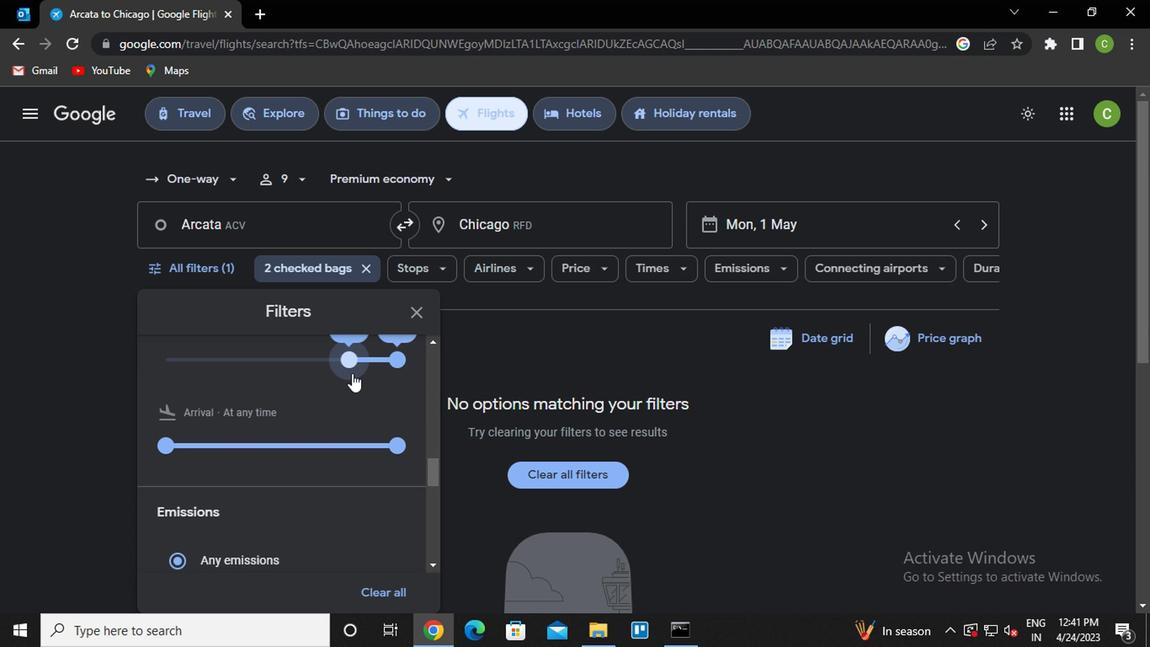 
Action: Mouse moved to (341, 392)
Screenshot: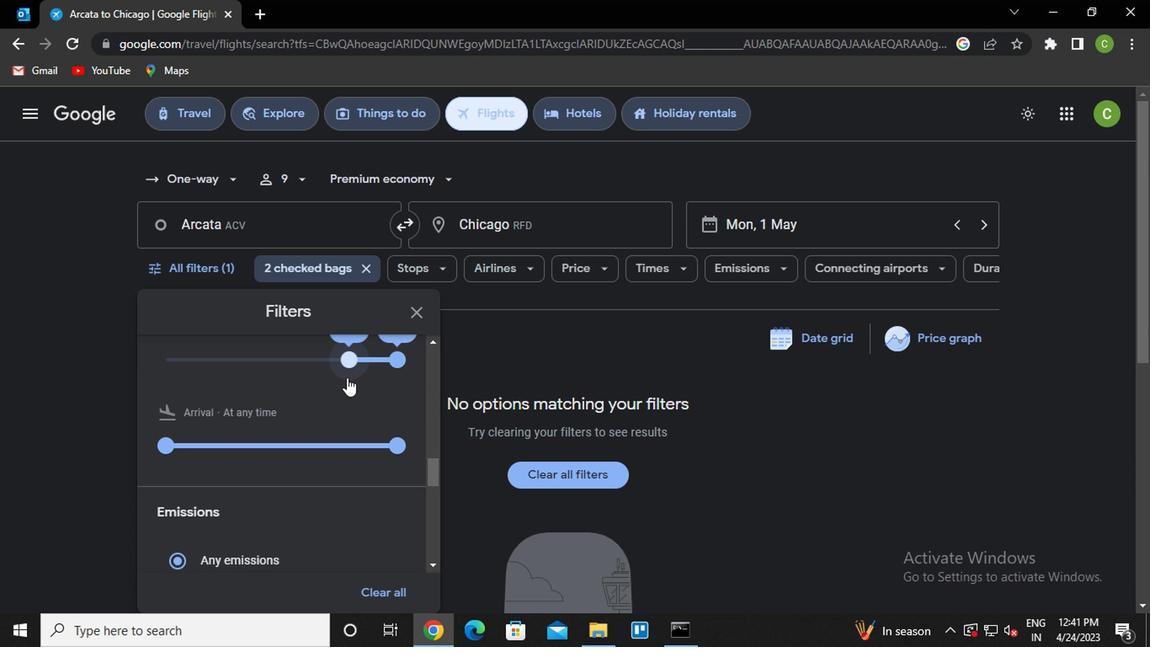
Action: Mouse scrolled (341, 393) with delta (0, 1)
Screenshot: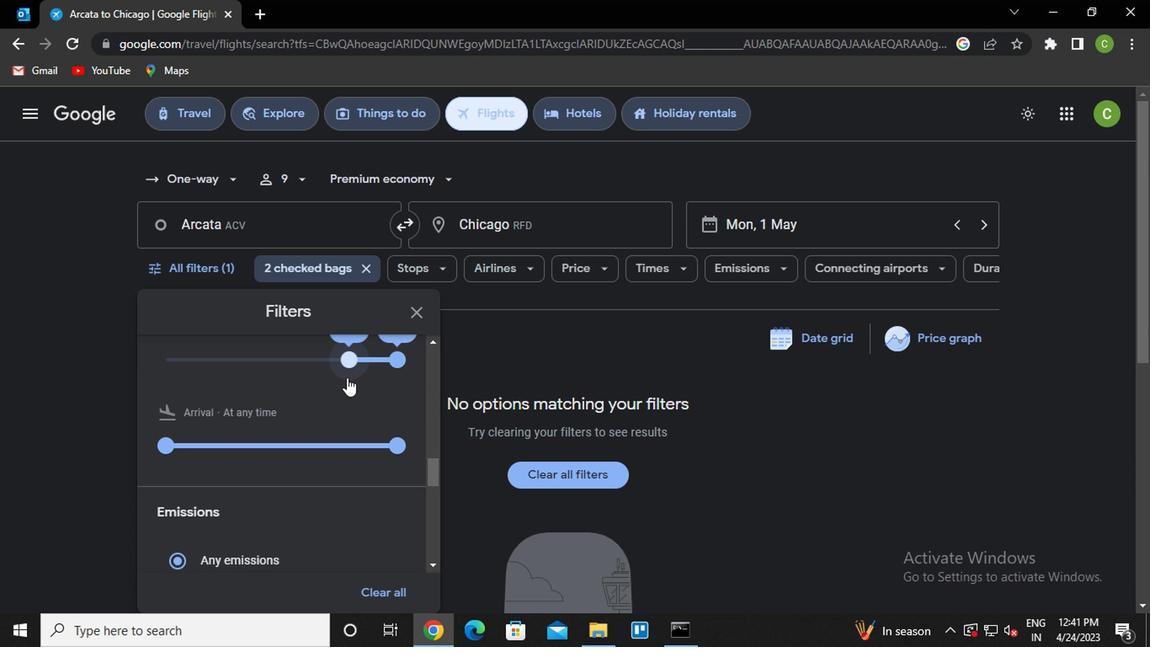 
Action: Mouse moved to (347, 527)
Screenshot: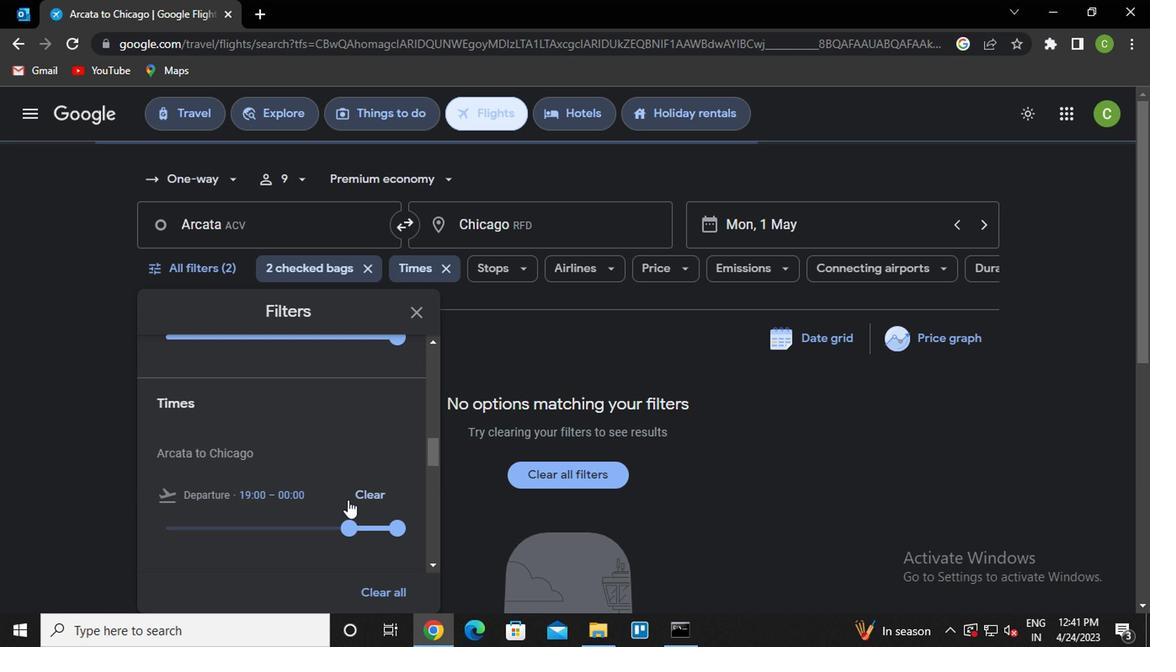 
Action: Mouse pressed left at (347, 527)
Screenshot: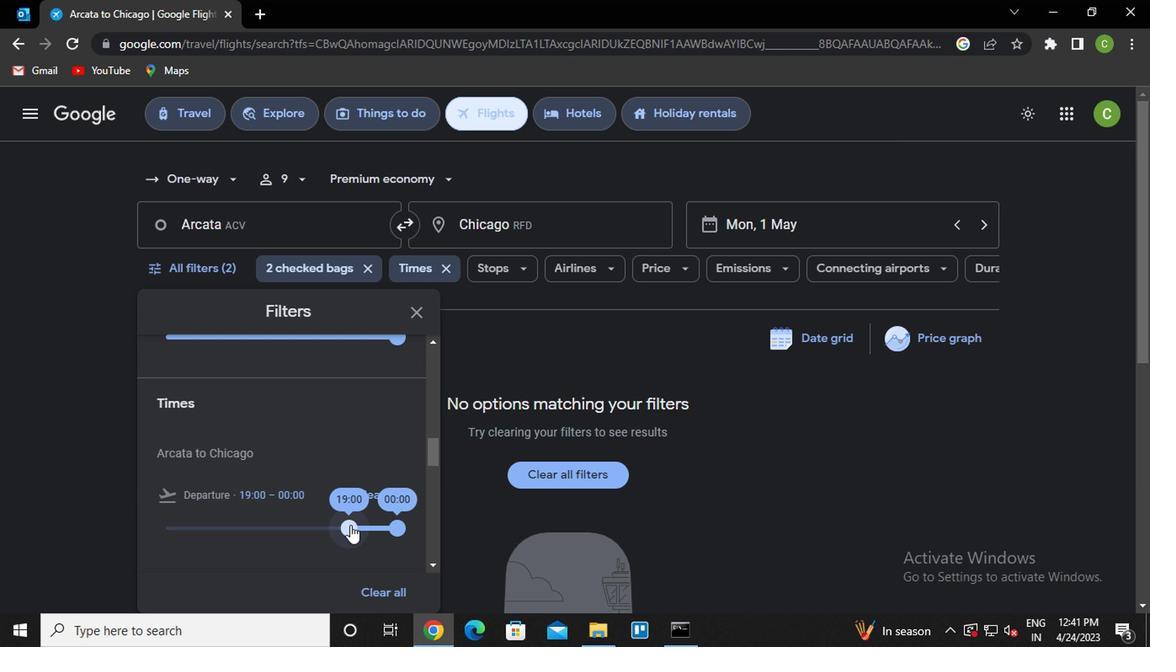
Action: Mouse moved to (414, 310)
Screenshot: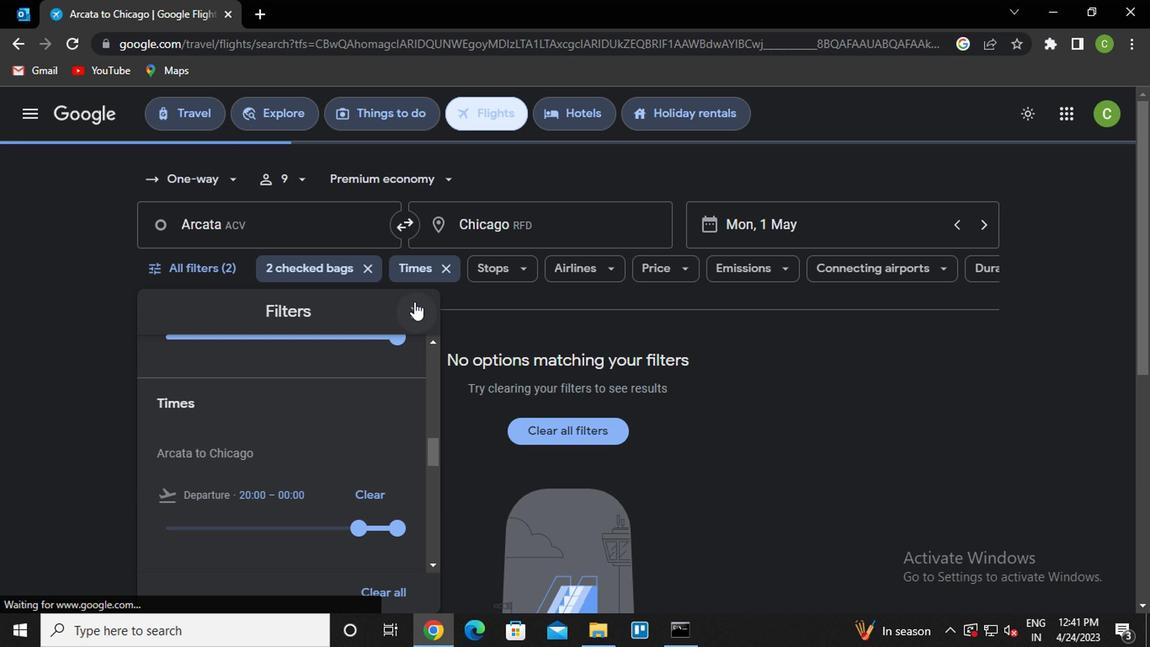 
Action: Mouse pressed left at (414, 310)
Screenshot: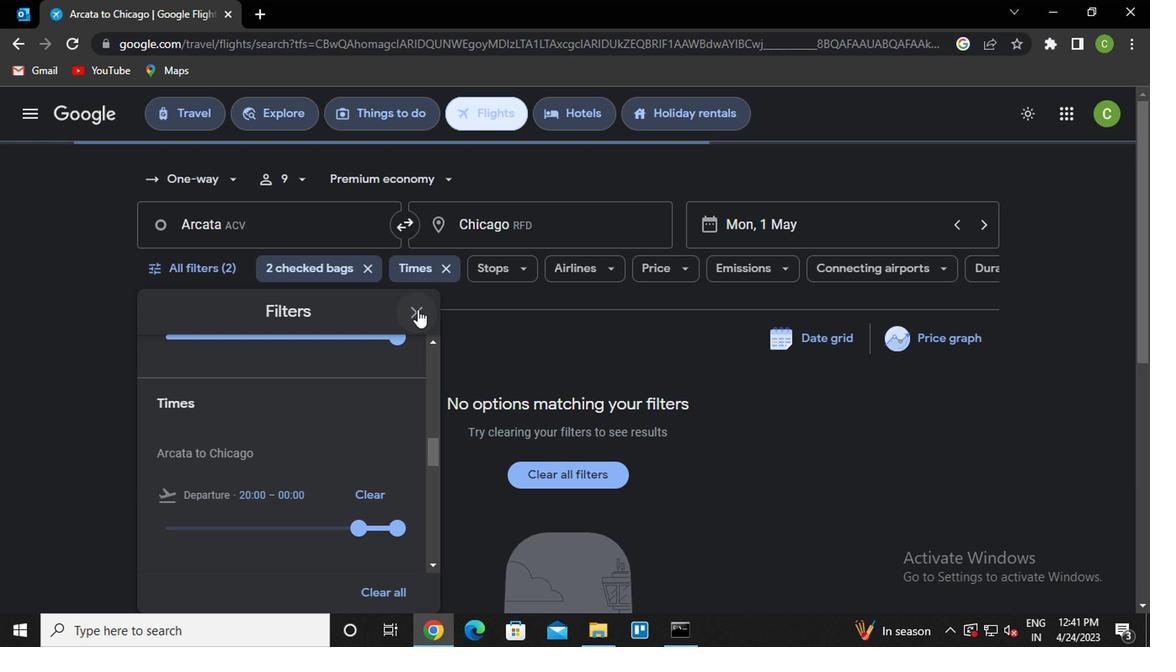 
Action: Mouse moved to (681, 552)
Screenshot: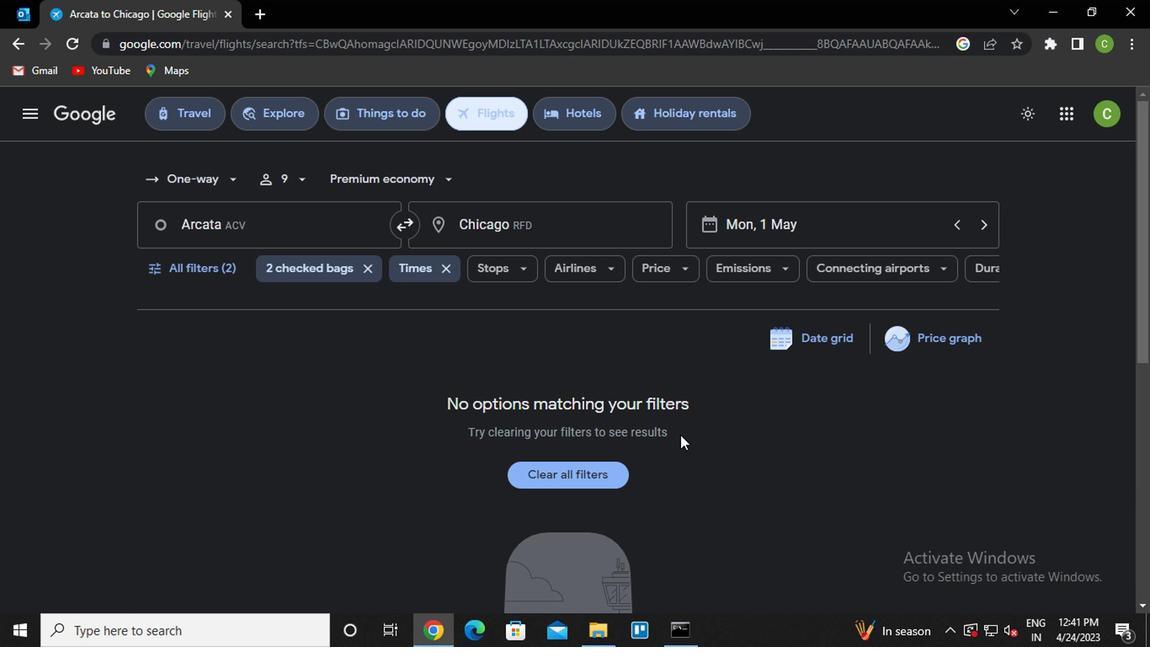 
